 Task: Search one way flight ticket for 5 adults, 2 children, 1 infant in seat and 1 infant on lap in economy from Monterey: Monterey Regional Airport (was Monterey Peninsula Airport) to Laramie: Laramie Regional Airport on 5-3-2023. Choice of flights is Sun country airlines. Number of bags: 10 checked bags. Price is upto 83000. Outbound departure time preference is 21:45.
Action: Mouse moved to (407, 351)
Screenshot: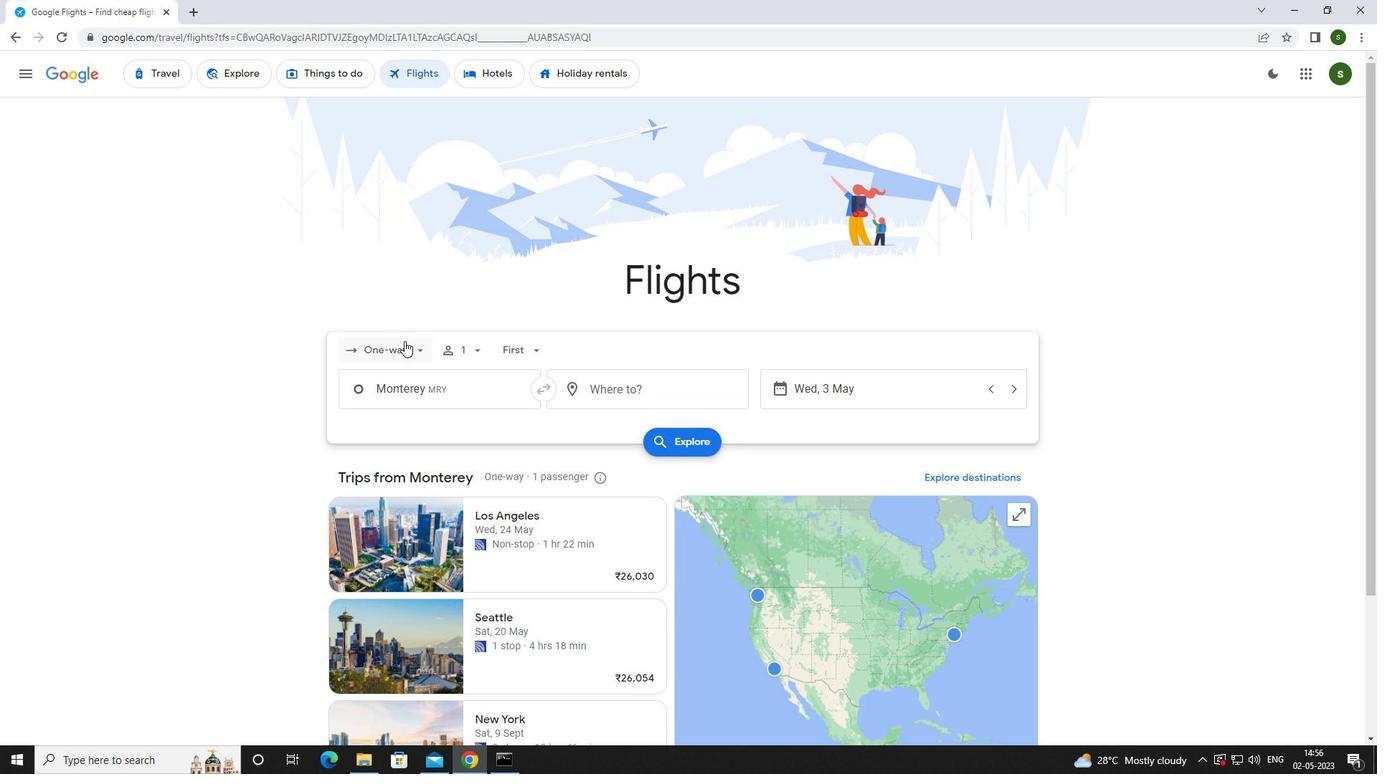 
Action: Mouse pressed left at (407, 351)
Screenshot: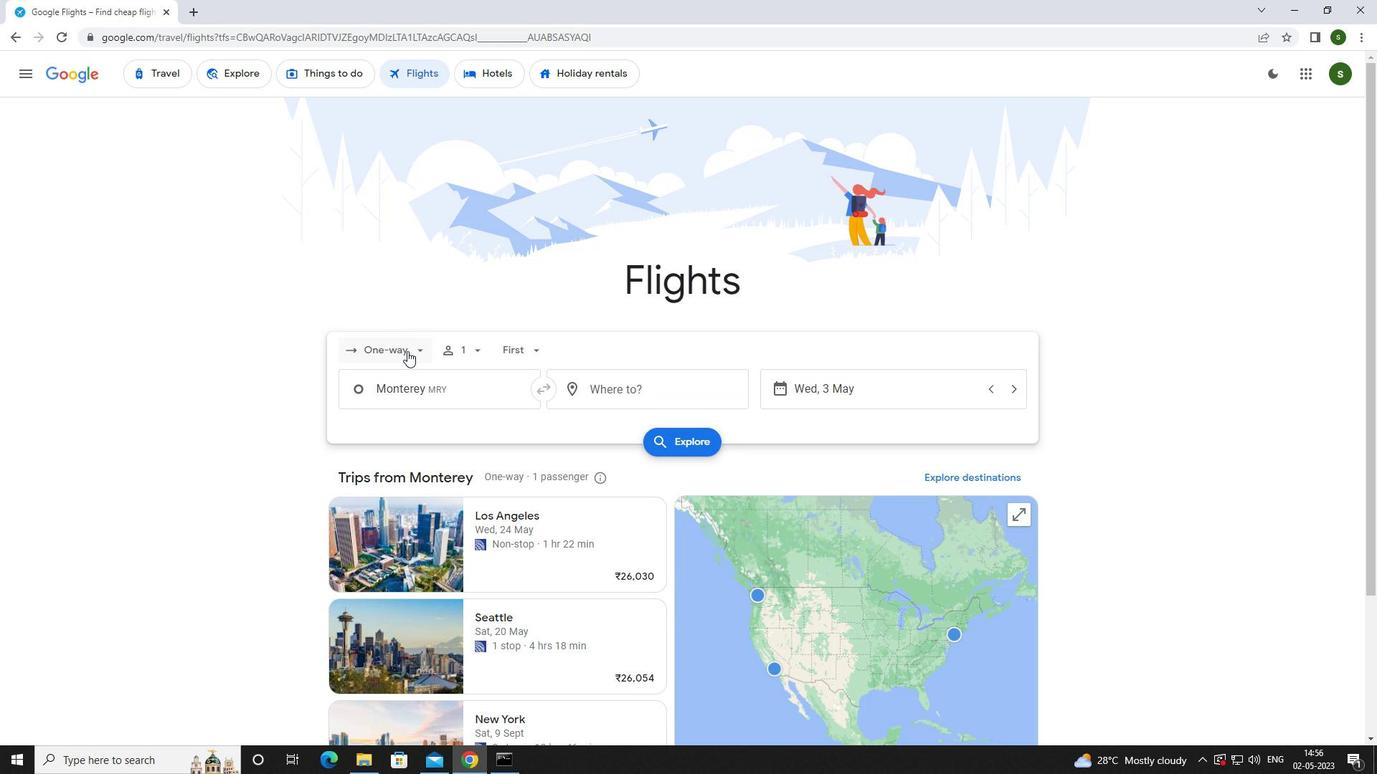 
Action: Mouse moved to (407, 411)
Screenshot: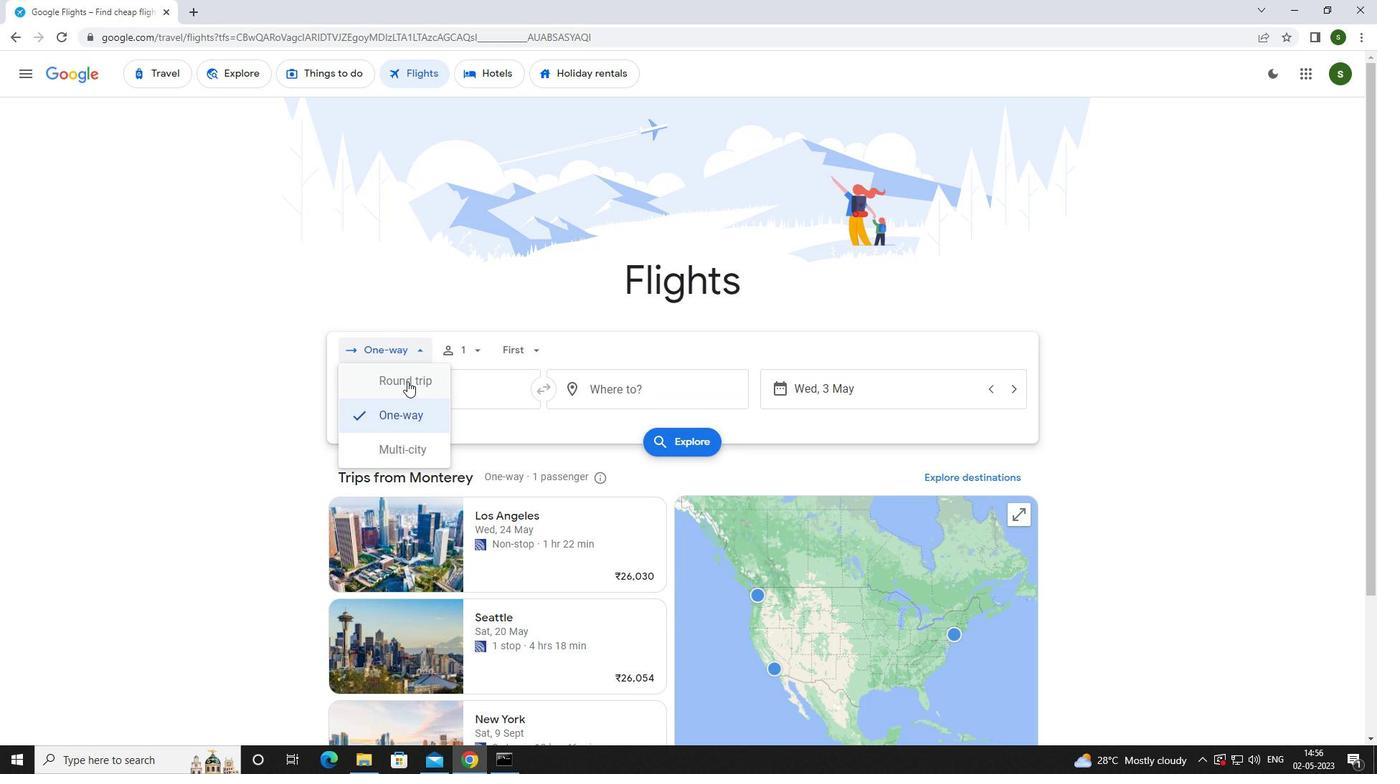 
Action: Mouse pressed left at (407, 411)
Screenshot: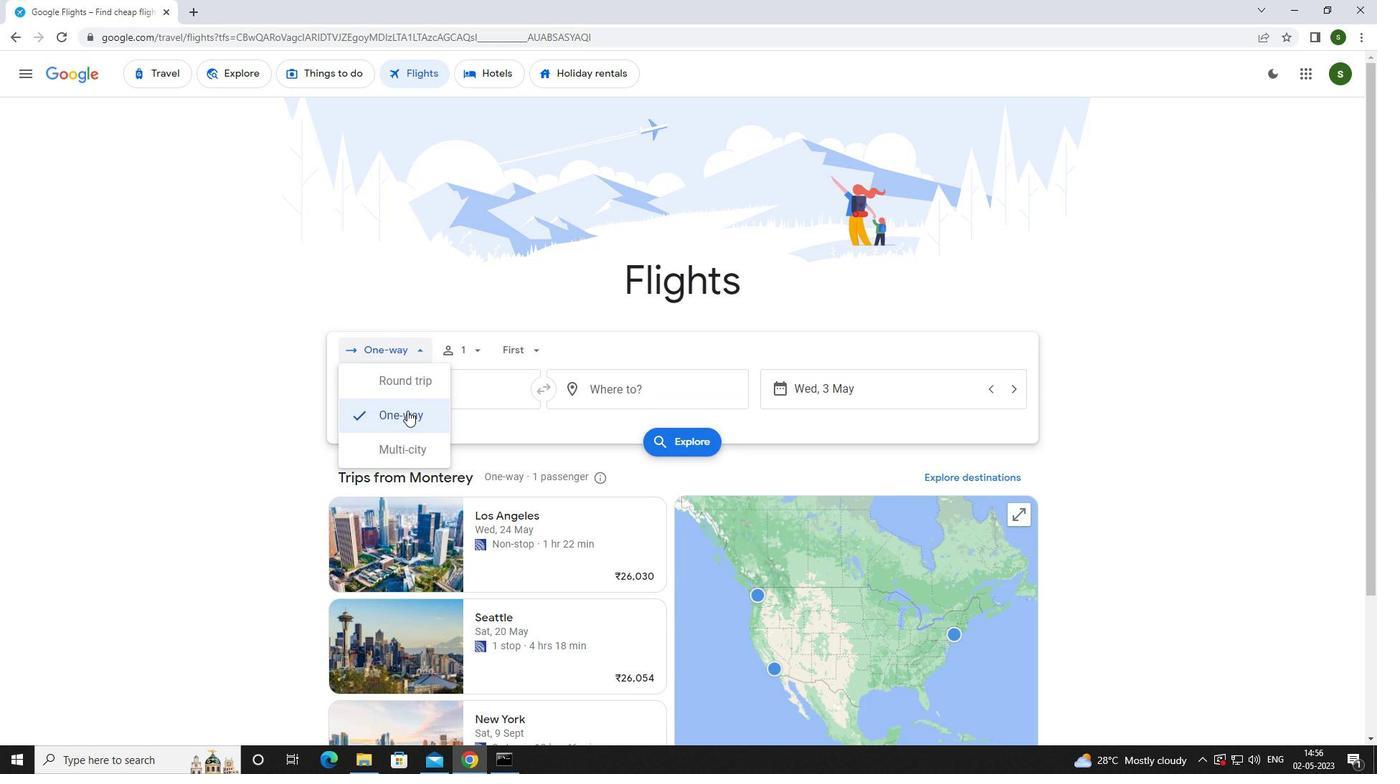 
Action: Mouse moved to (462, 351)
Screenshot: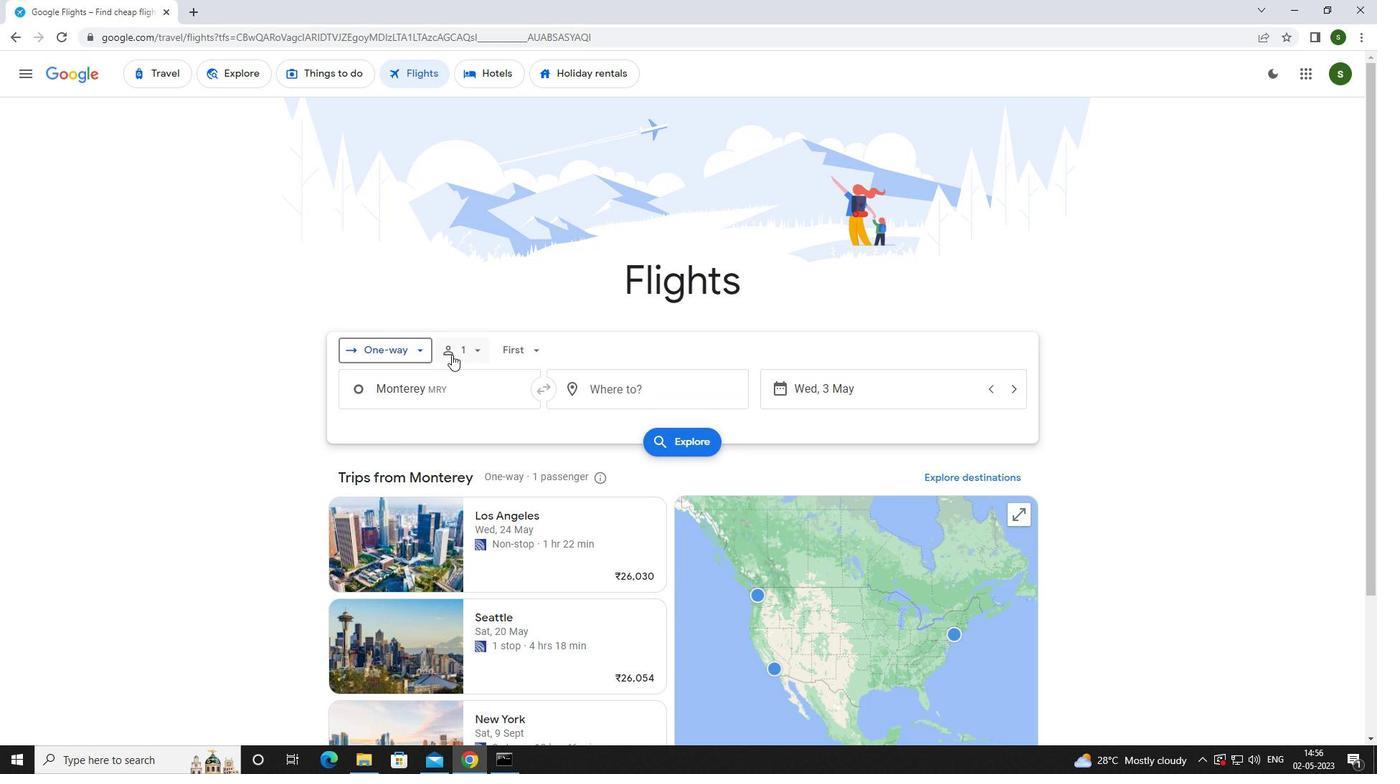 
Action: Mouse pressed left at (462, 351)
Screenshot: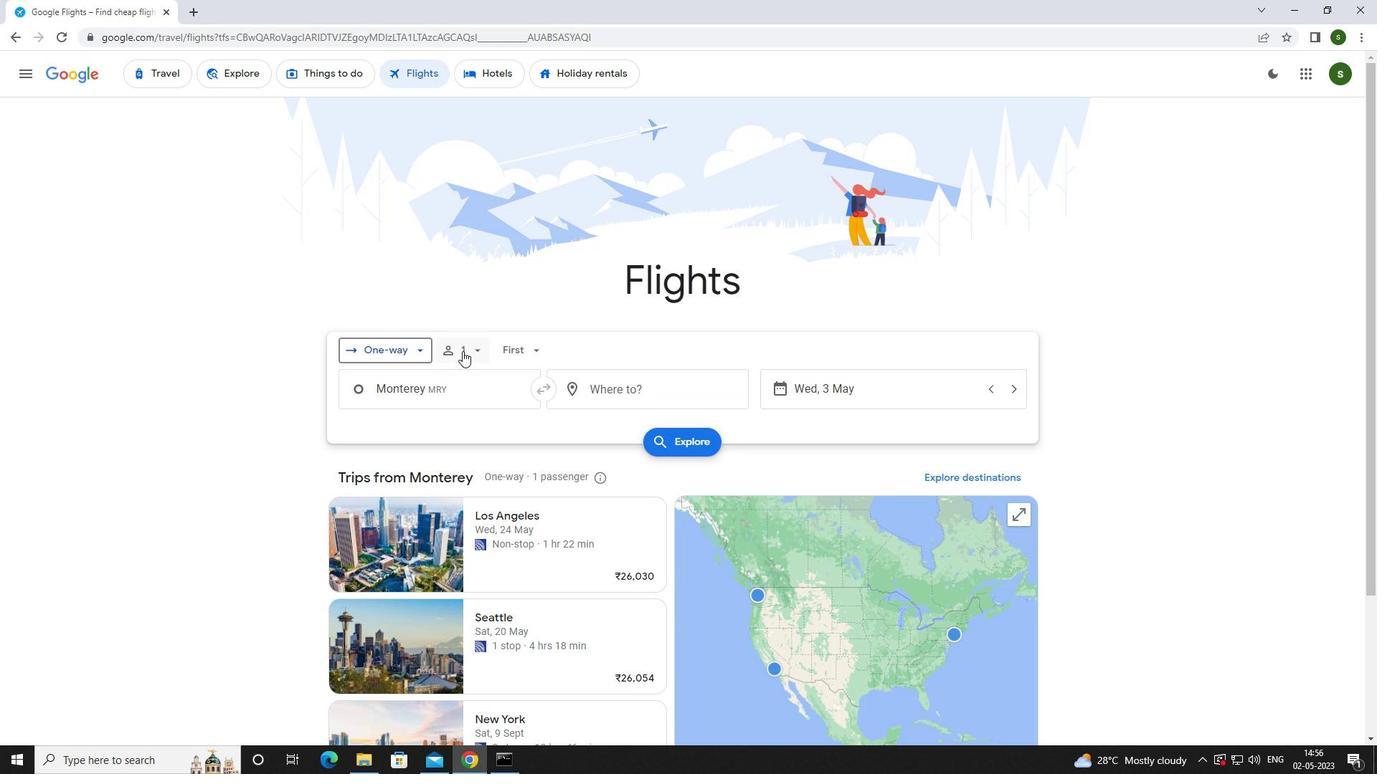 
Action: Mouse moved to (583, 390)
Screenshot: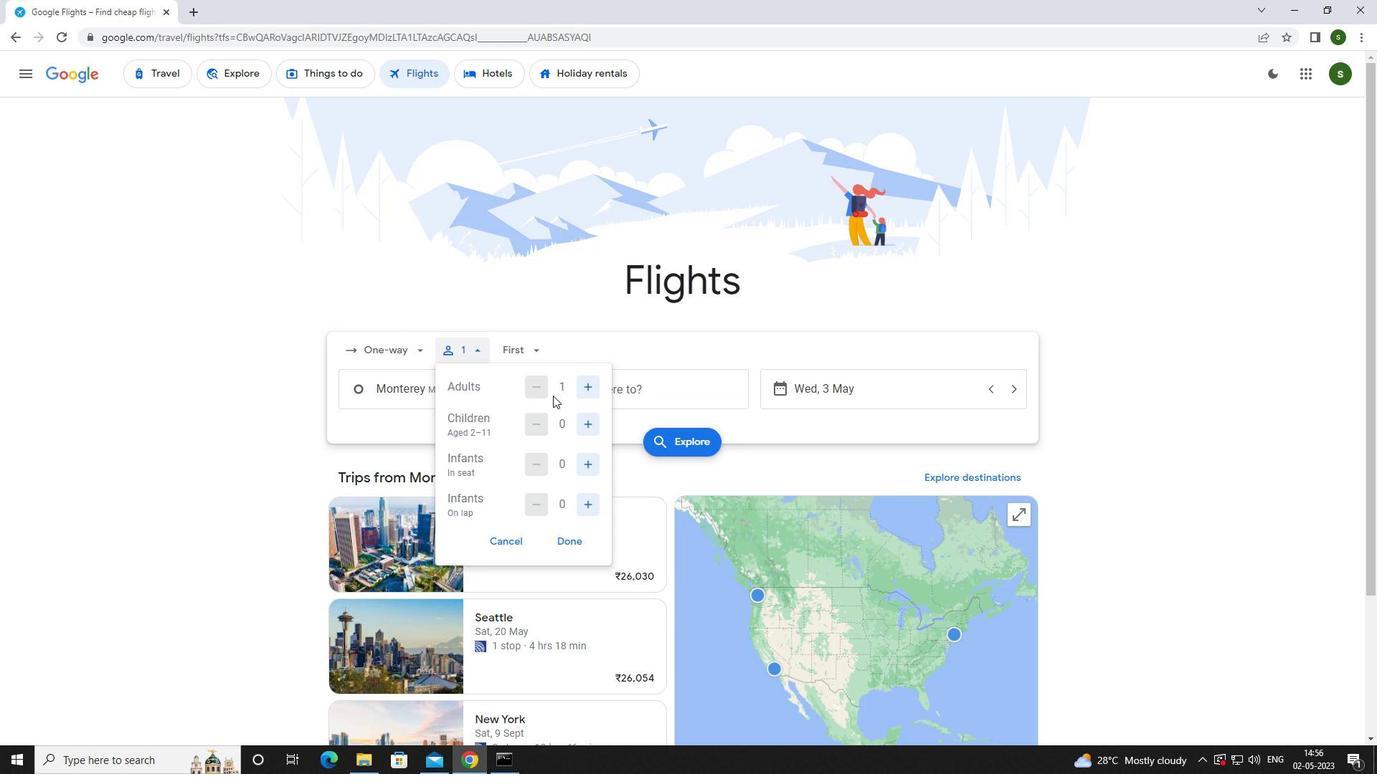 
Action: Mouse pressed left at (583, 390)
Screenshot: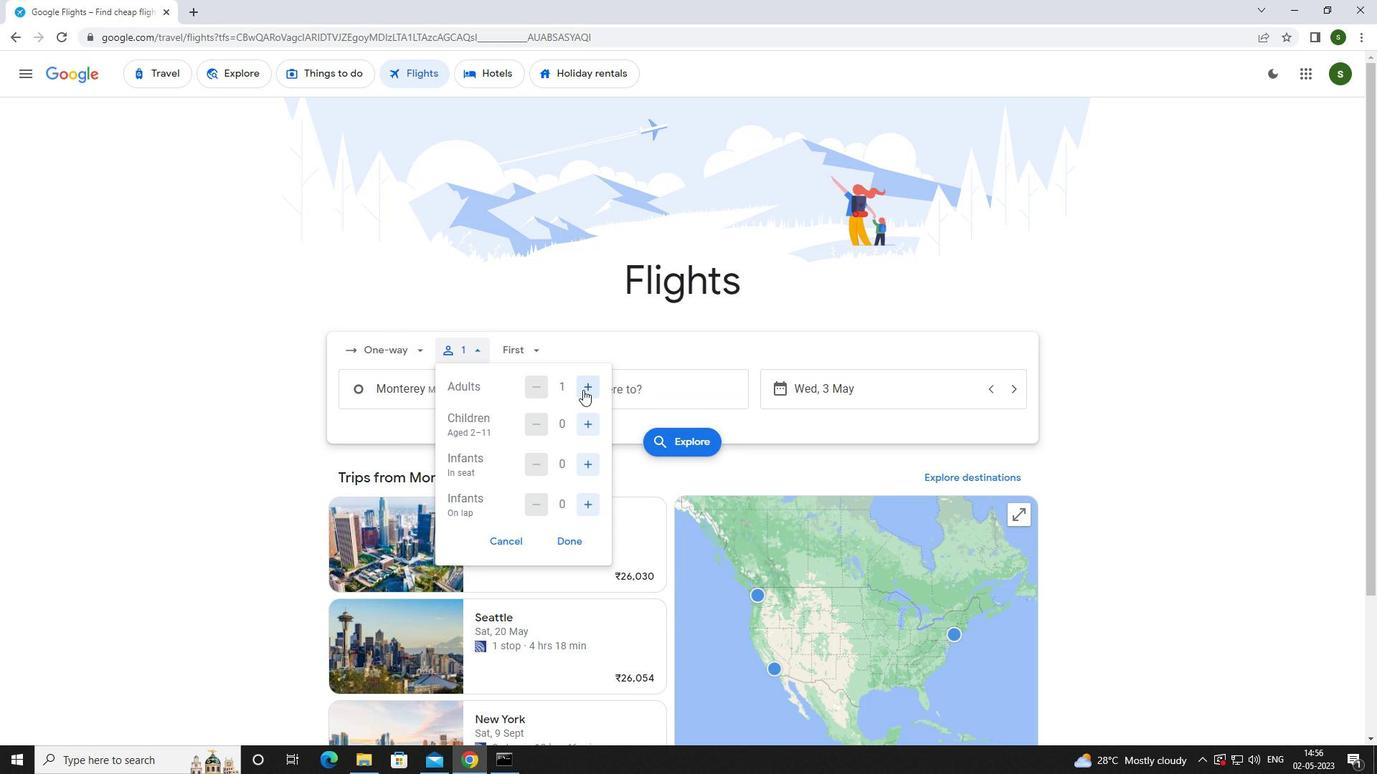 
Action: Mouse pressed left at (583, 390)
Screenshot: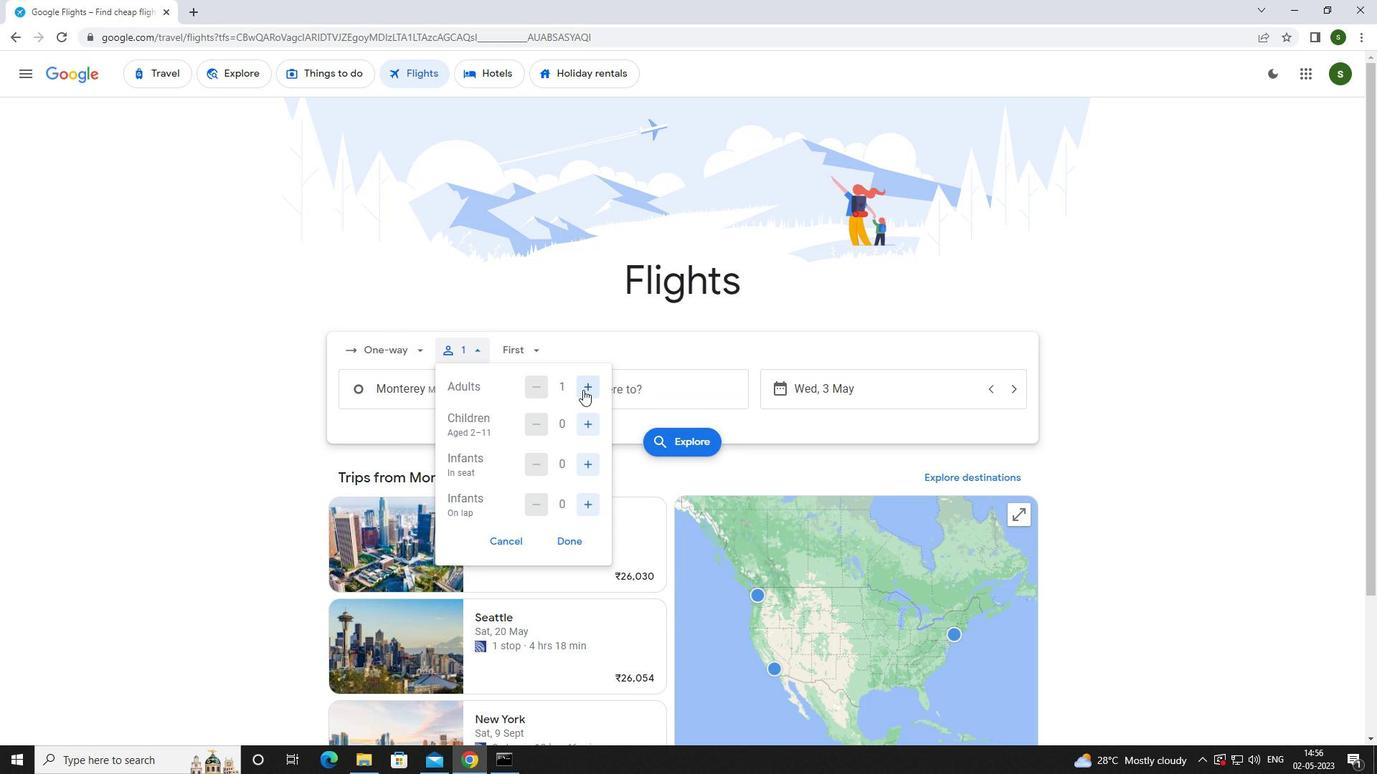 
Action: Mouse moved to (590, 388)
Screenshot: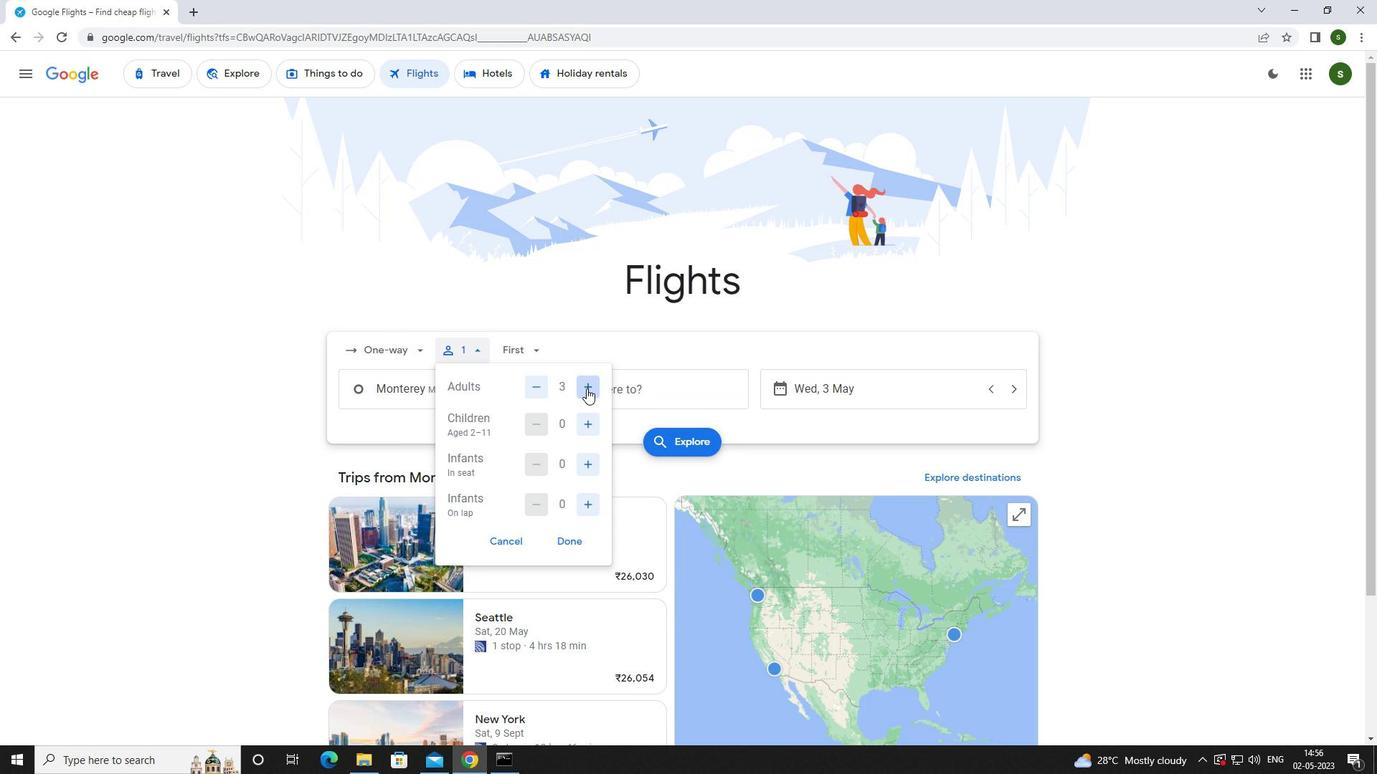 
Action: Mouse pressed left at (590, 388)
Screenshot: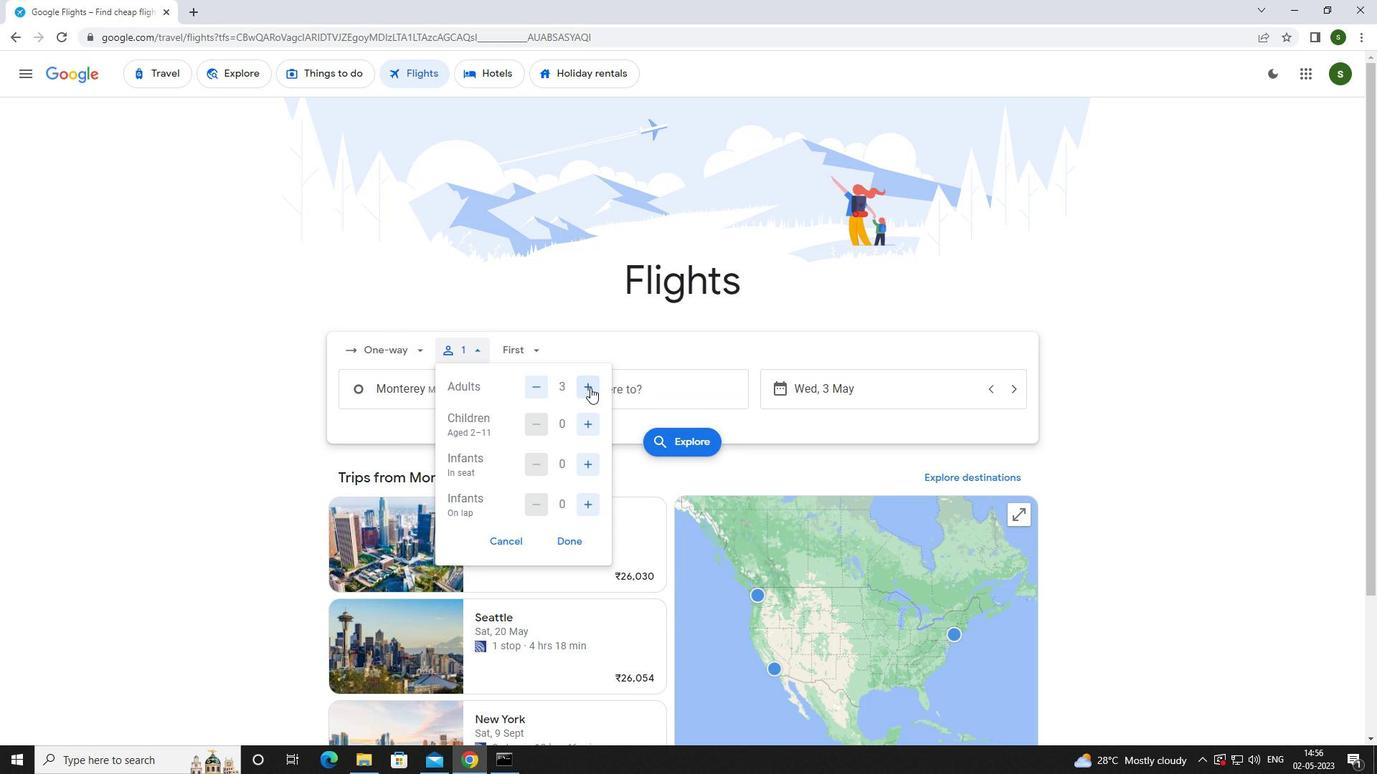 
Action: Mouse pressed left at (590, 388)
Screenshot: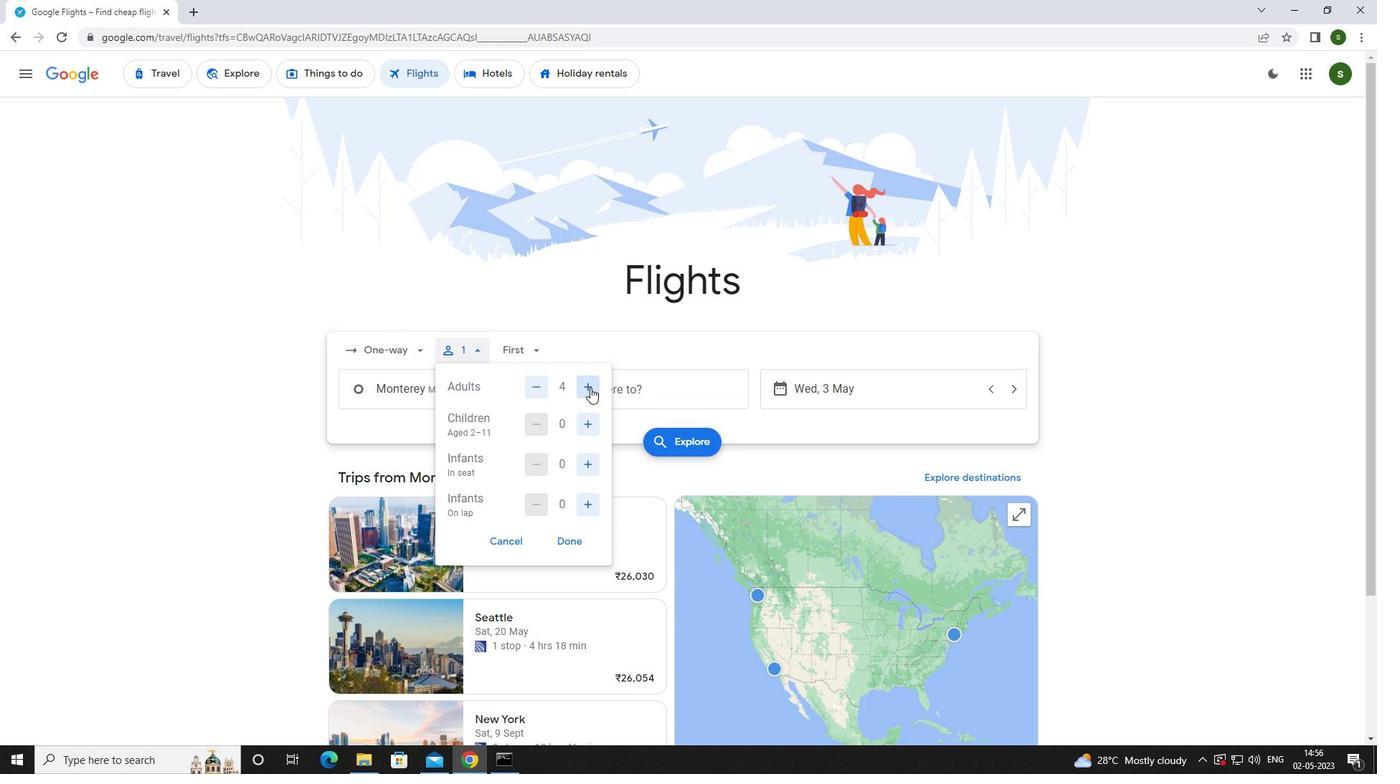 
Action: Mouse moved to (586, 426)
Screenshot: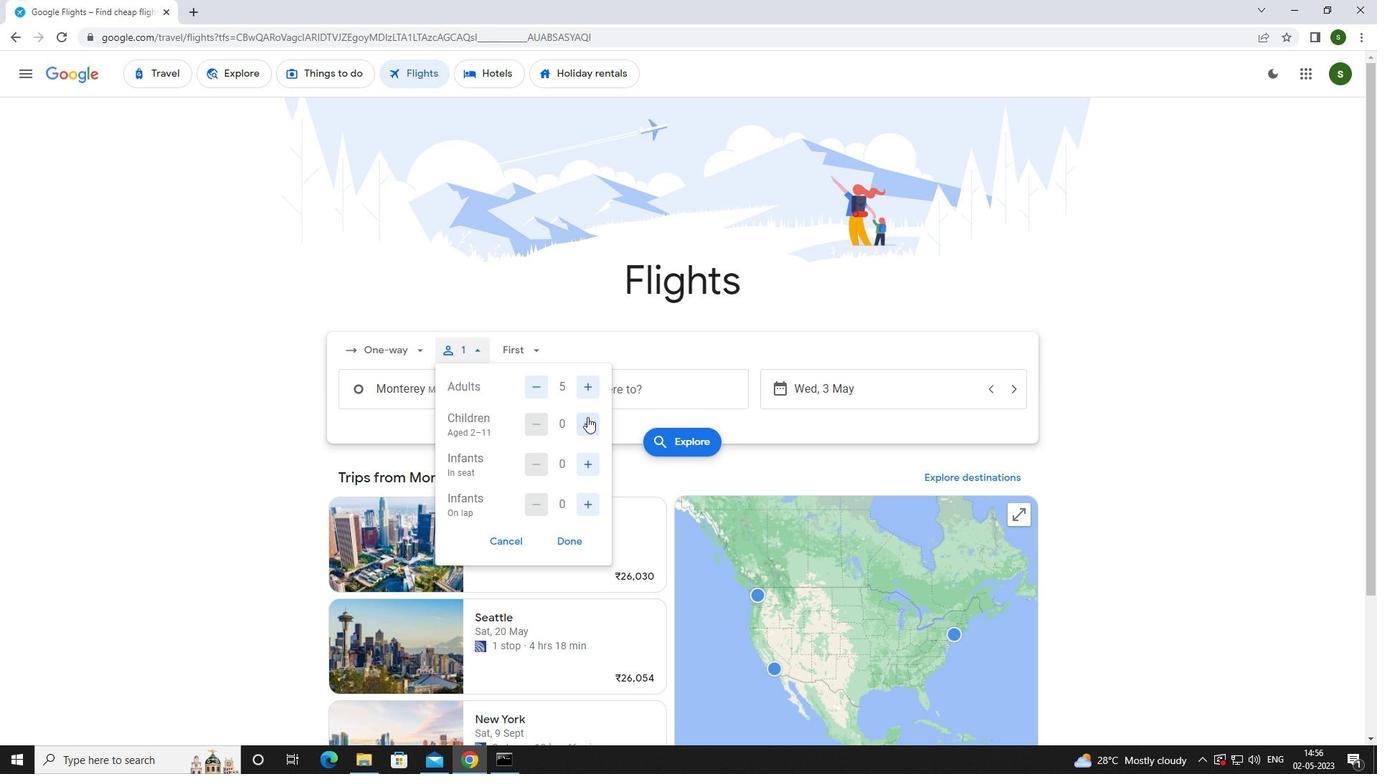 
Action: Mouse pressed left at (586, 426)
Screenshot: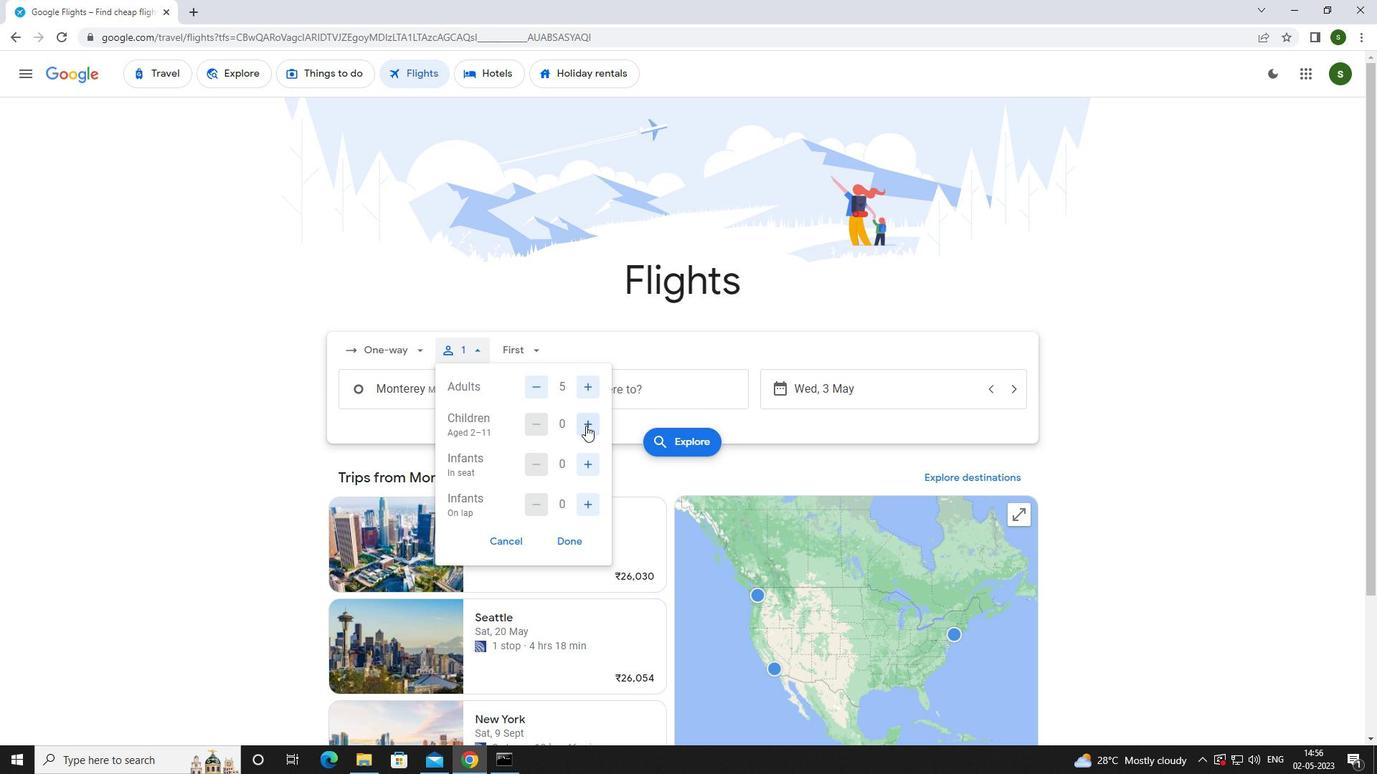 
Action: Mouse pressed left at (586, 426)
Screenshot: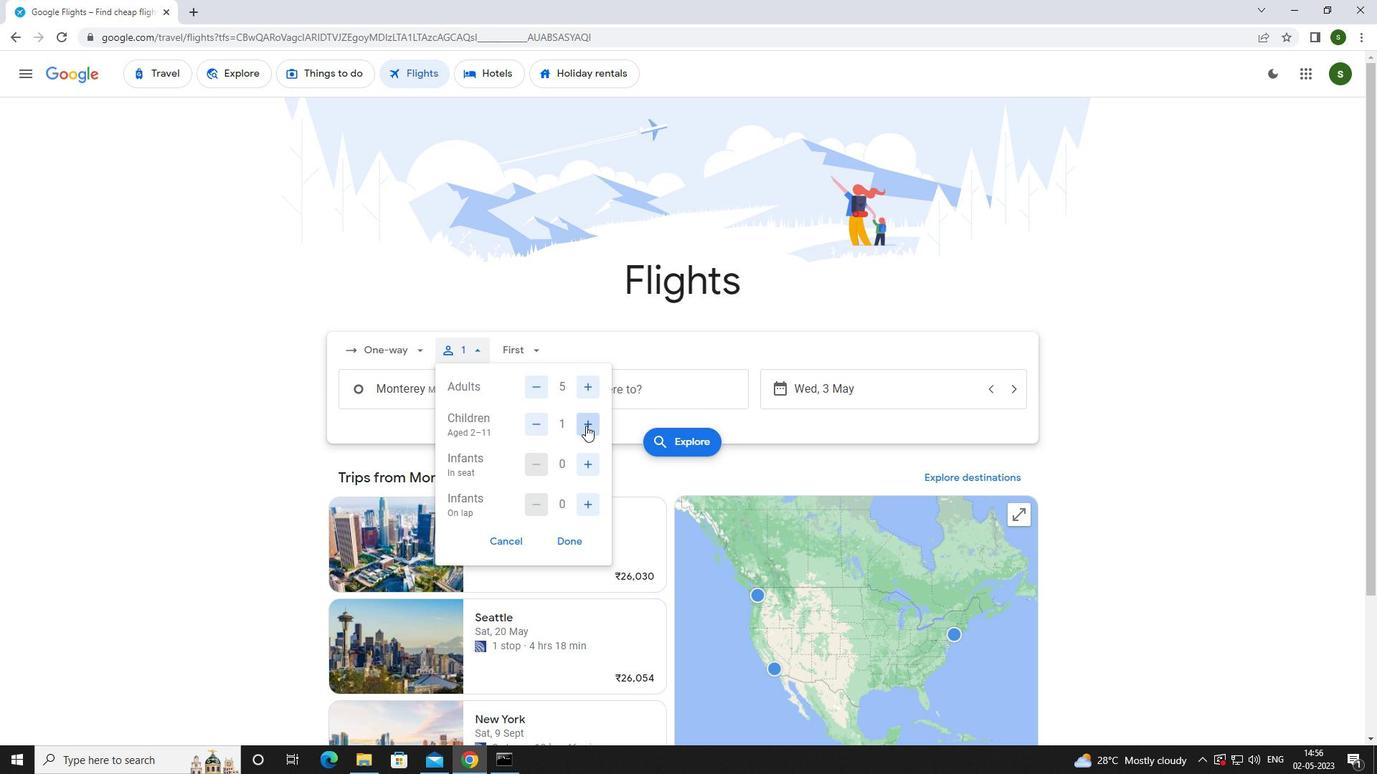 
Action: Mouse moved to (585, 460)
Screenshot: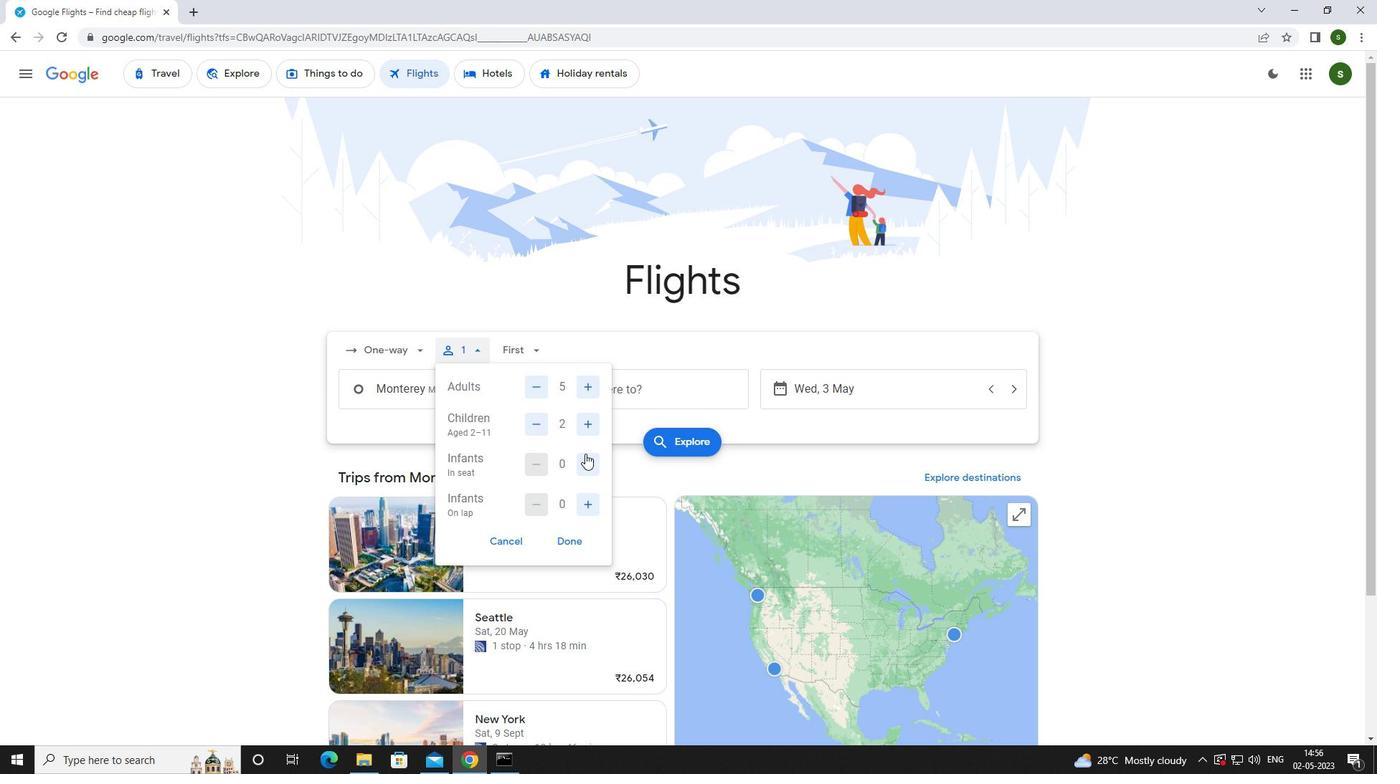 
Action: Mouse pressed left at (585, 460)
Screenshot: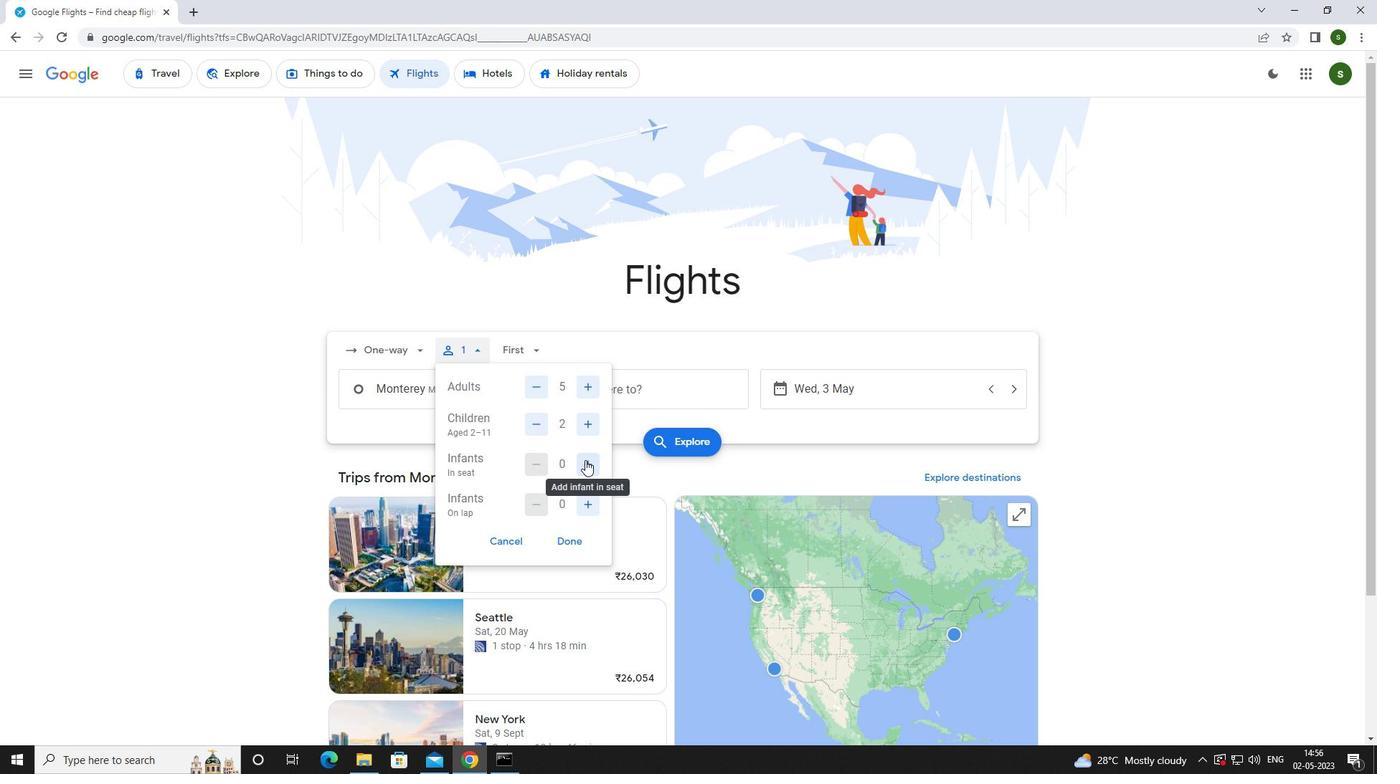 
Action: Mouse moved to (596, 498)
Screenshot: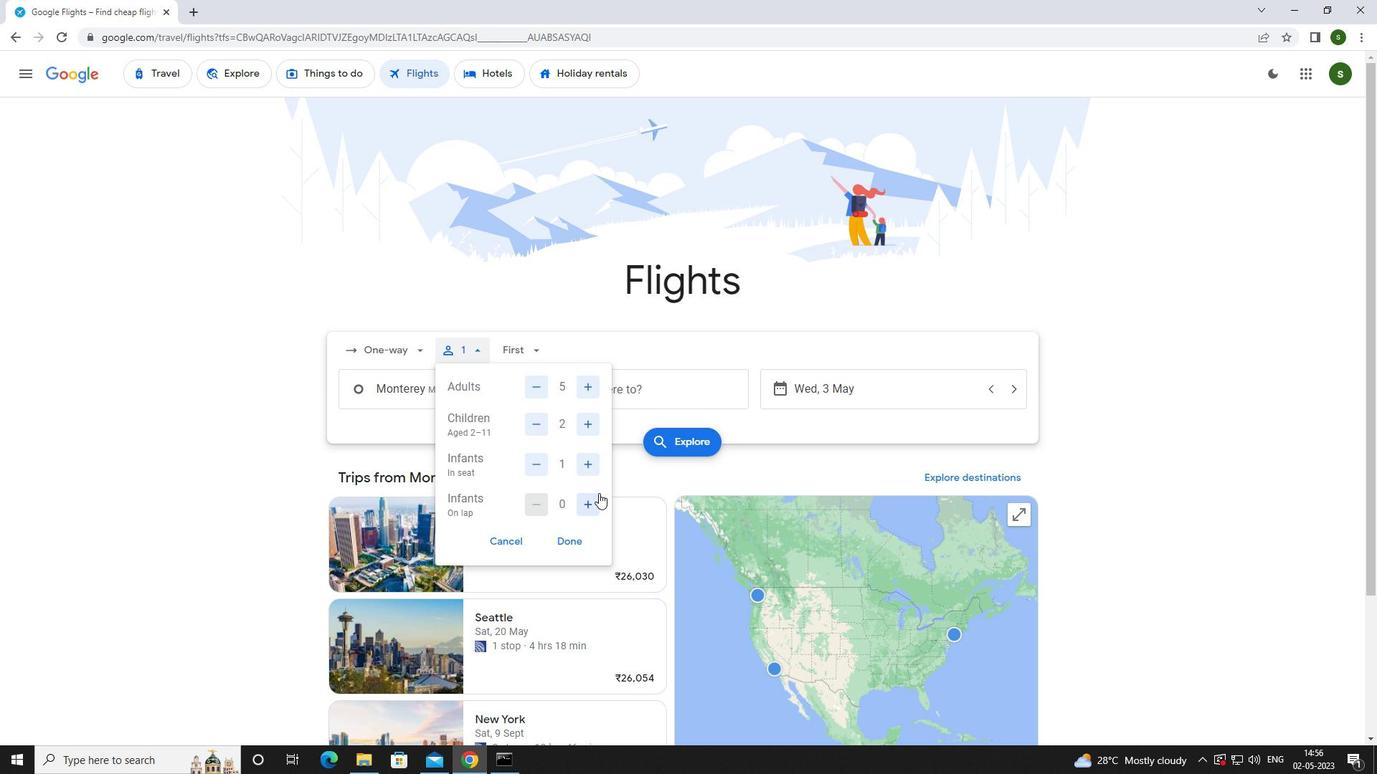 
Action: Mouse pressed left at (596, 498)
Screenshot: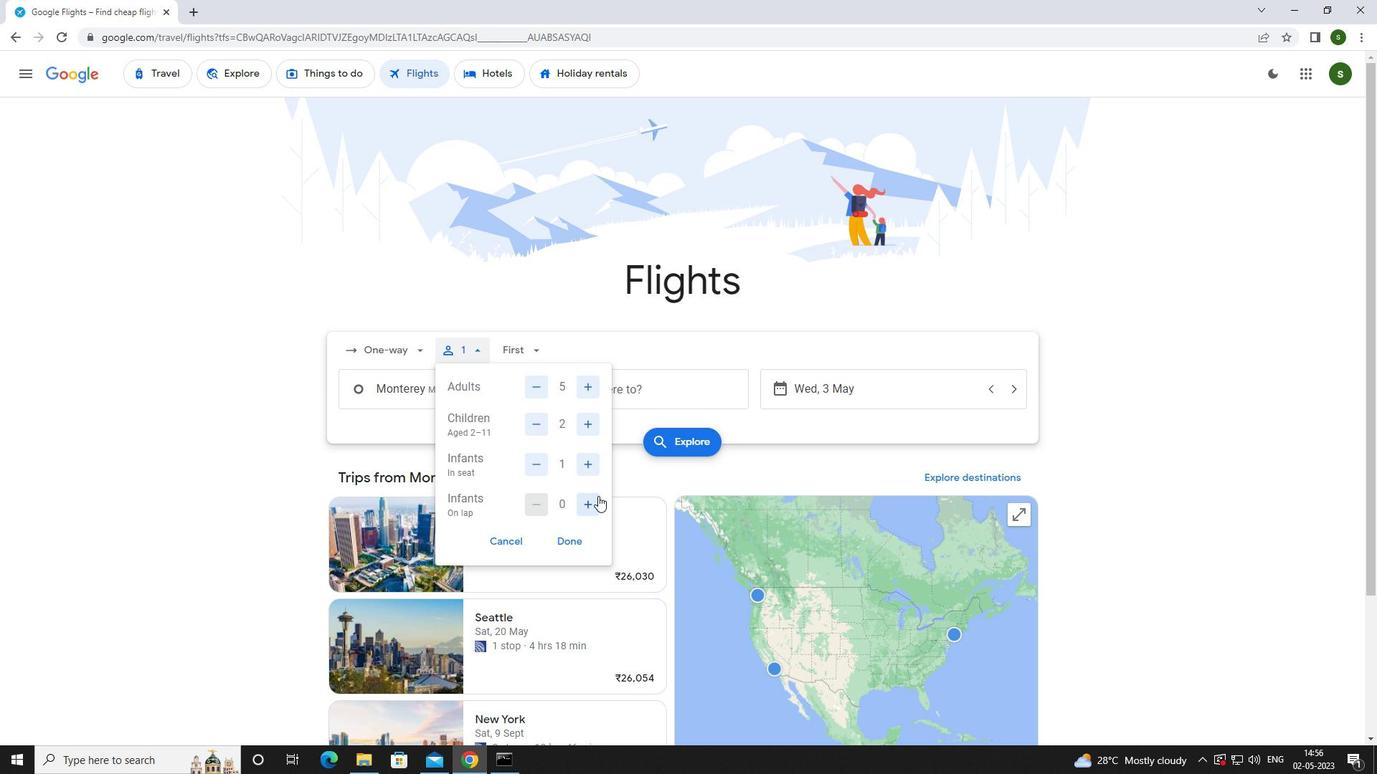 
Action: Mouse moved to (527, 345)
Screenshot: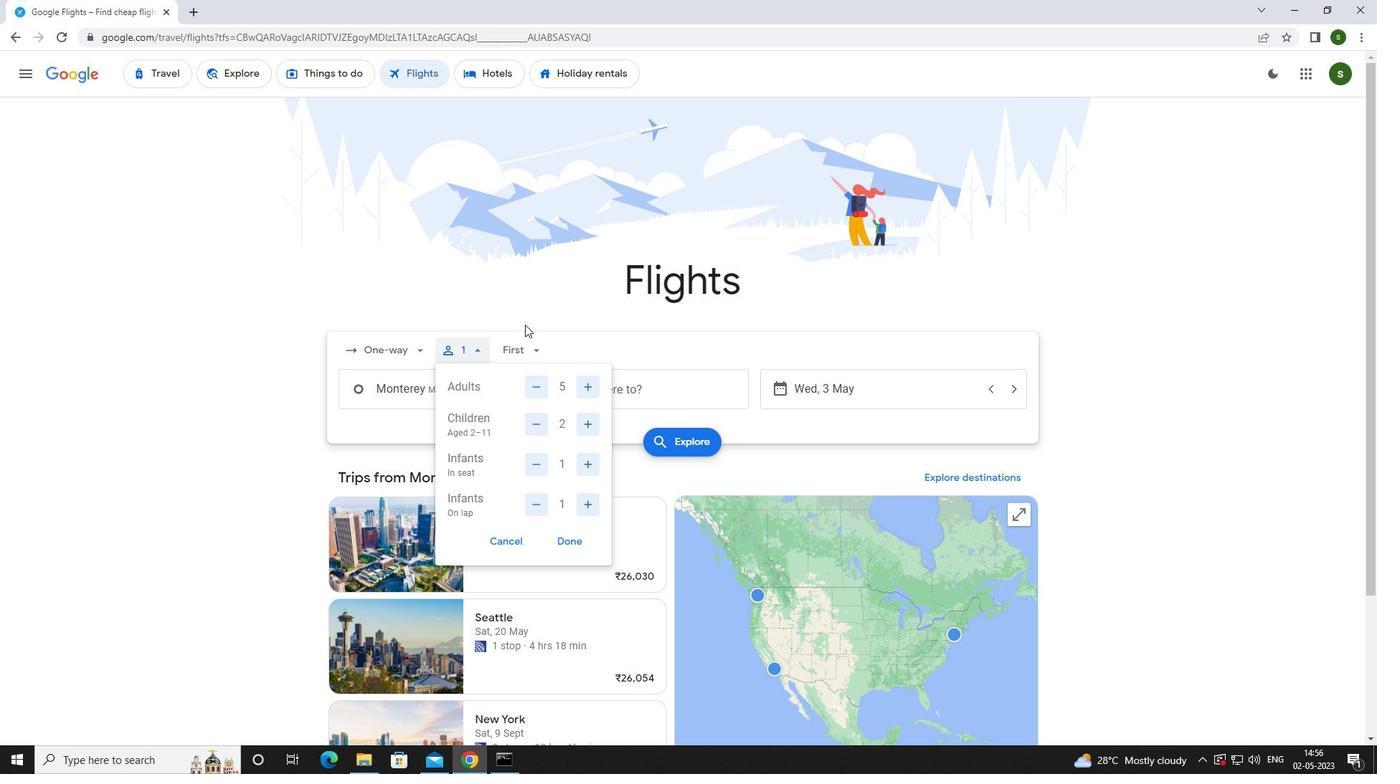 
Action: Mouse pressed left at (527, 345)
Screenshot: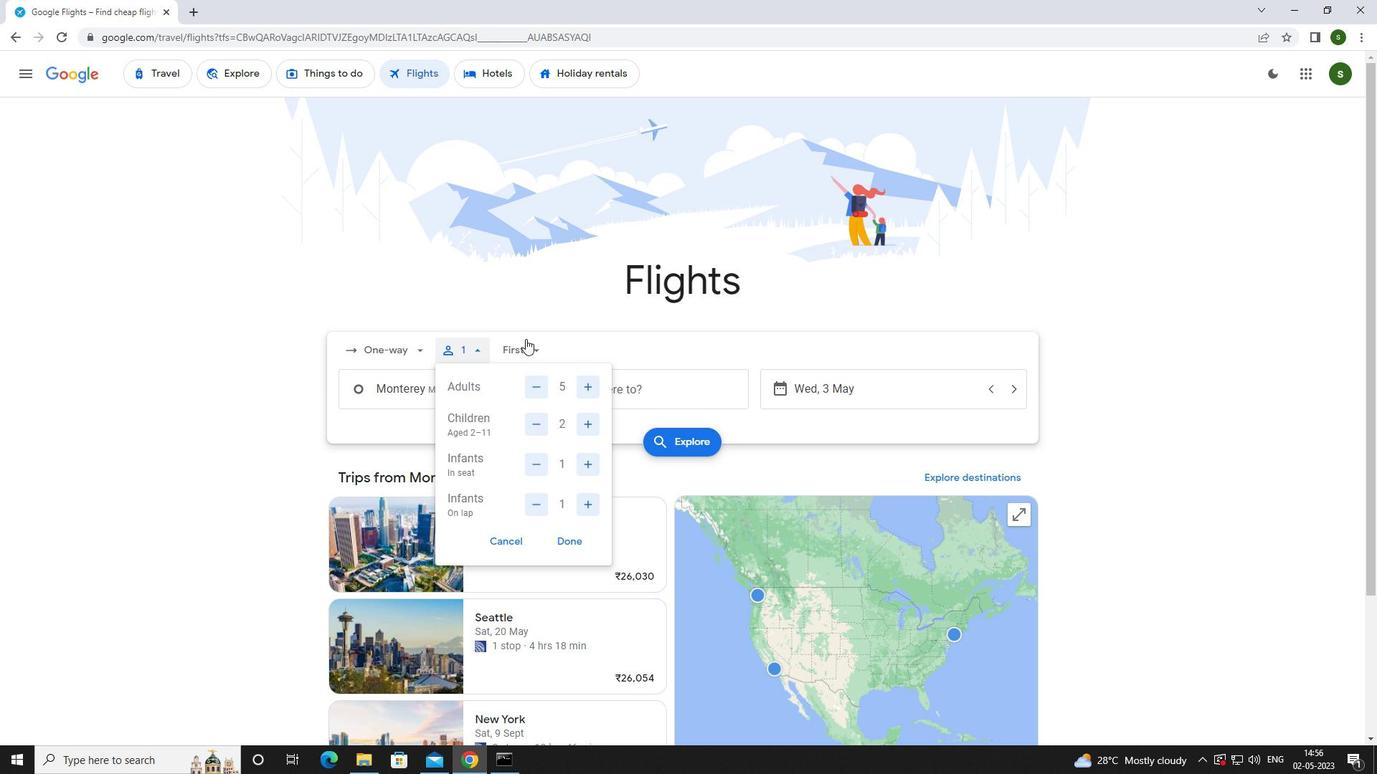 
Action: Mouse moved to (561, 375)
Screenshot: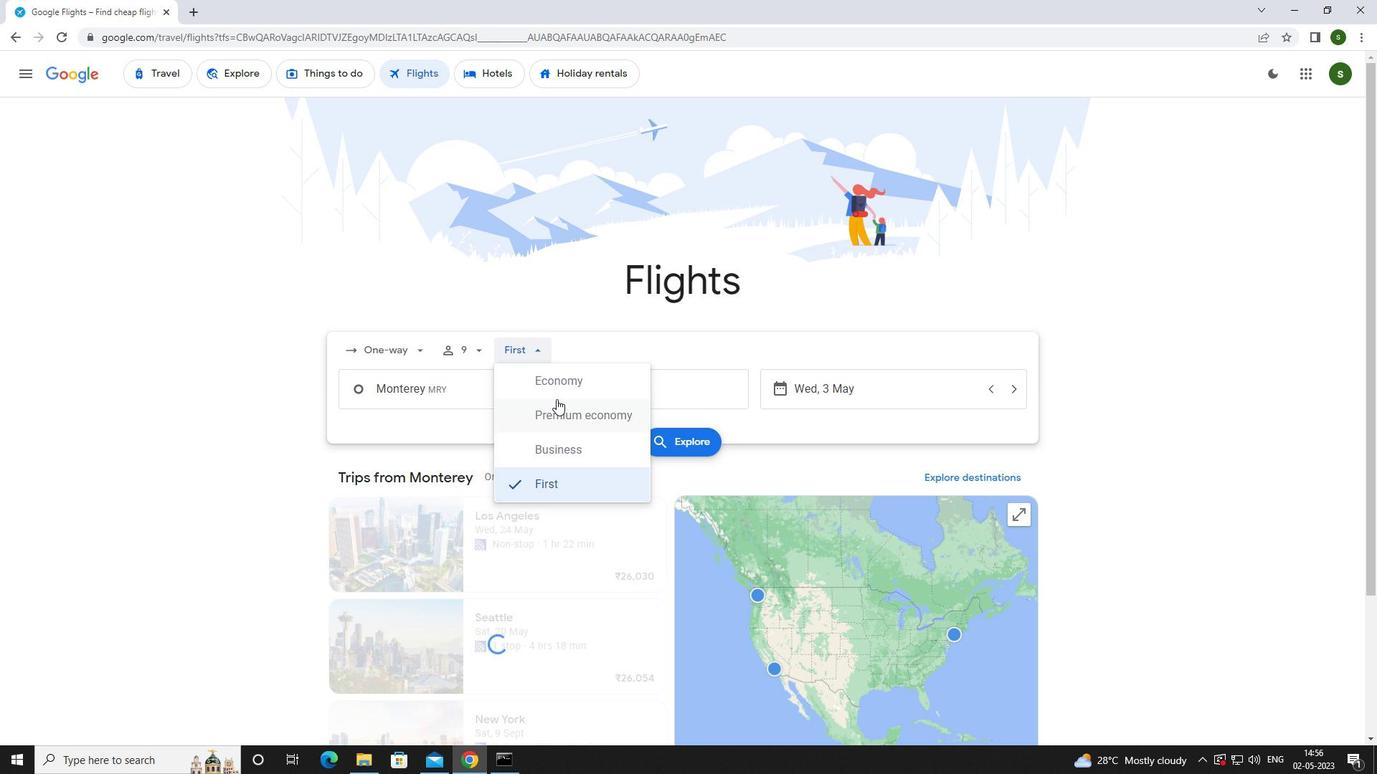 
Action: Mouse pressed left at (561, 375)
Screenshot: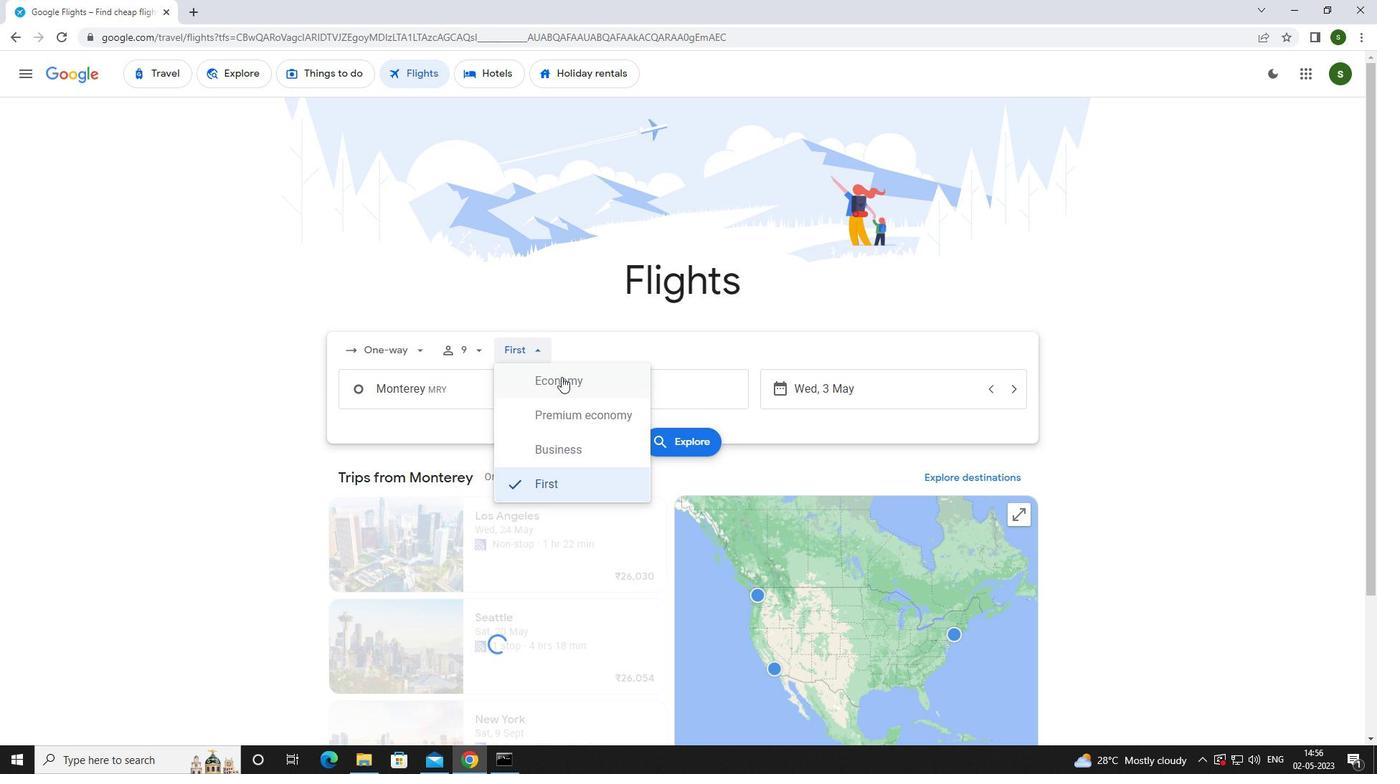 
Action: Mouse moved to (505, 390)
Screenshot: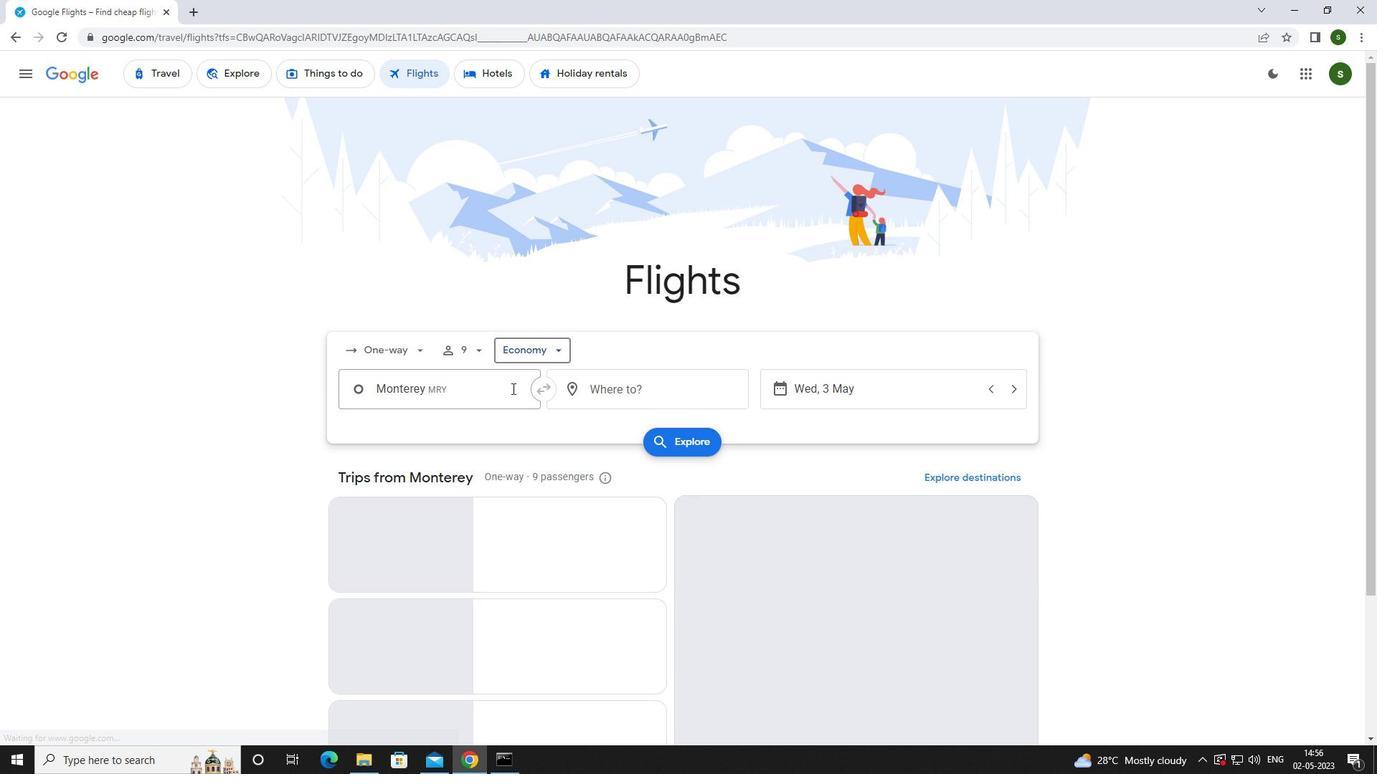 
Action: Mouse pressed left at (505, 390)
Screenshot: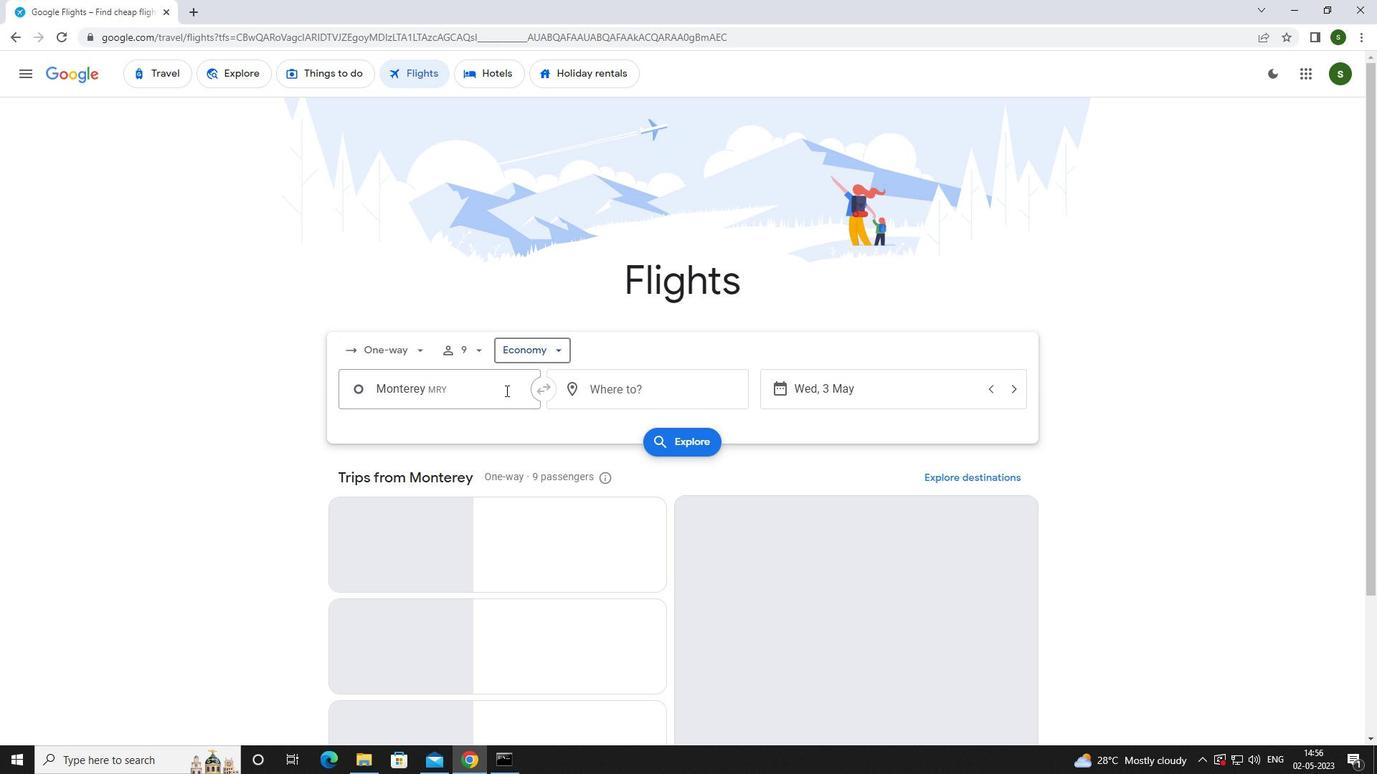 
Action: Mouse moved to (483, 388)
Screenshot: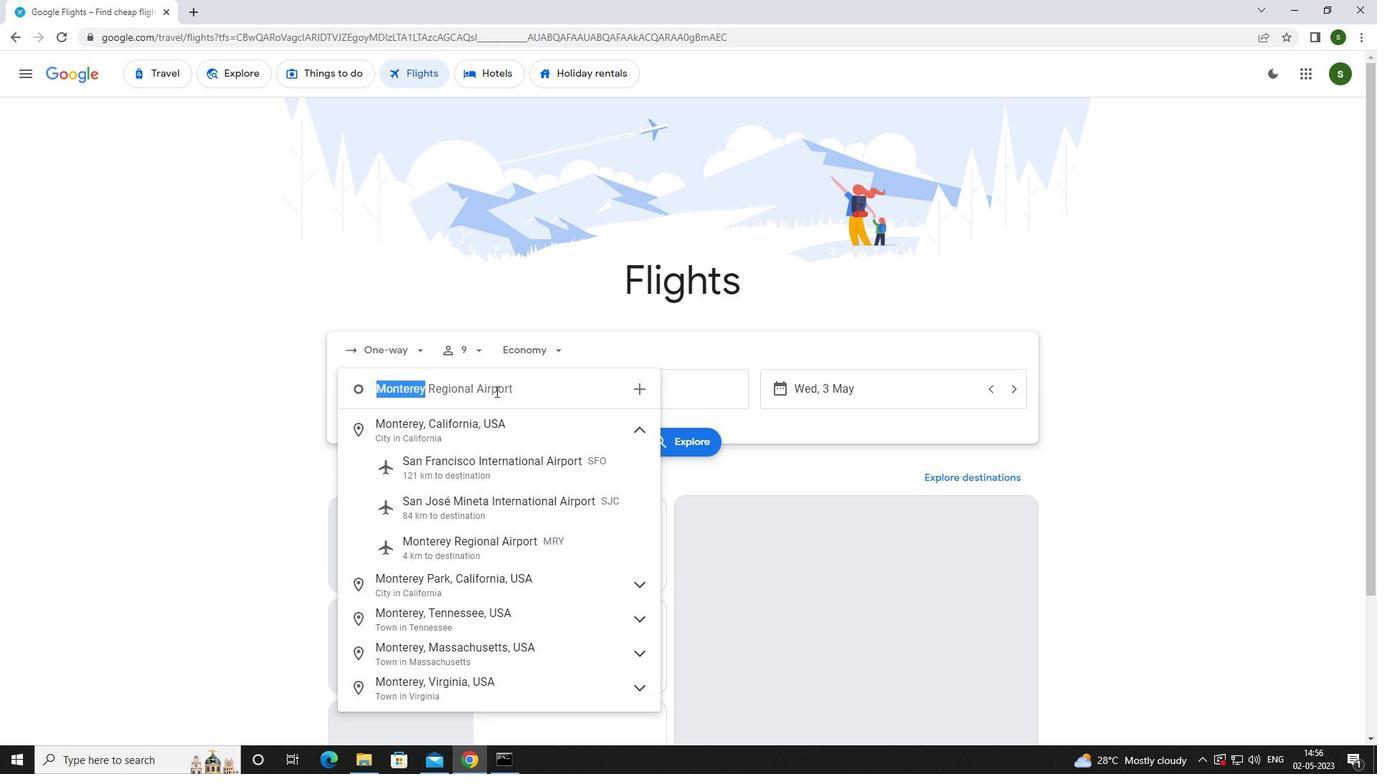 
Action: Key pressed <Key.caps_lock>m<Key.caps_lock>onterey
Screenshot: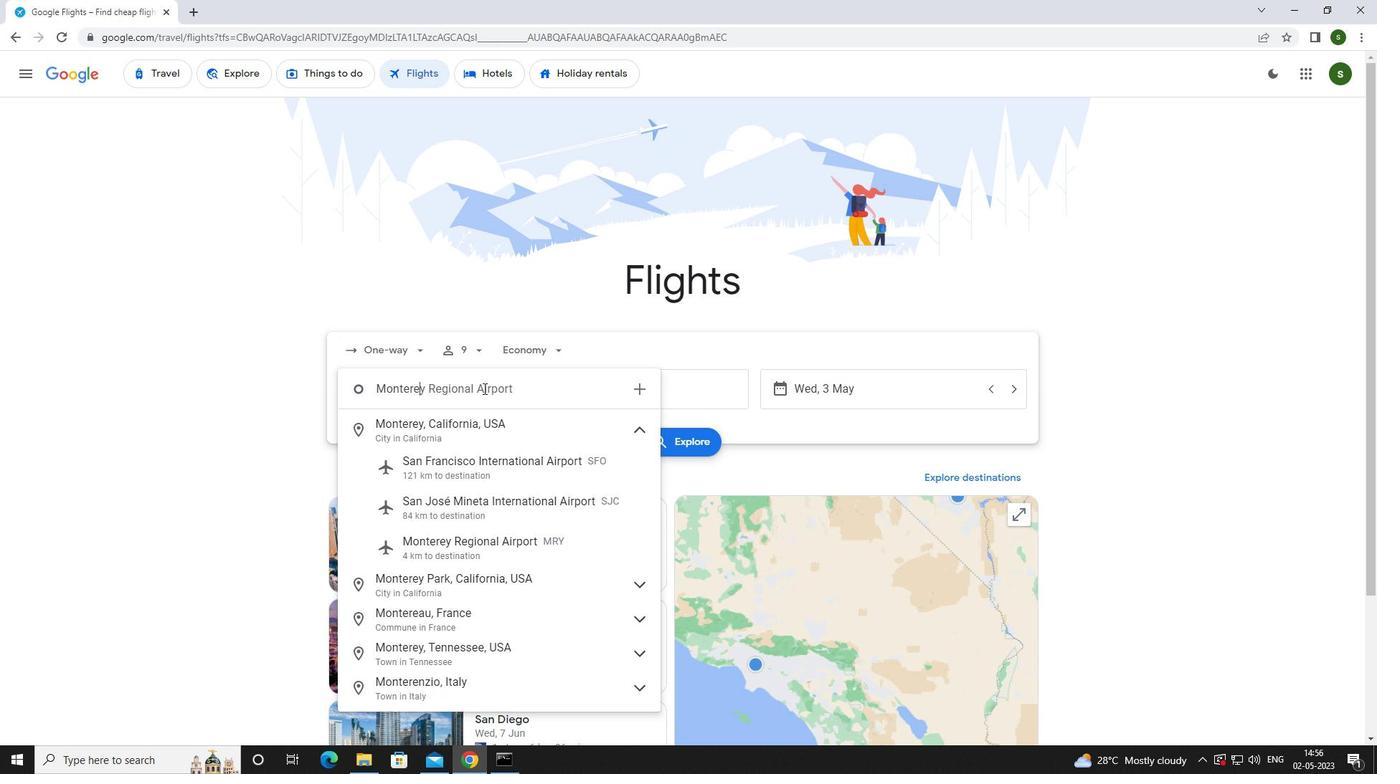 
Action: Mouse moved to (492, 548)
Screenshot: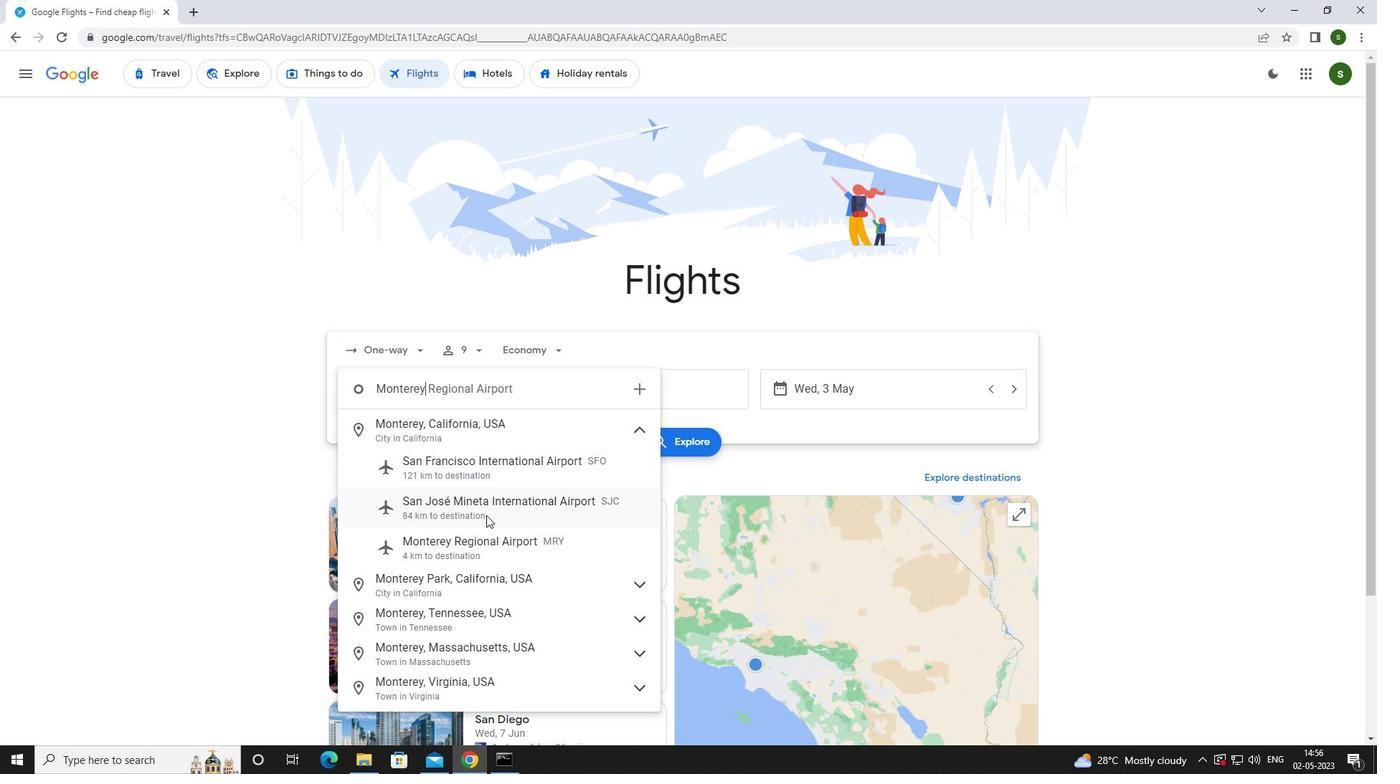 
Action: Mouse pressed left at (492, 548)
Screenshot: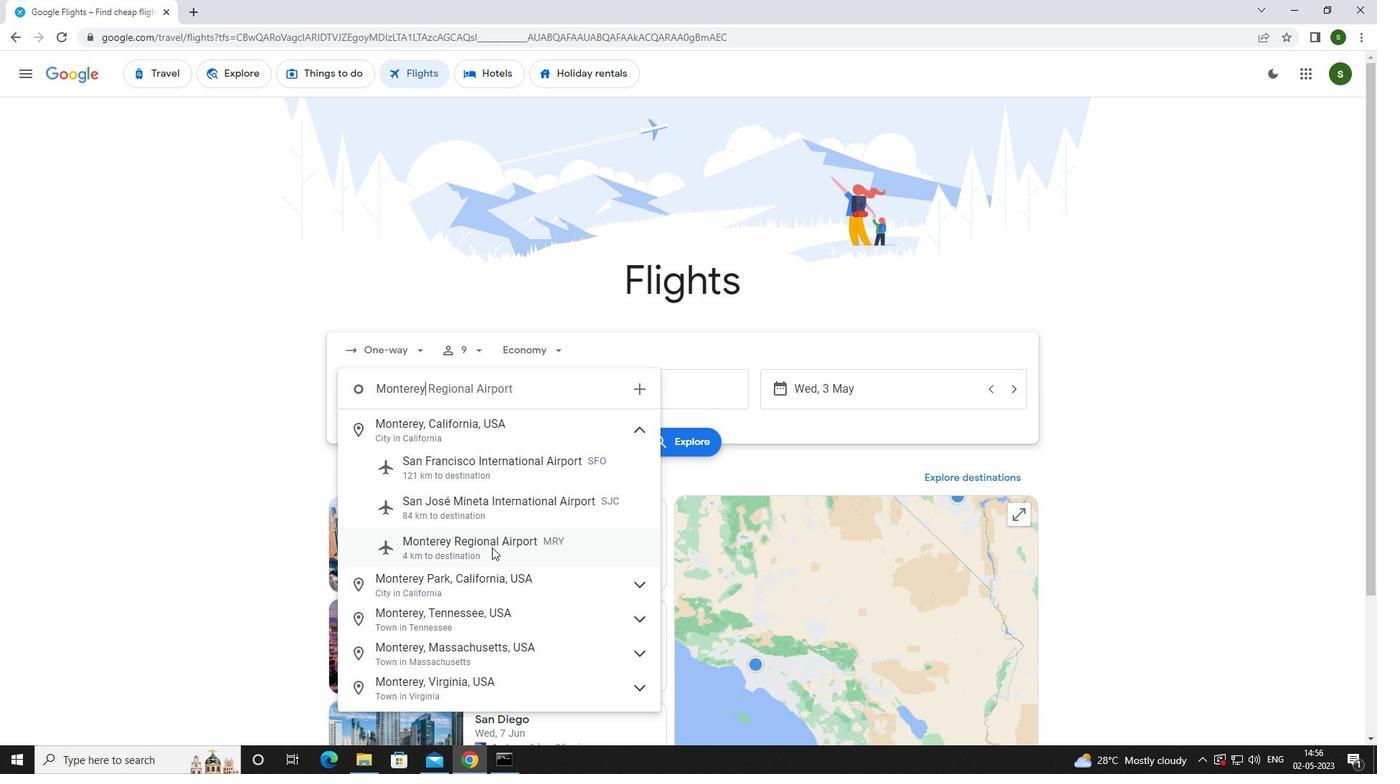 
Action: Mouse moved to (617, 393)
Screenshot: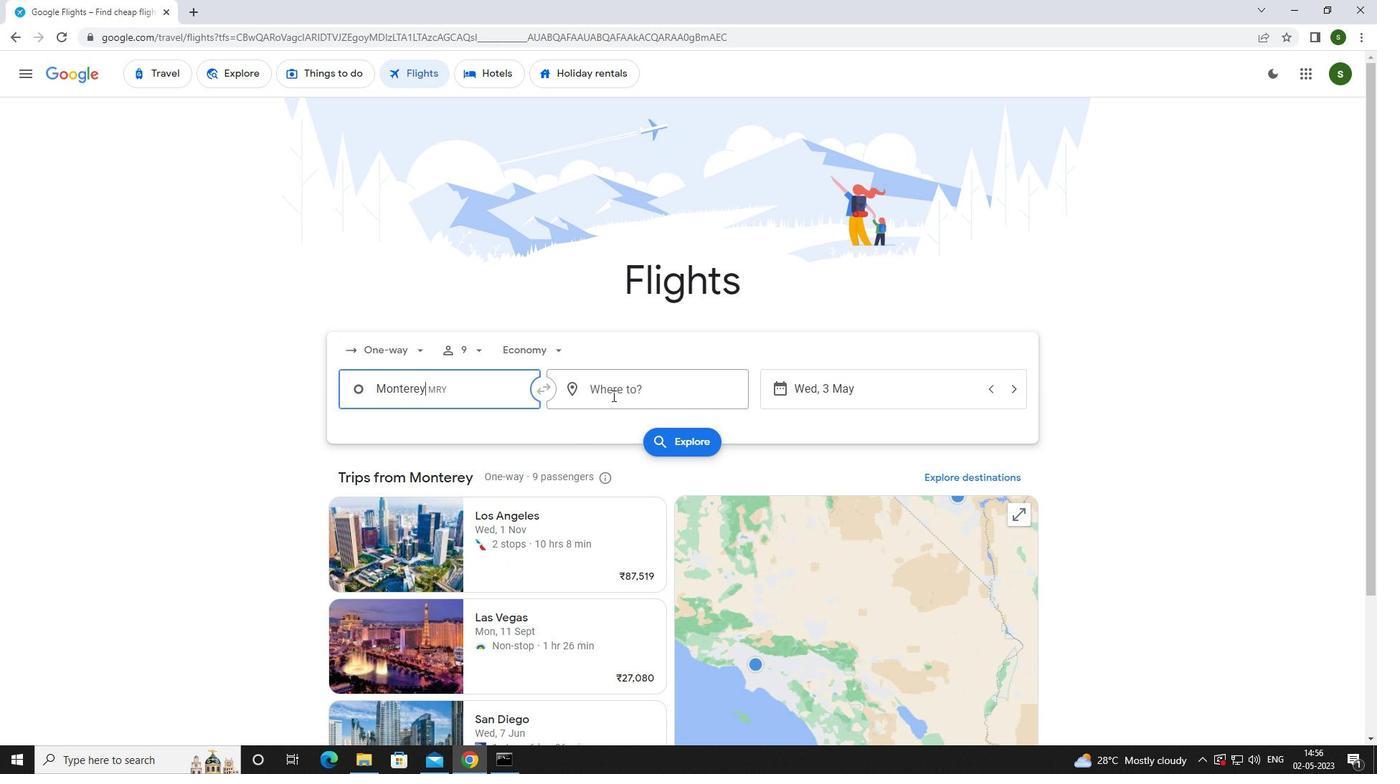 
Action: Mouse pressed left at (617, 393)
Screenshot: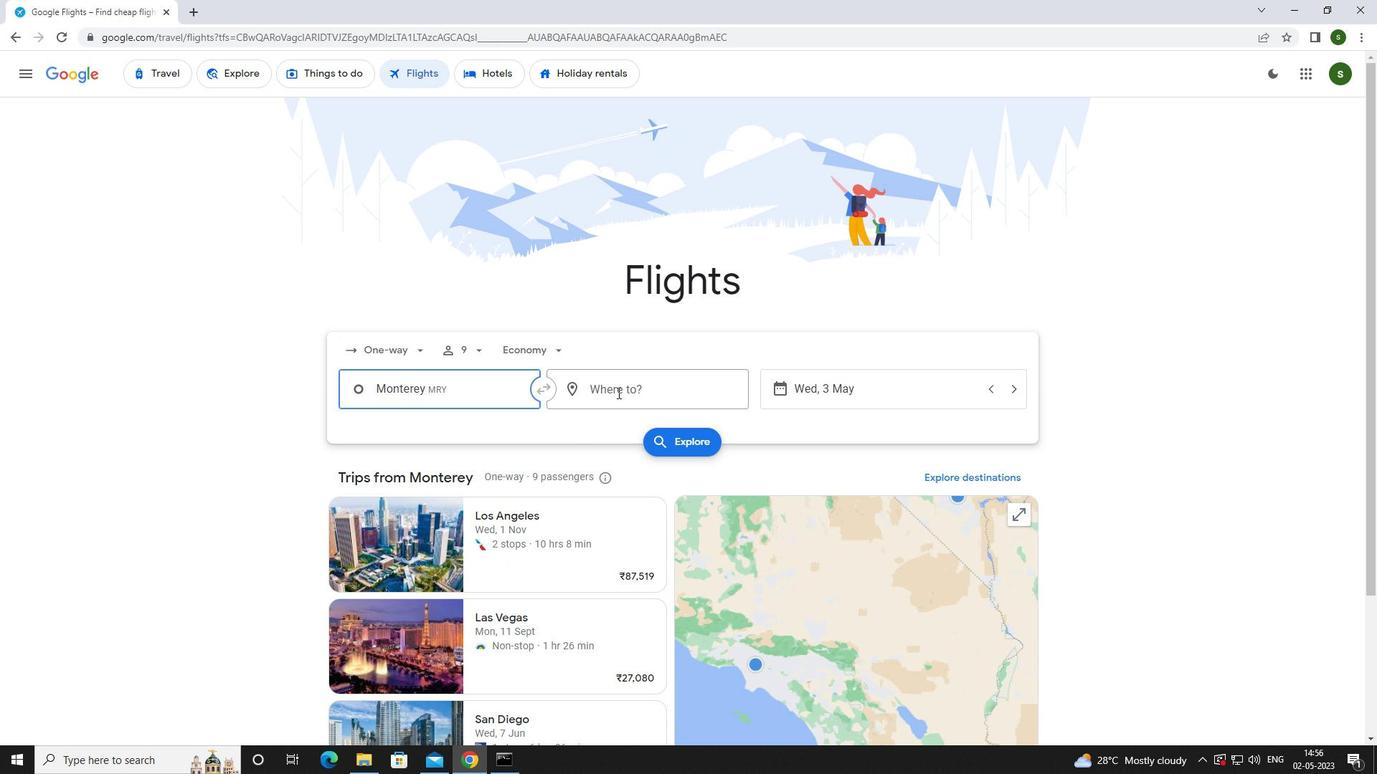 
Action: Mouse moved to (561, 411)
Screenshot: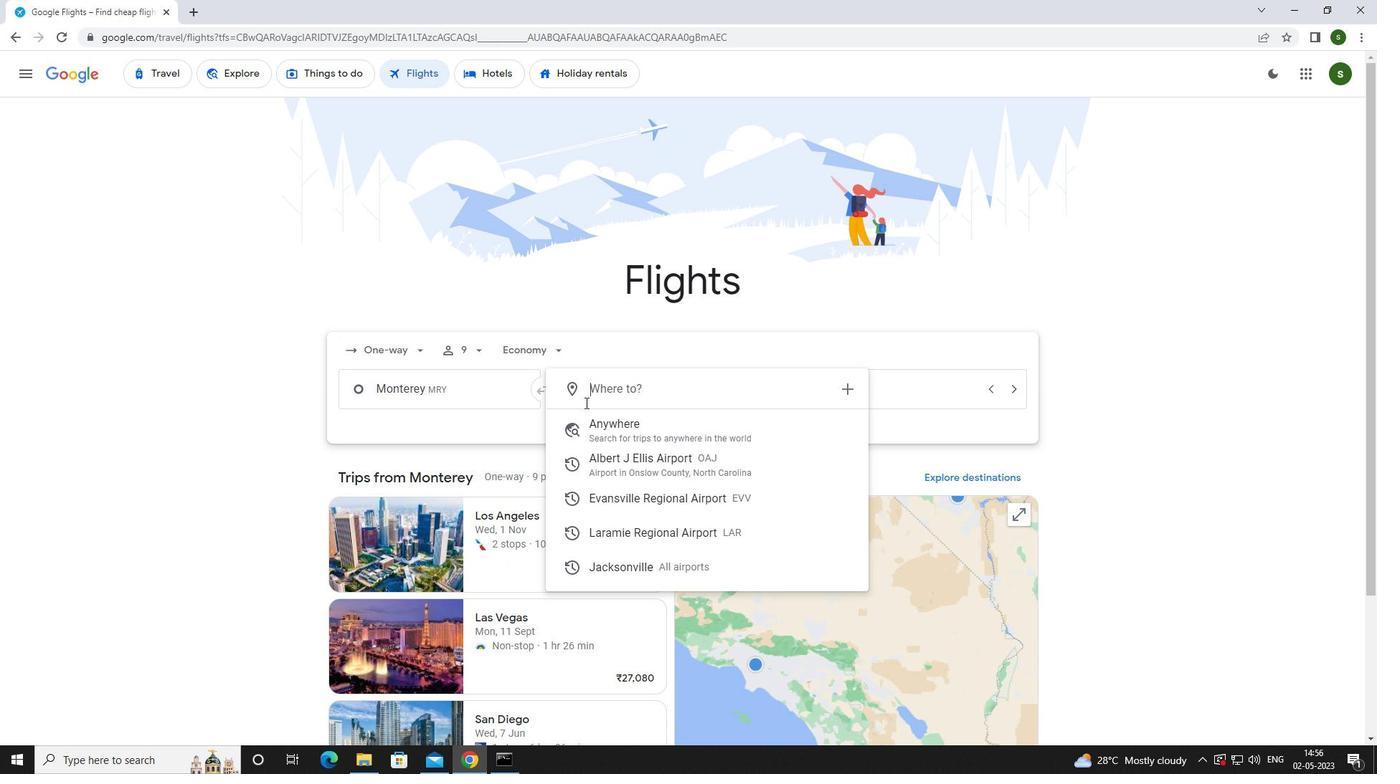 
Action: Key pressed <Key.caps_lock>l<Key.caps_lock>arami
Screenshot: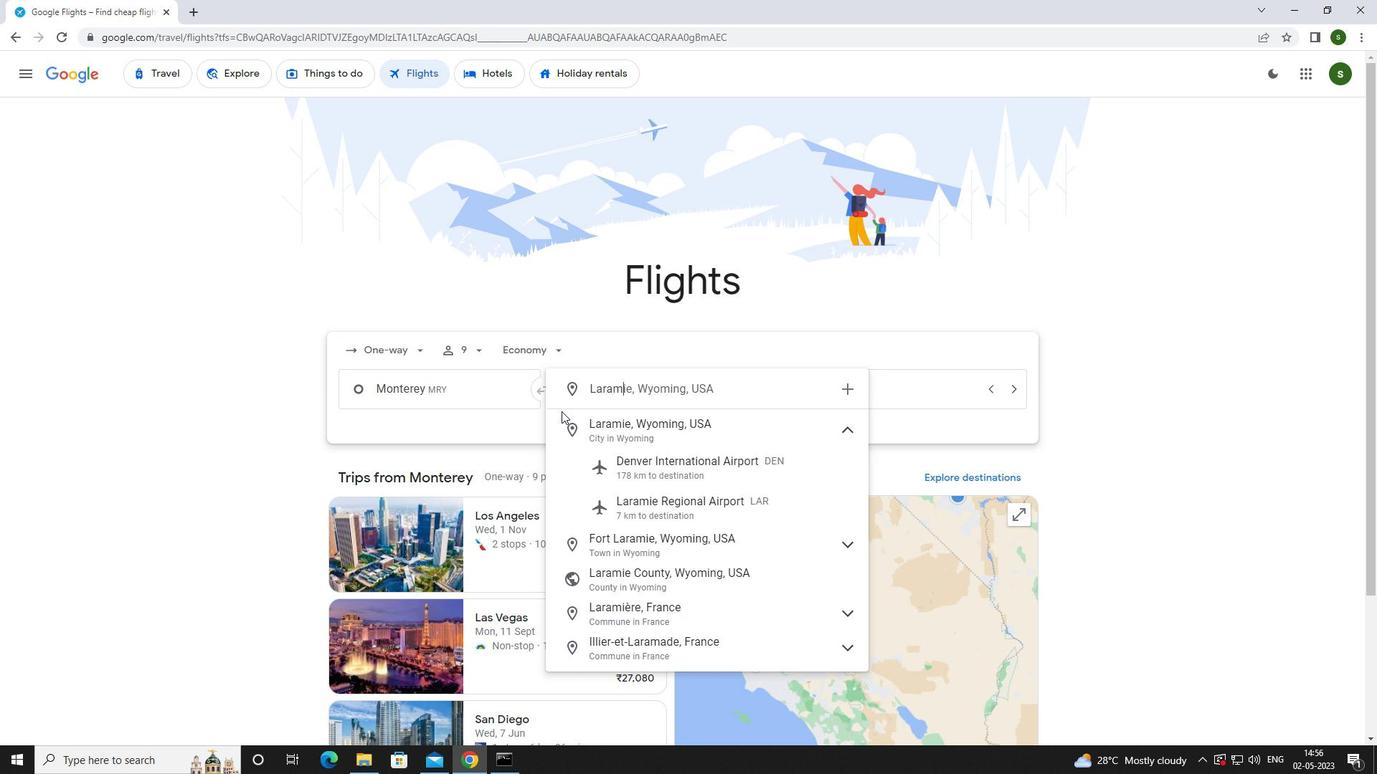 
Action: Mouse moved to (634, 507)
Screenshot: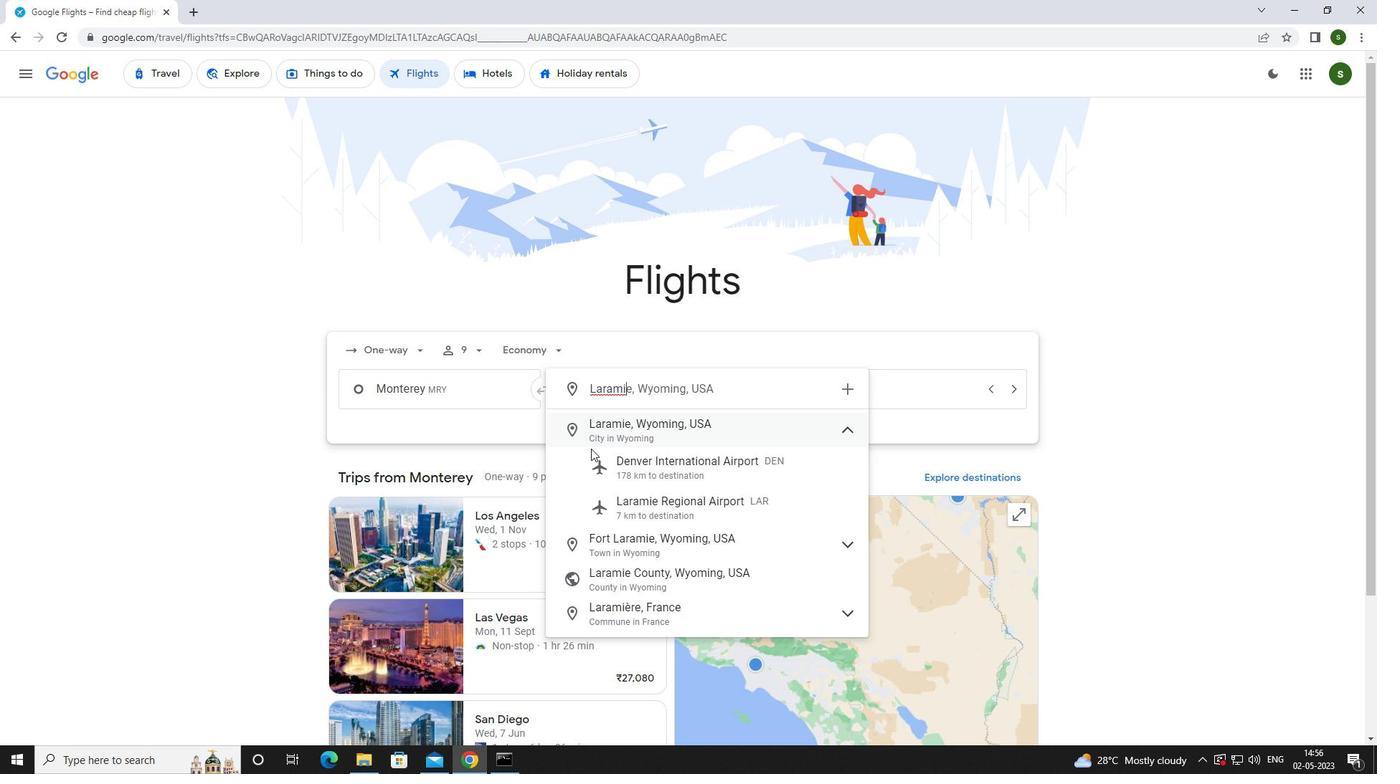 
Action: Mouse pressed left at (634, 507)
Screenshot: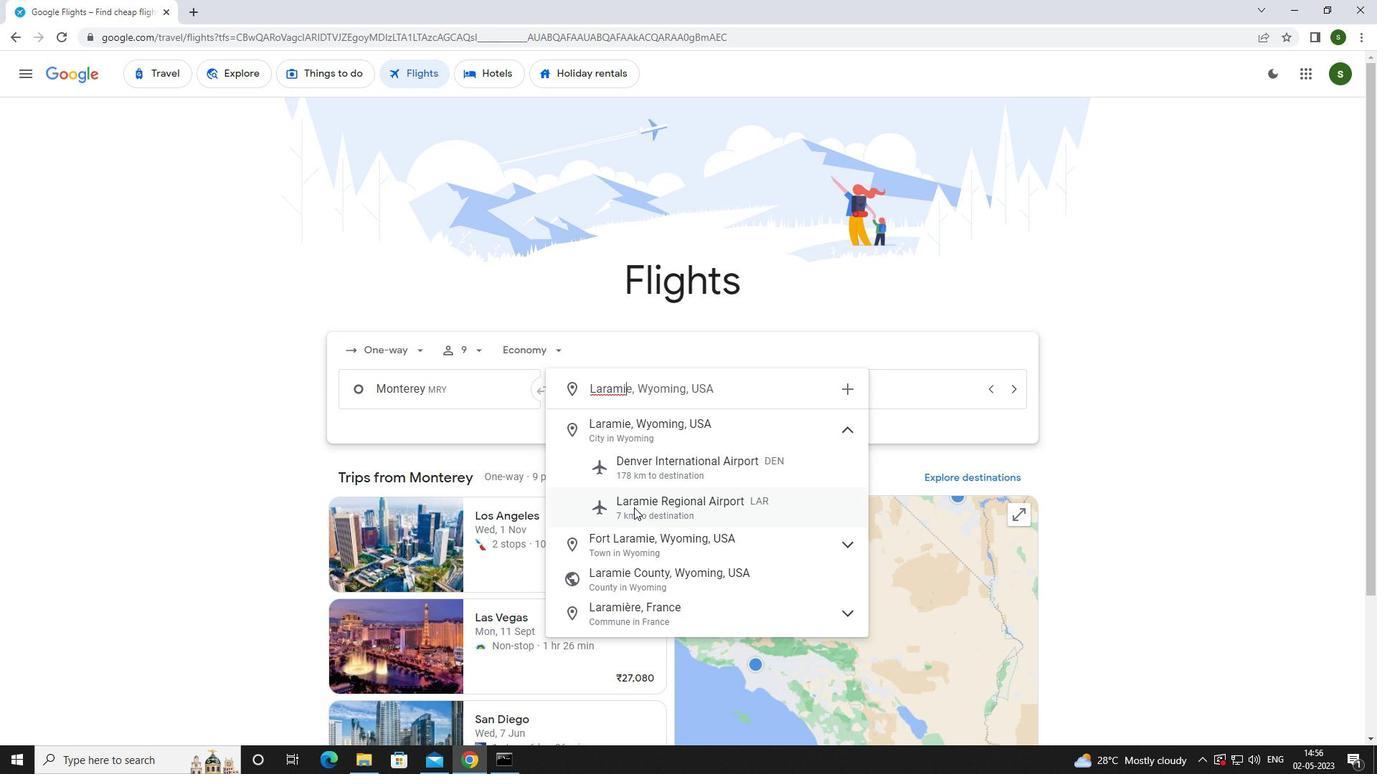
Action: Mouse moved to (888, 388)
Screenshot: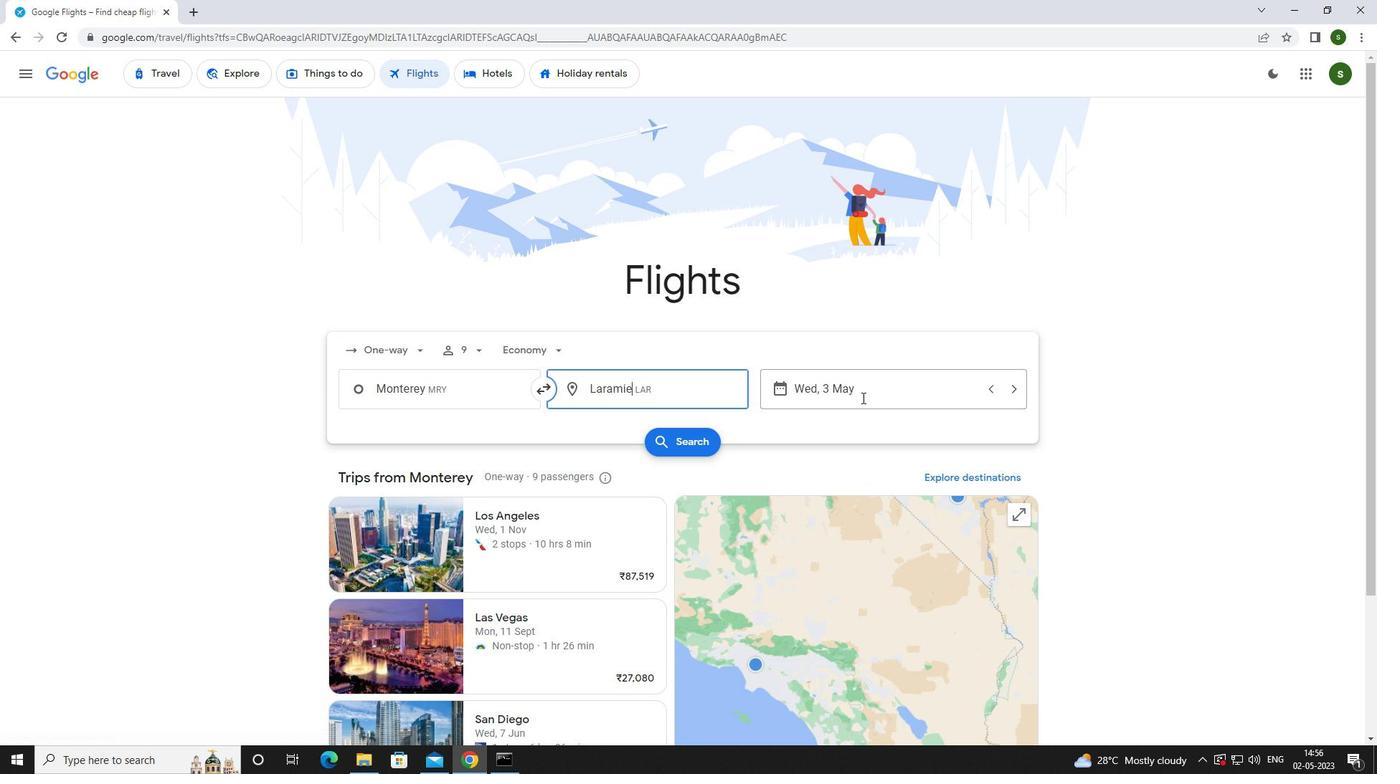 
Action: Mouse pressed left at (888, 388)
Screenshot: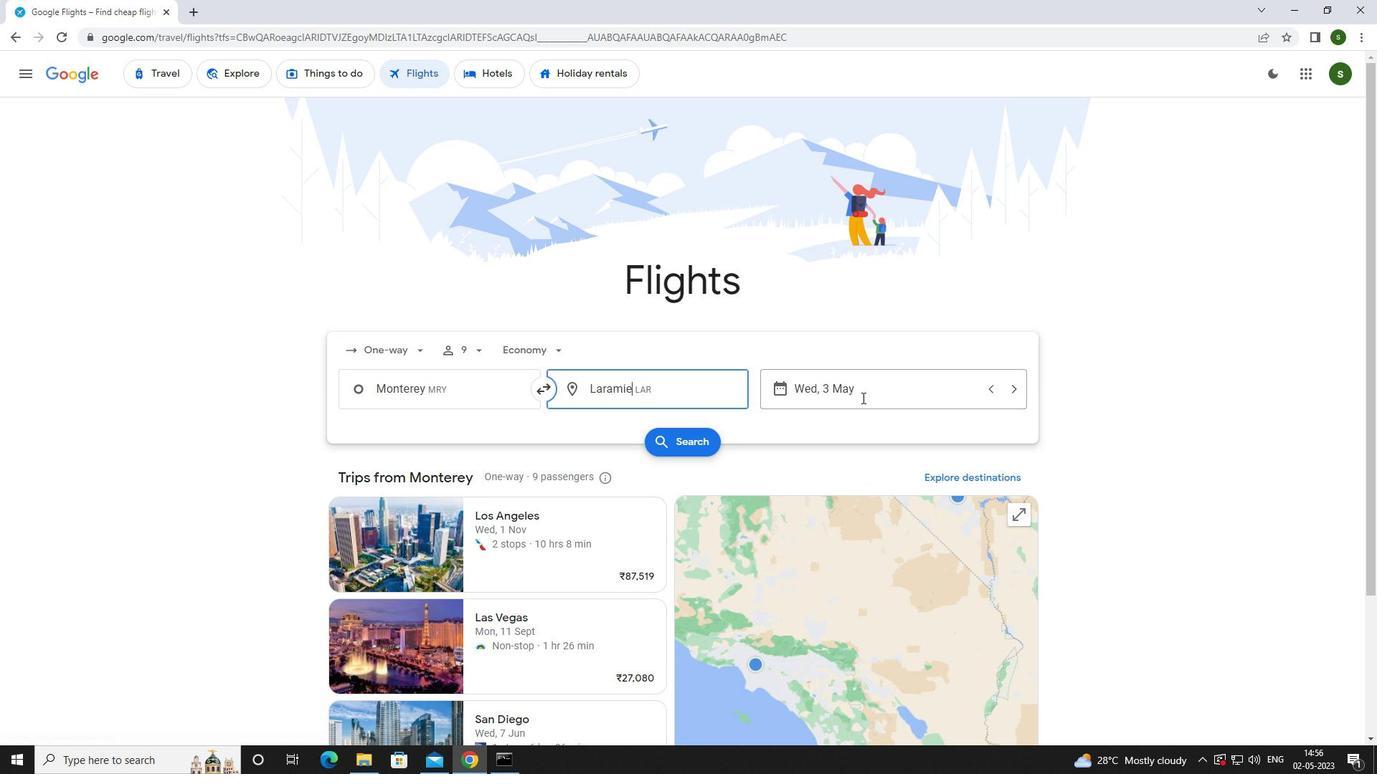 
Action: Mouse moved to (637, 485)
Screenshot: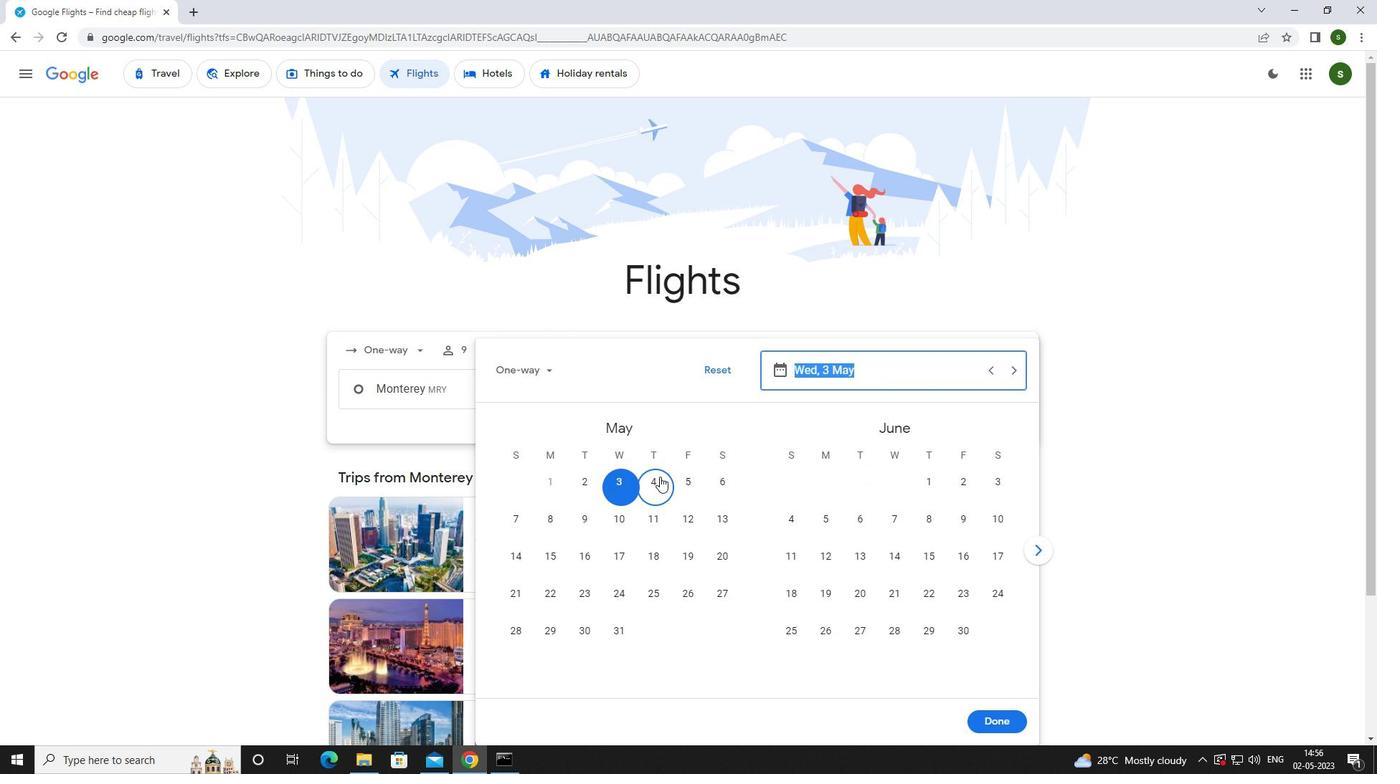
Action: Mouse pressed left at (637, 485)
Screenshot: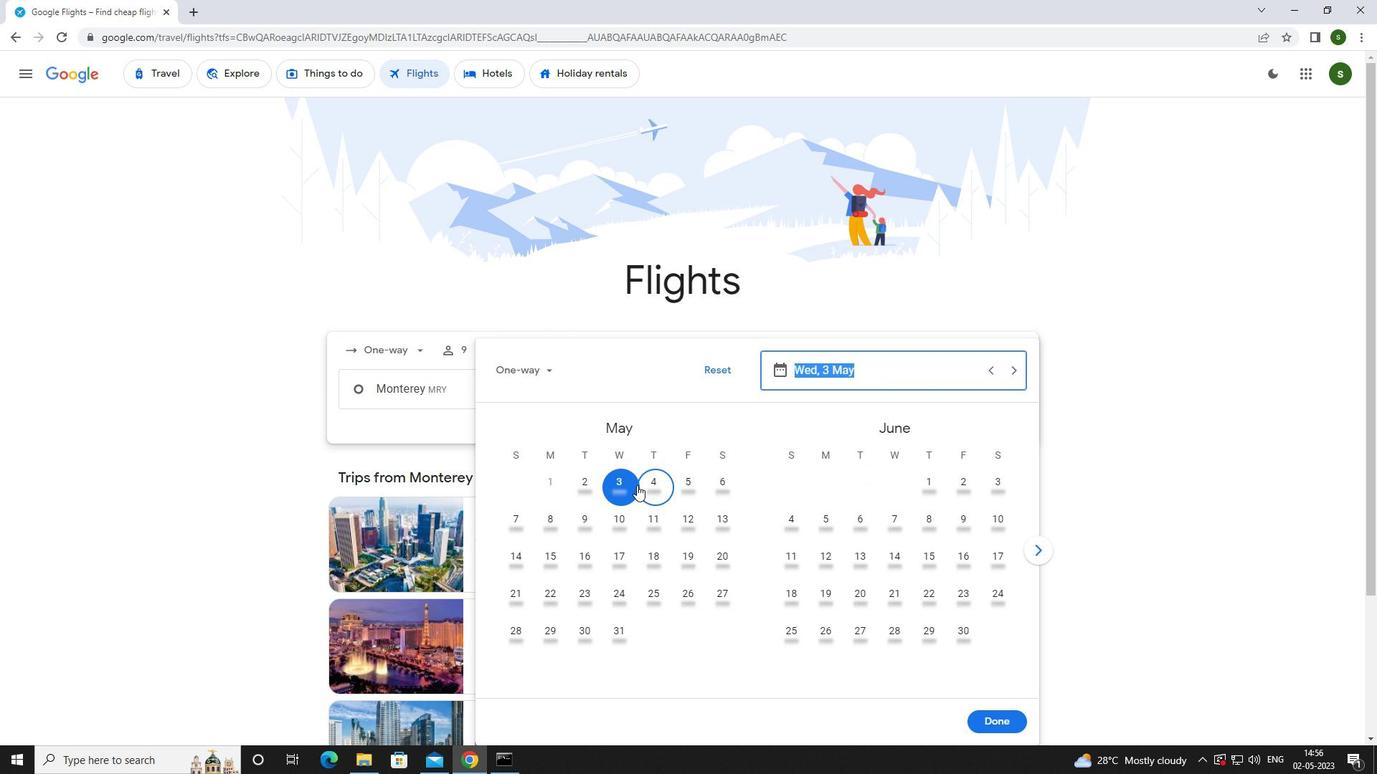 
Action: Mouse moved to (620, 488)
Screenshot: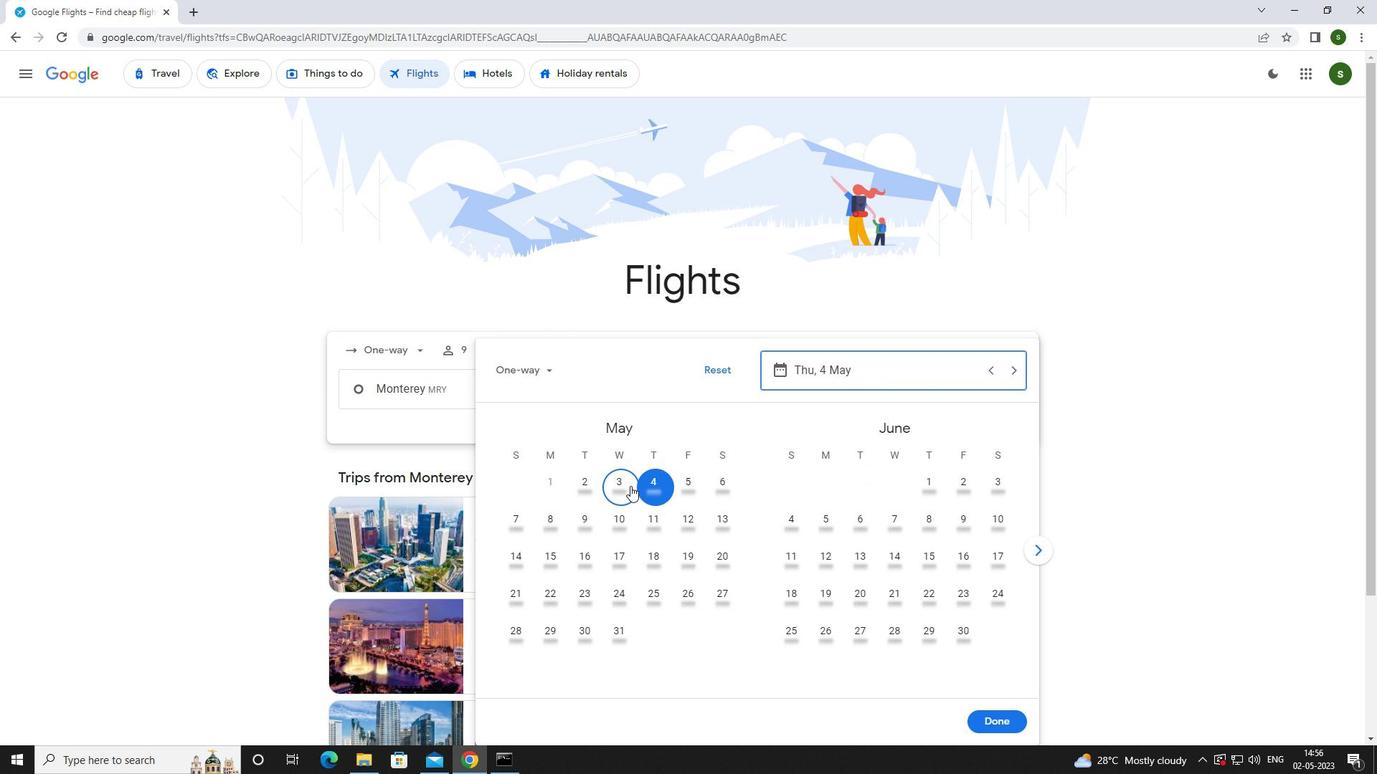 
Action: Mouse pressed left at (620, 488)
Screenshot: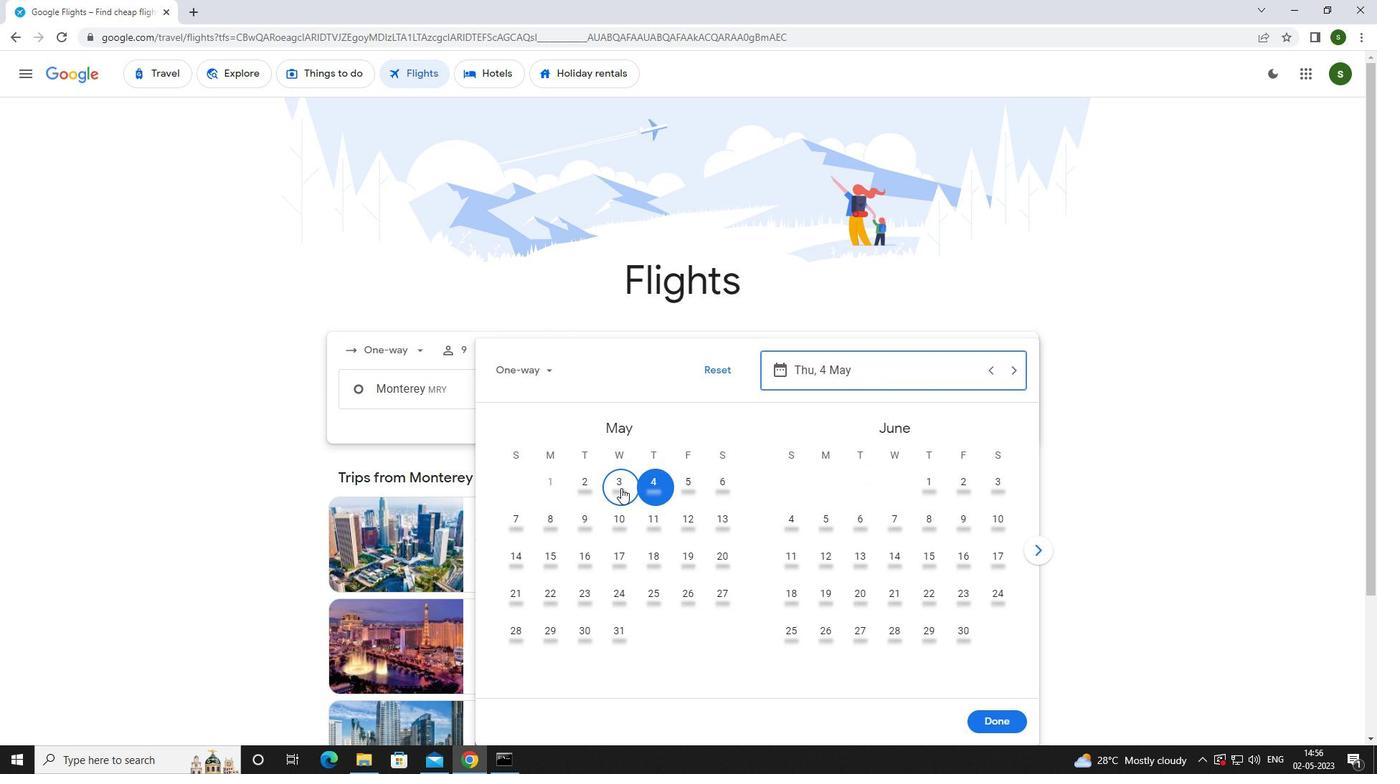 
Action: Mouse moved to (985, 715)
Screenshot: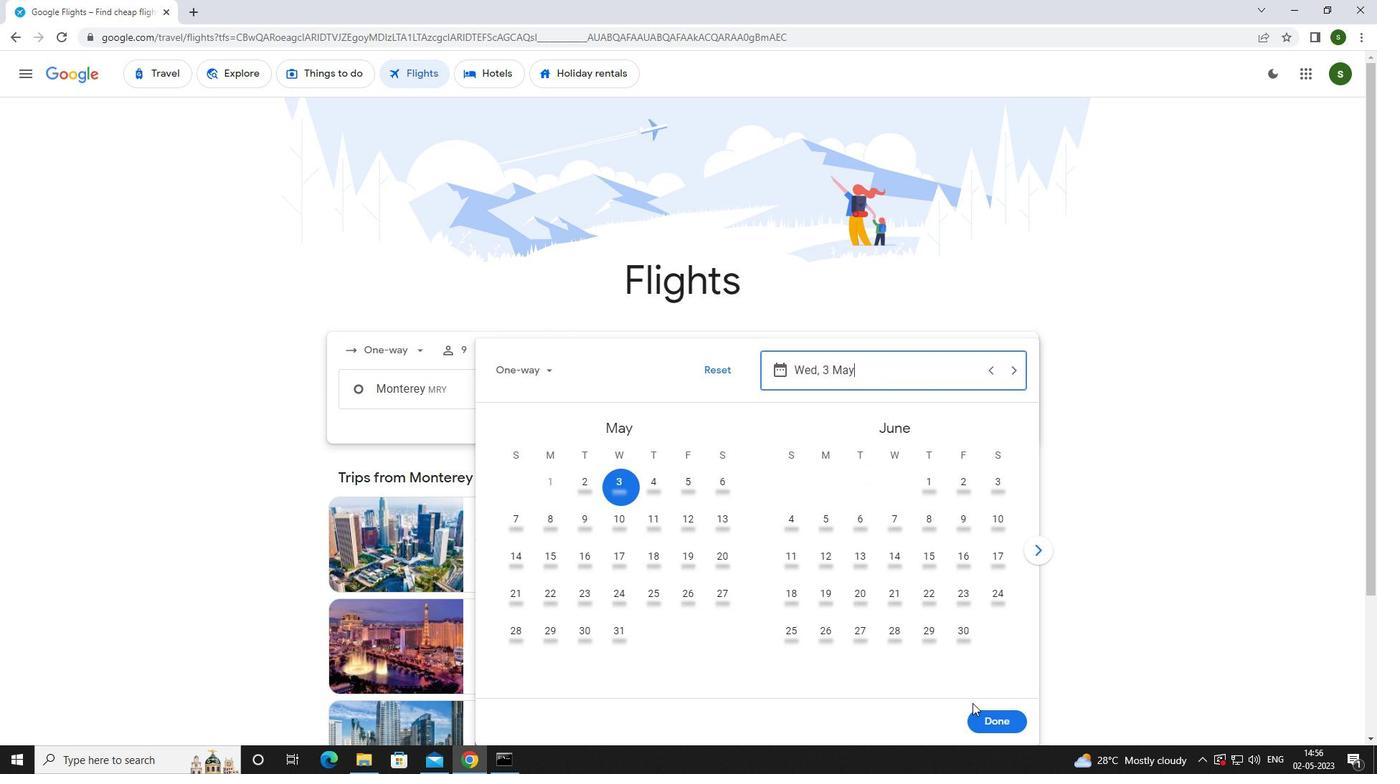 
Action: Mouse pressed left at (985, 715)
Screenshot: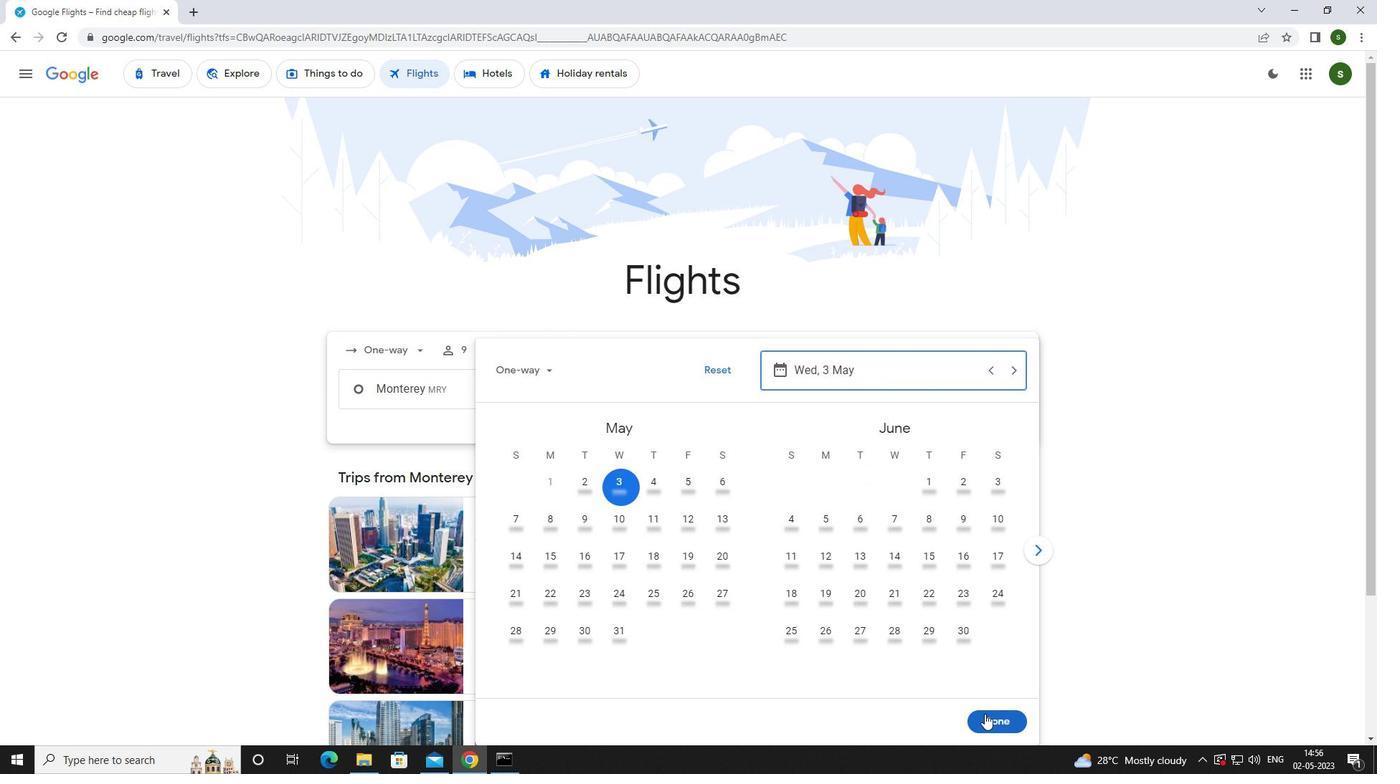 
Action: Mouse moved to (672, 439)
Screenshot: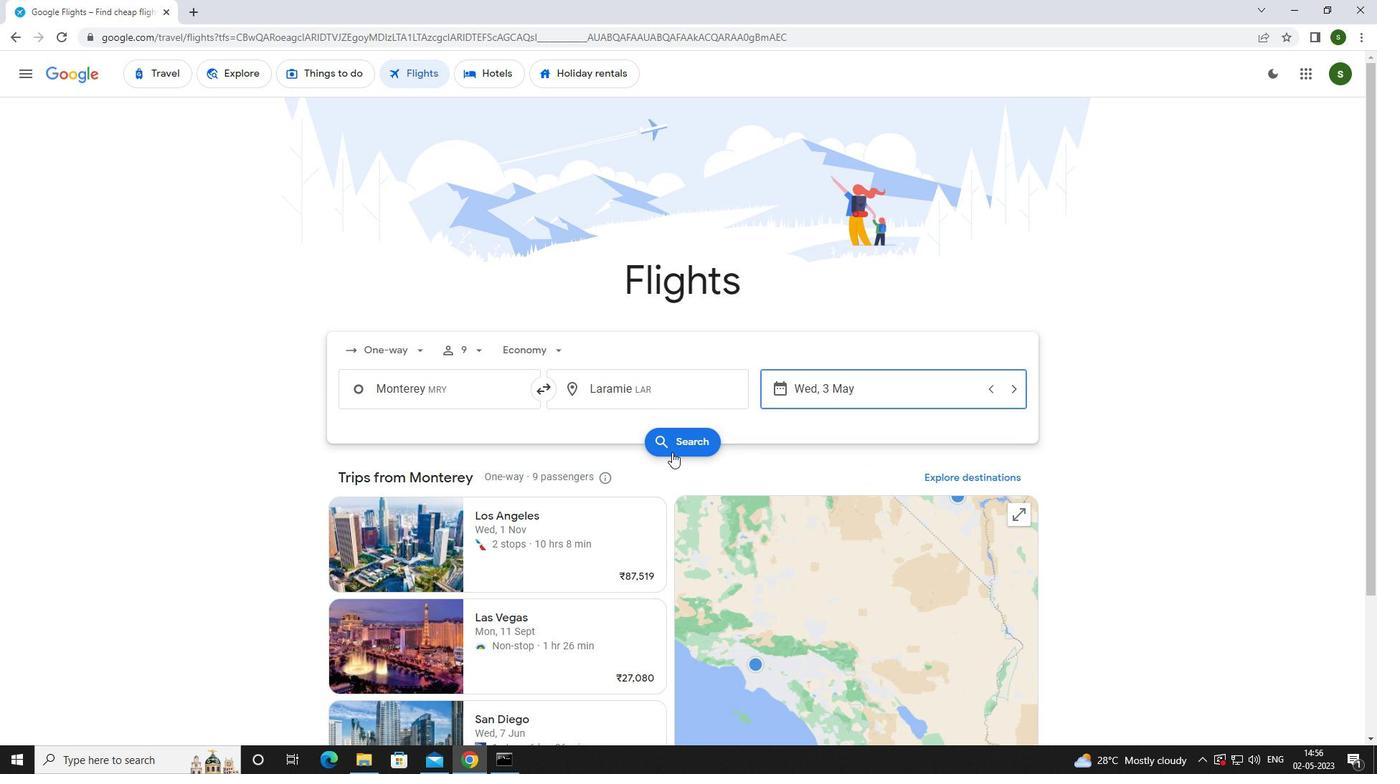 
Action: Mouse pressed left at (672, 439)
Screenshot: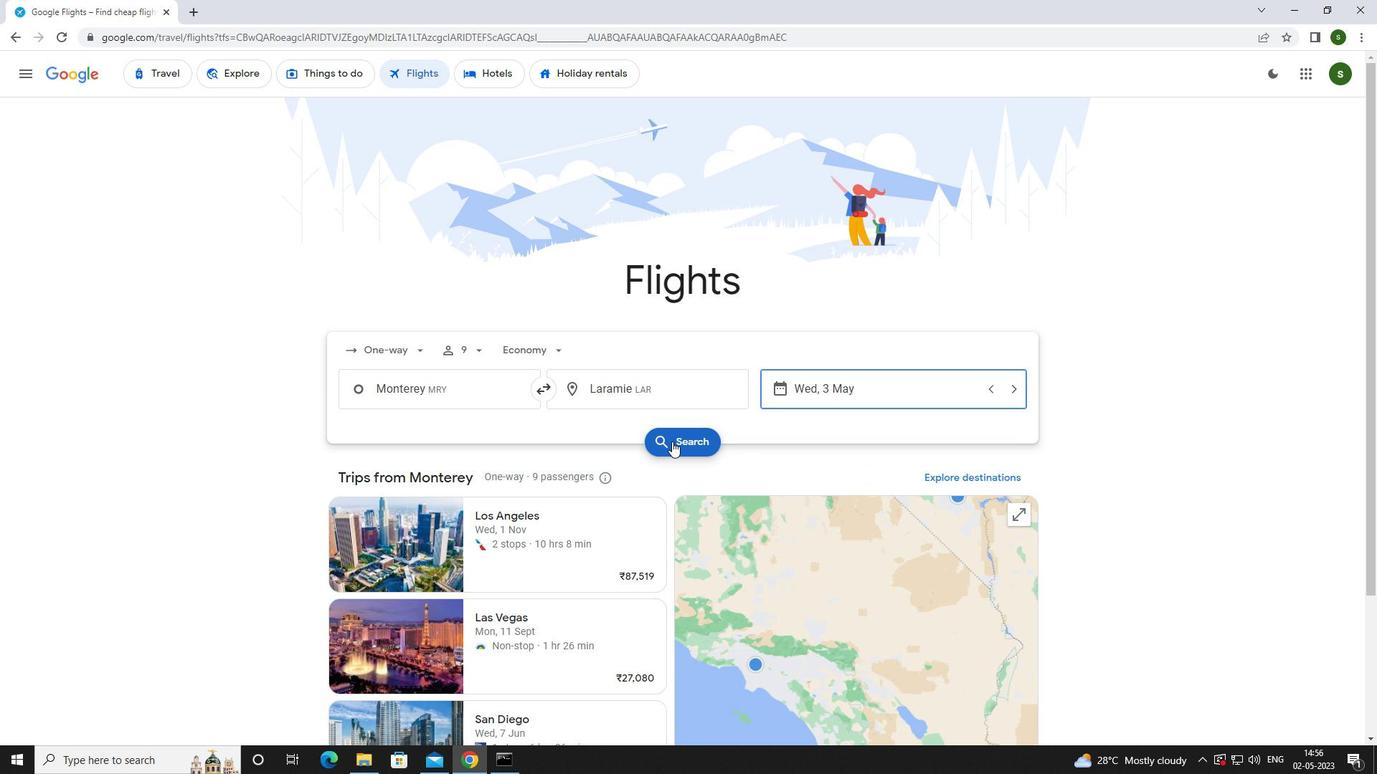
Action: Mouse moved to (334, 208)
Screenshot: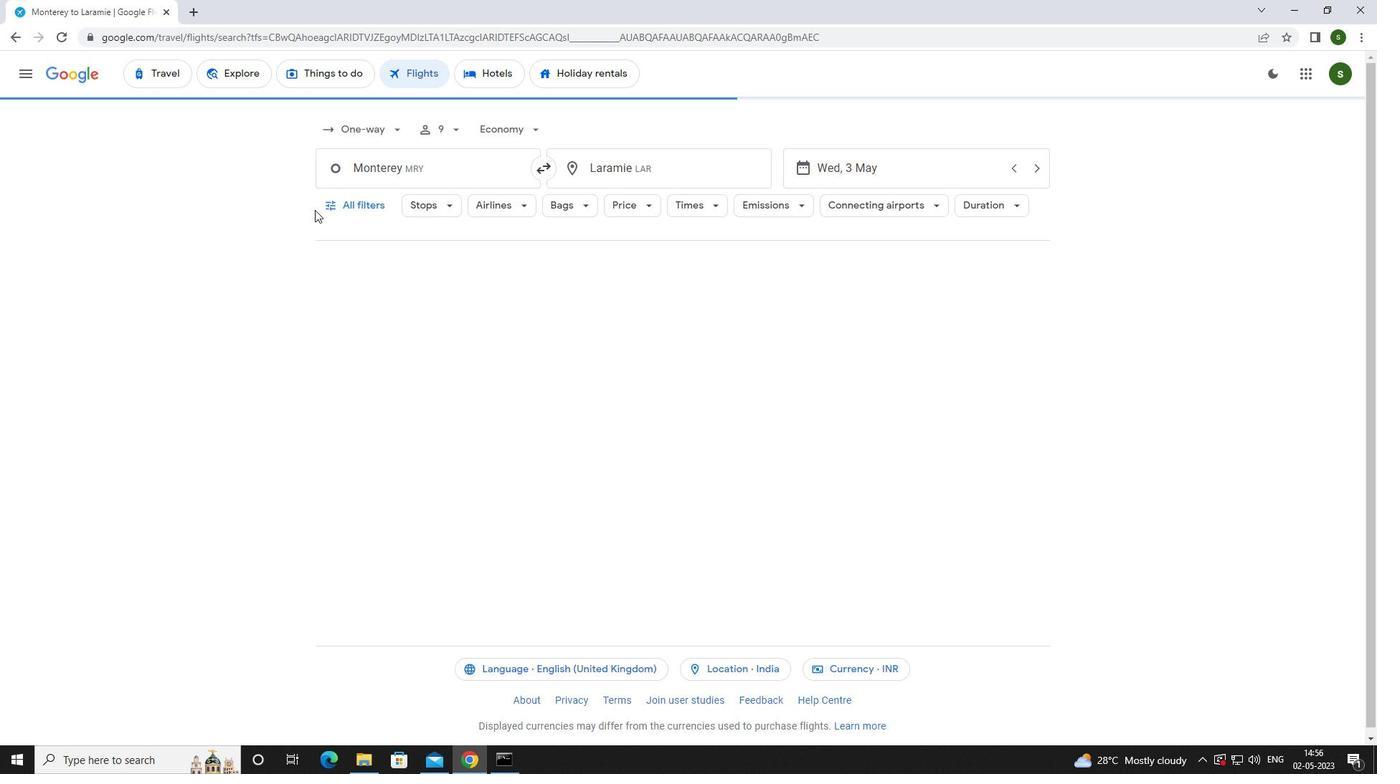 
Action: Mouse pressed left at (334, 208)
Screenshot: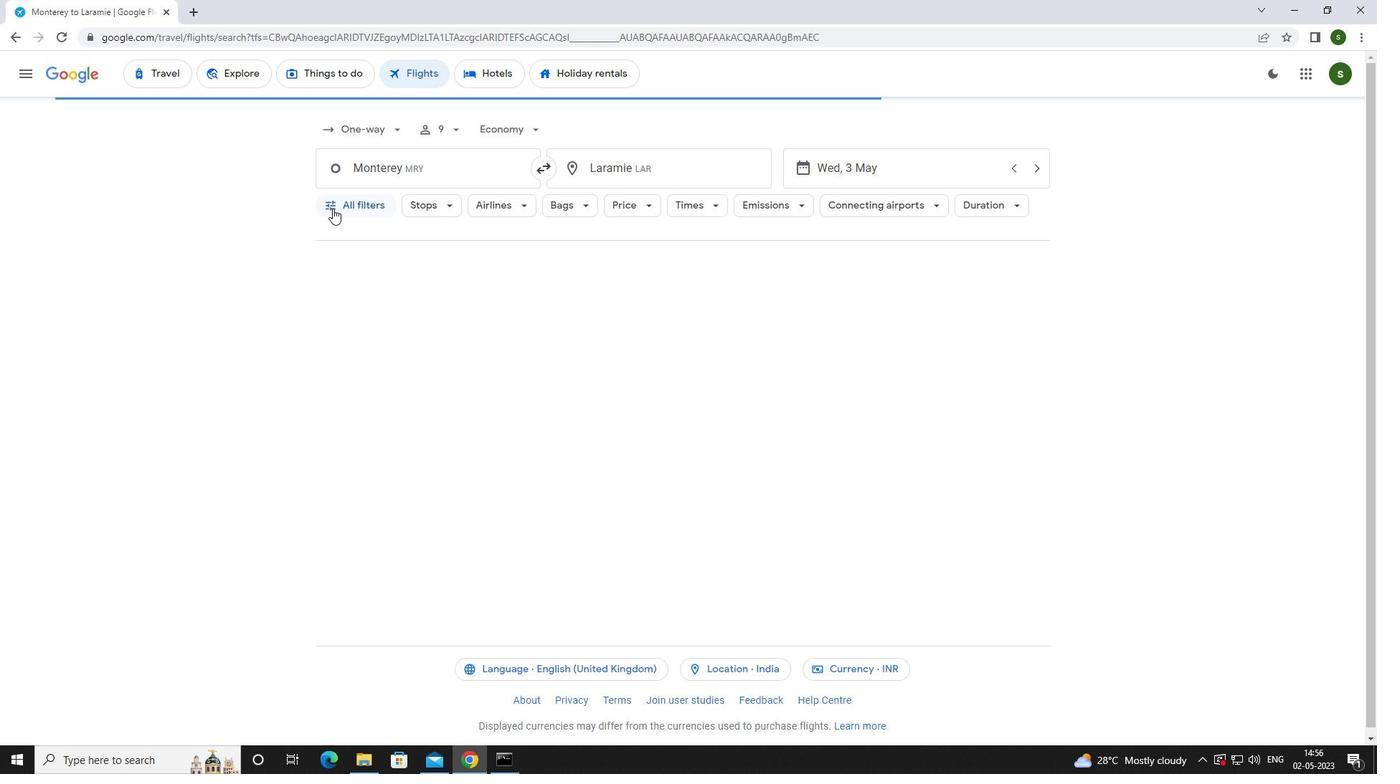 
Action: Mouse moved to (542, 510)
Screenshot: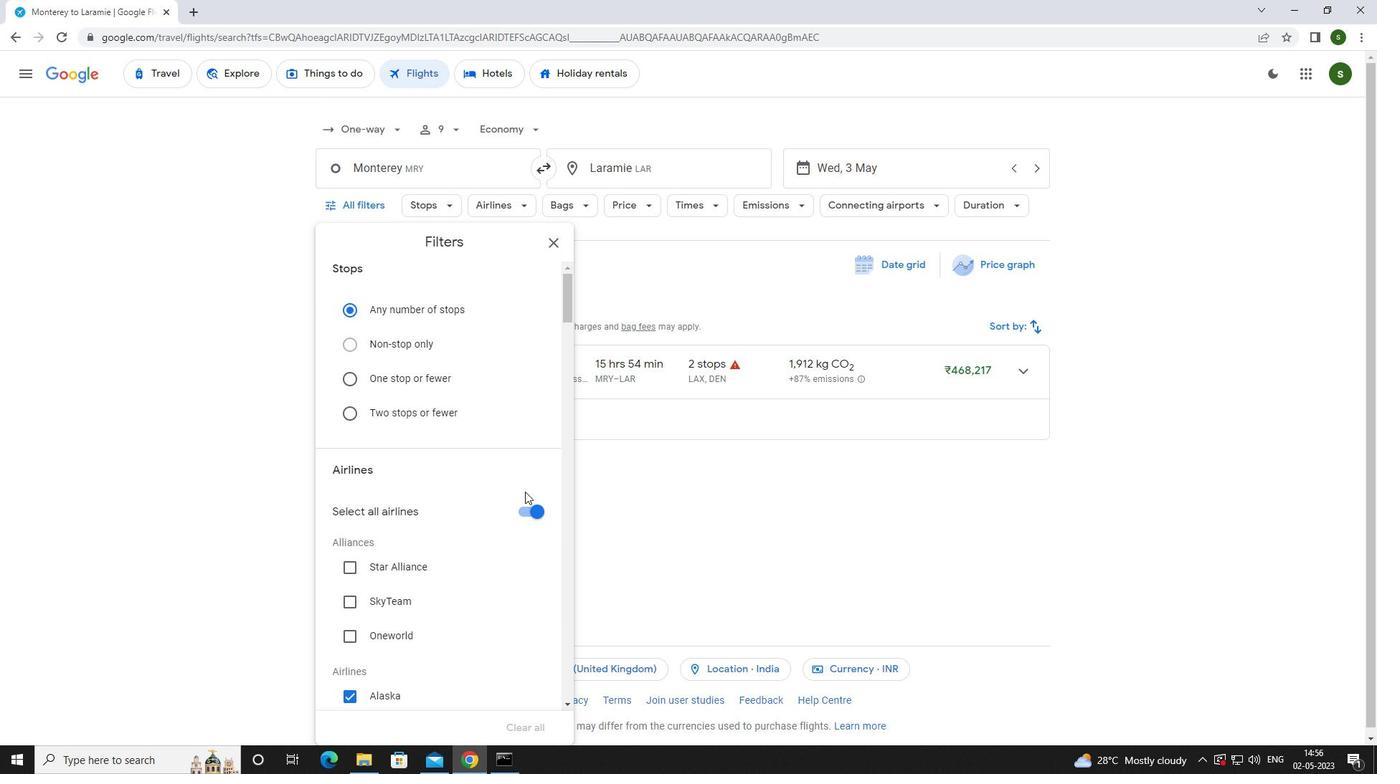 
Action: Mouse pressed left at (542, 510)
Screenshot: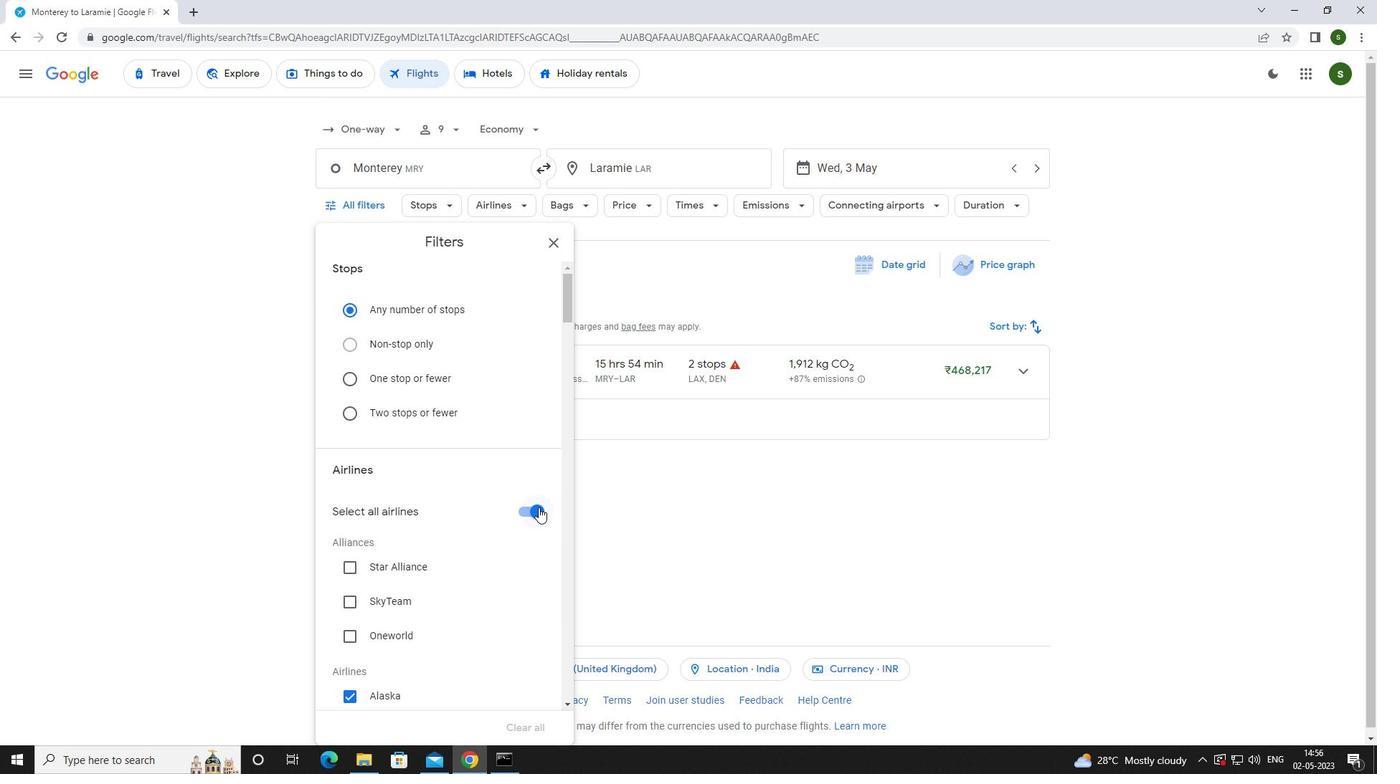 
Action: Mouse moved to (494, 436)
Screenshot: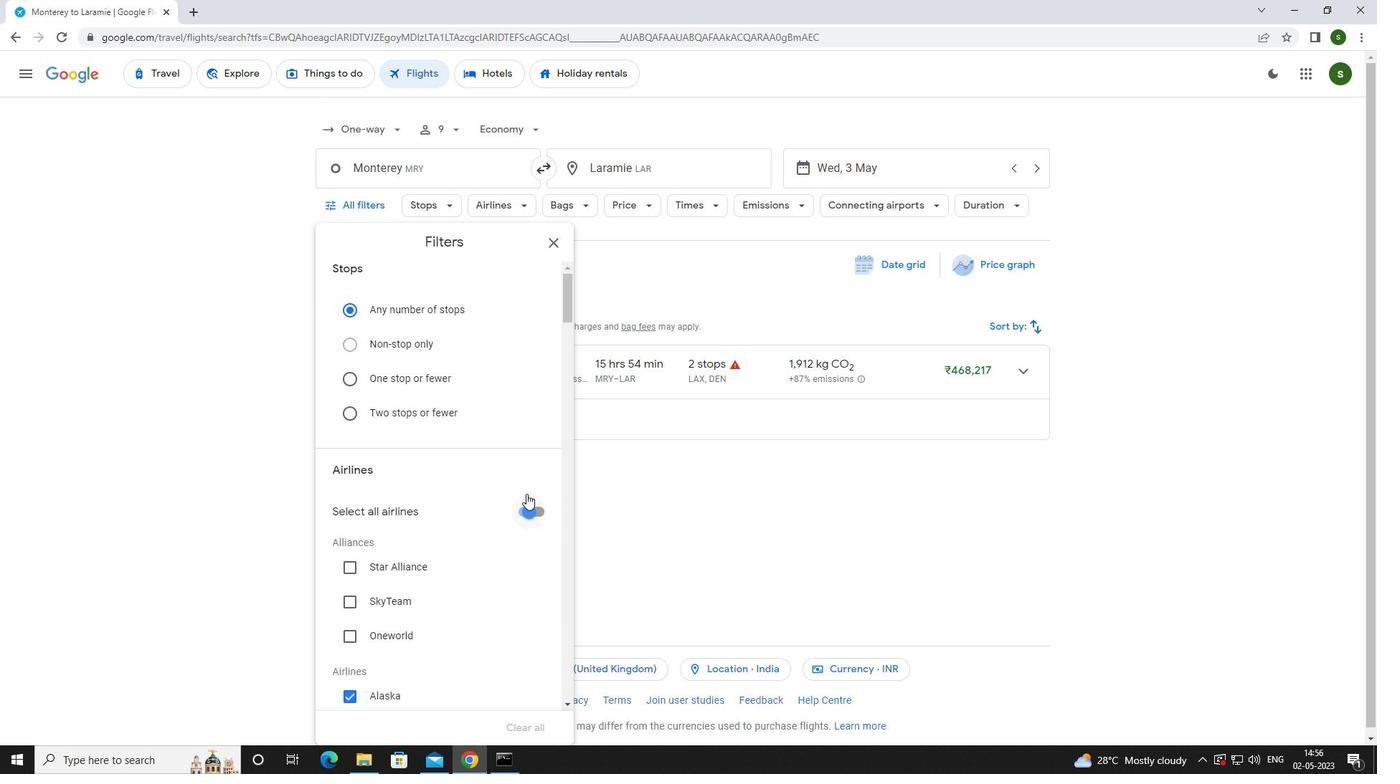 
Action: Mouse scrolled (494, 436) with delta (0, 0)
Screenshot: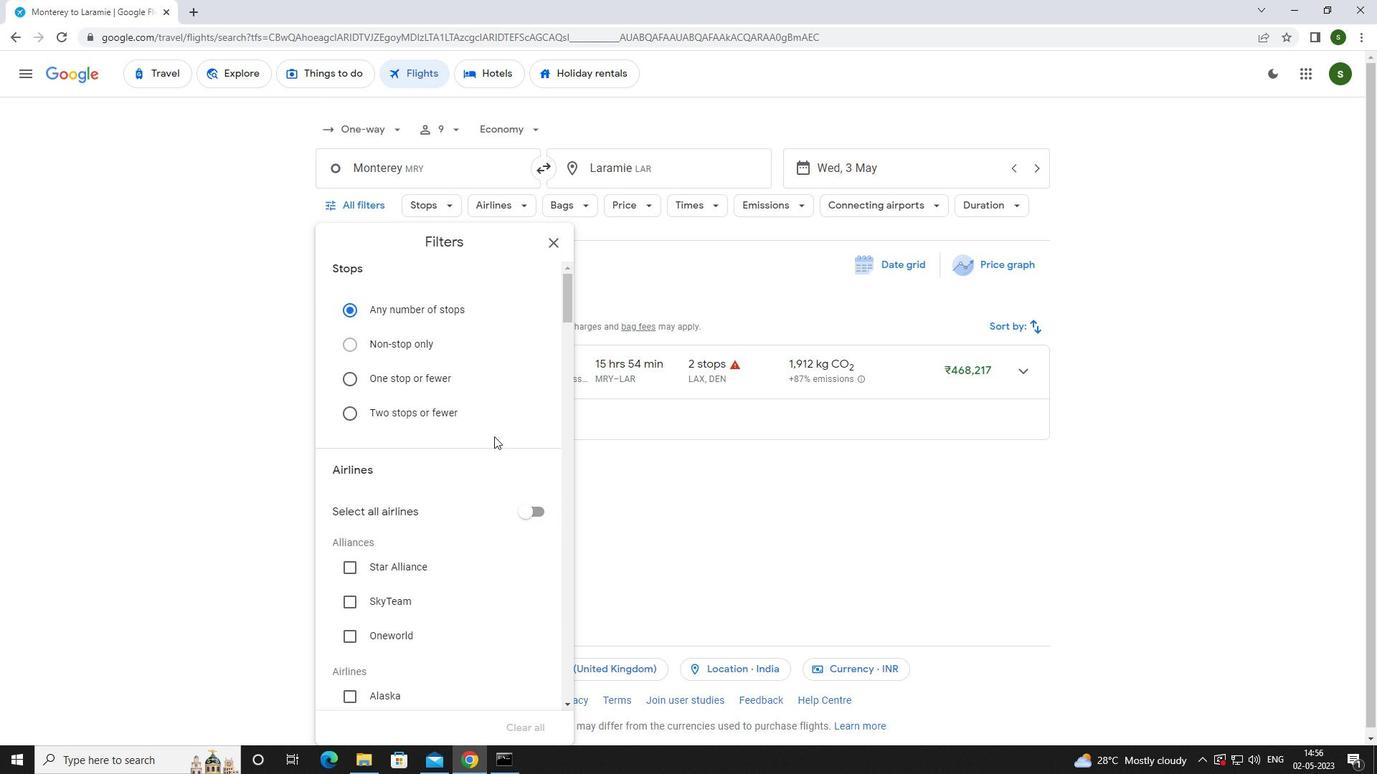 
Action: Mouse scrolled (494, 436) with delta (0, 0)
Screenshot: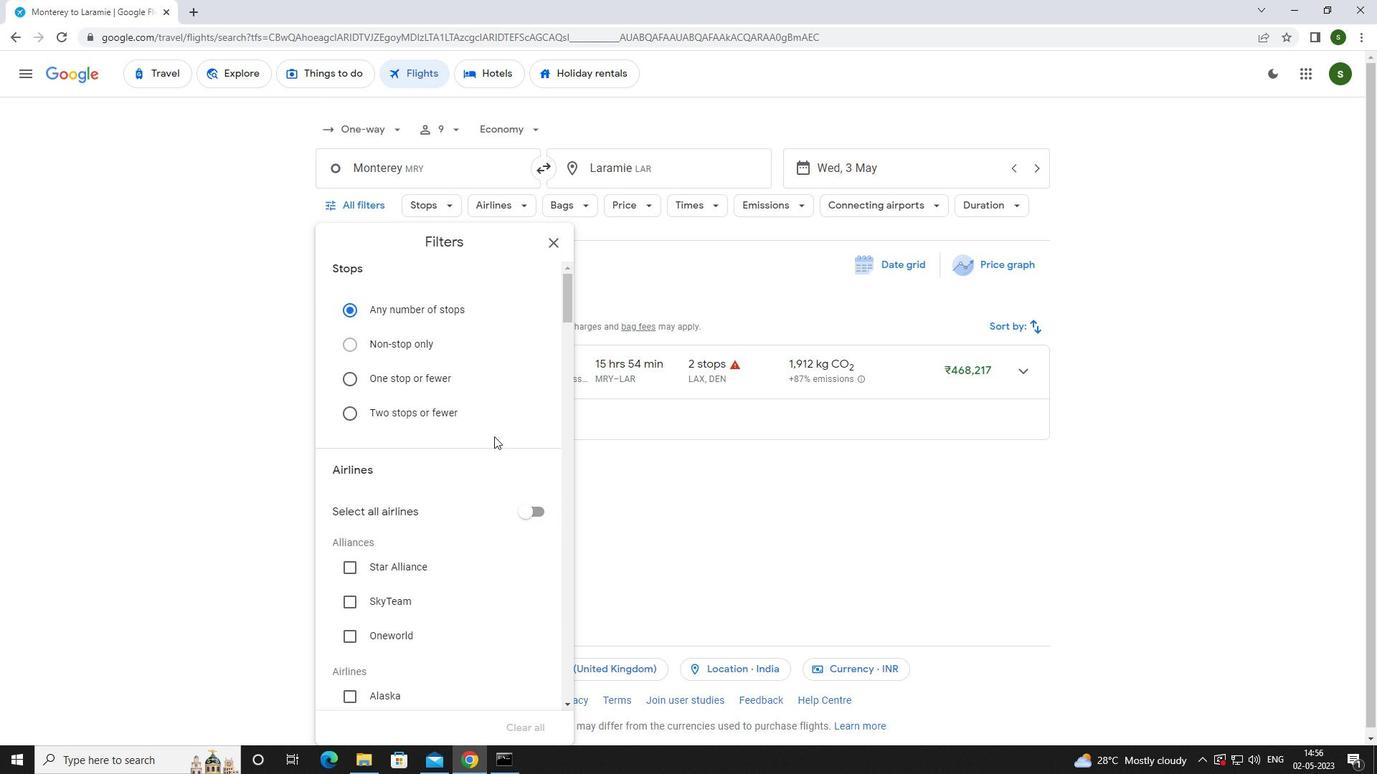 
Action: Mouse scrolled (494, 436) with delta (0, 0)
Screenshot: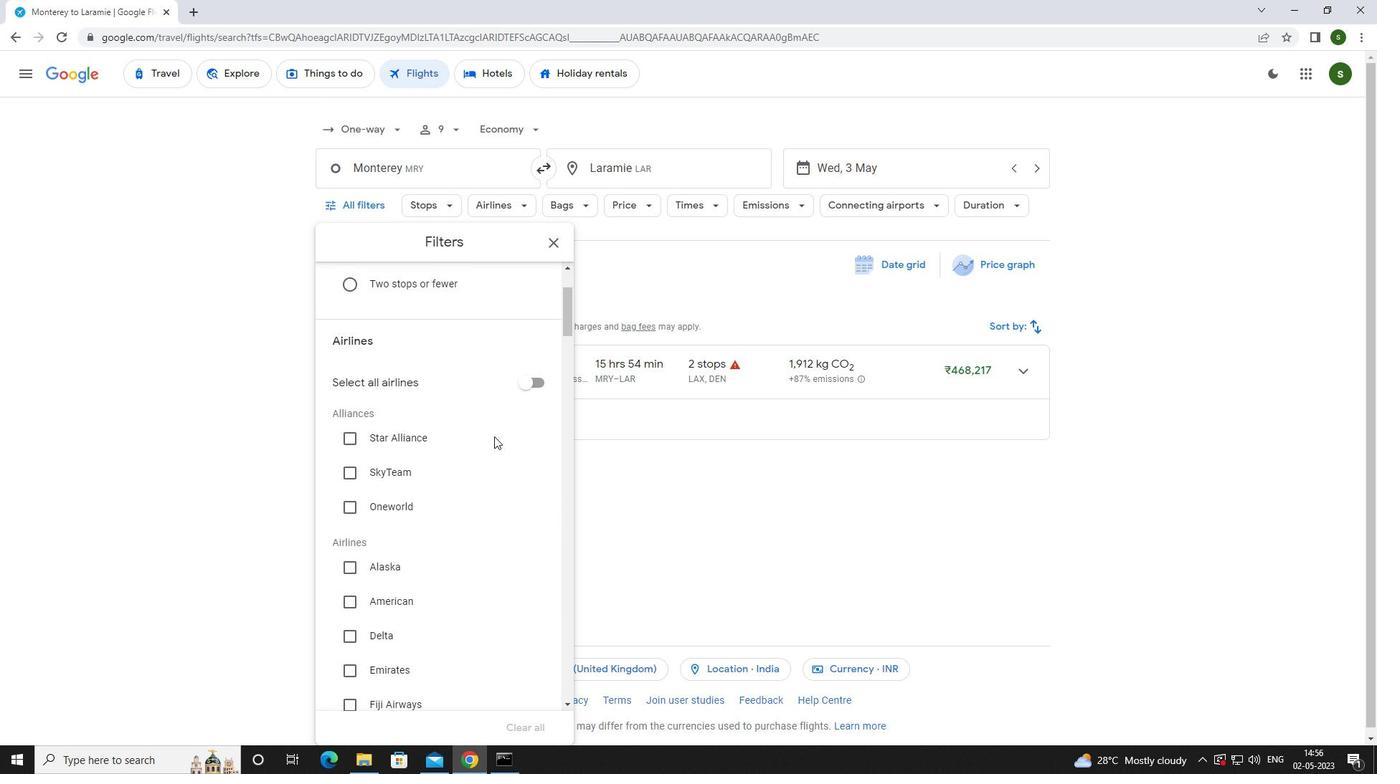 
Action: Mouse scrolled (494, 436) with delta (0, 0)
Screenshot: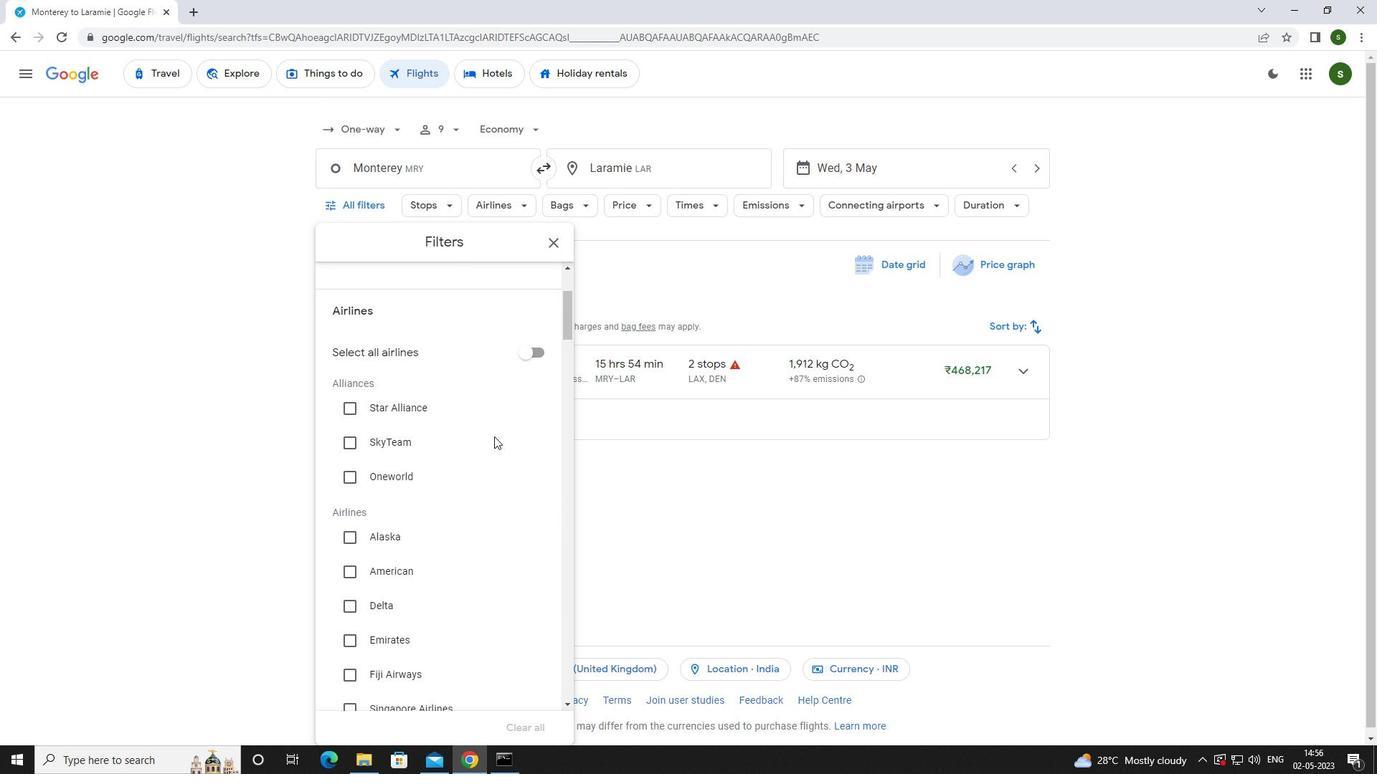 
Action: Mouse scrolled (494, 436) with delta (0, 0)
Screenshot: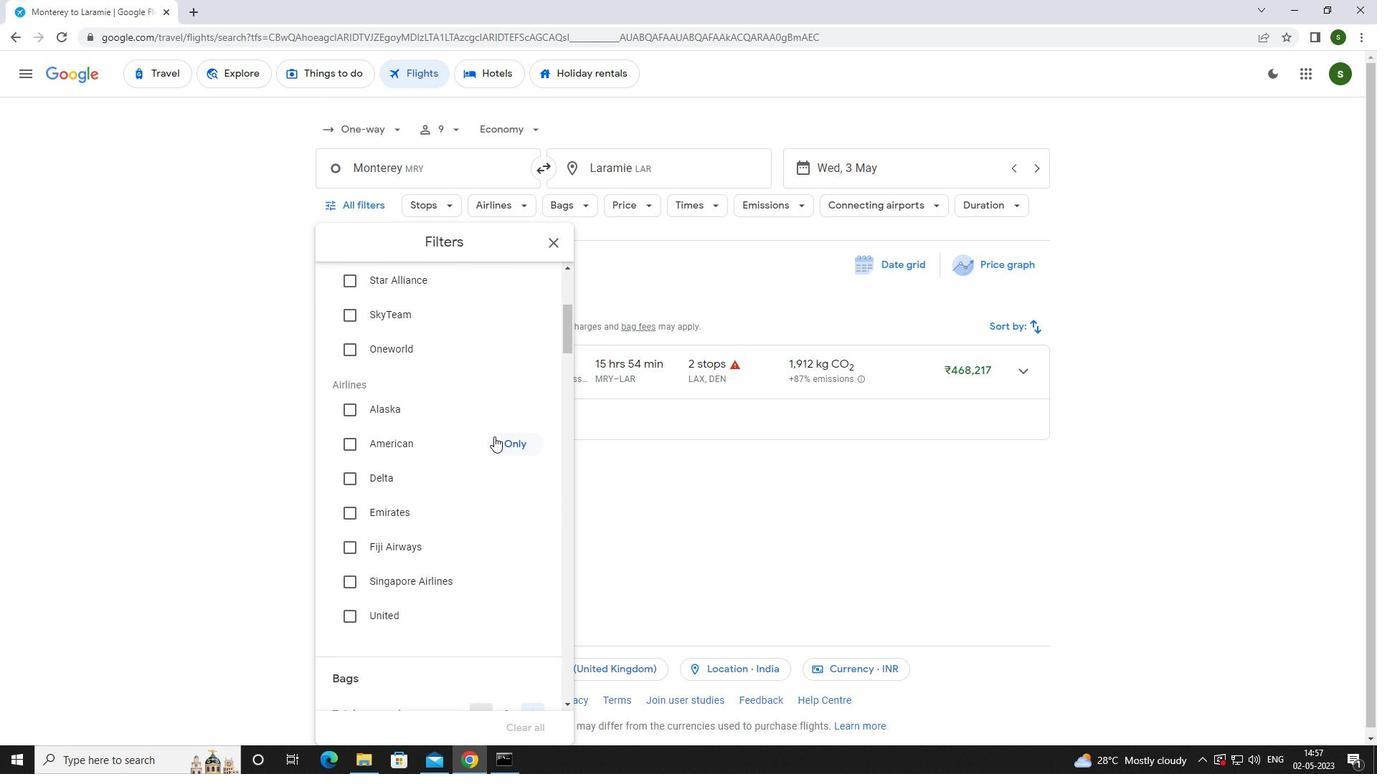 
Action: Mouse scrolled (494, 436) with delta (0, 0)
Screenshot: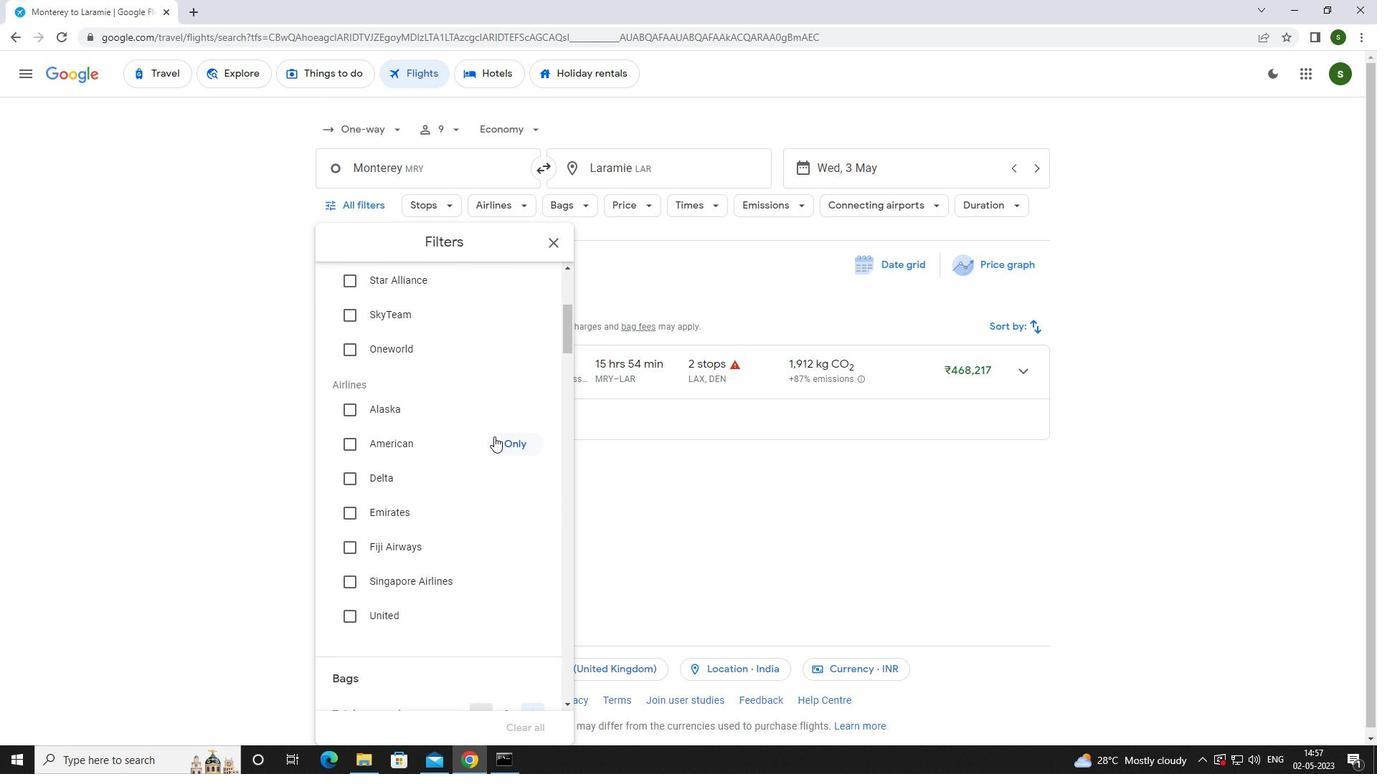 
Action: Mouse scrolled (494, 436) with delta (0, 0)
Screenshot: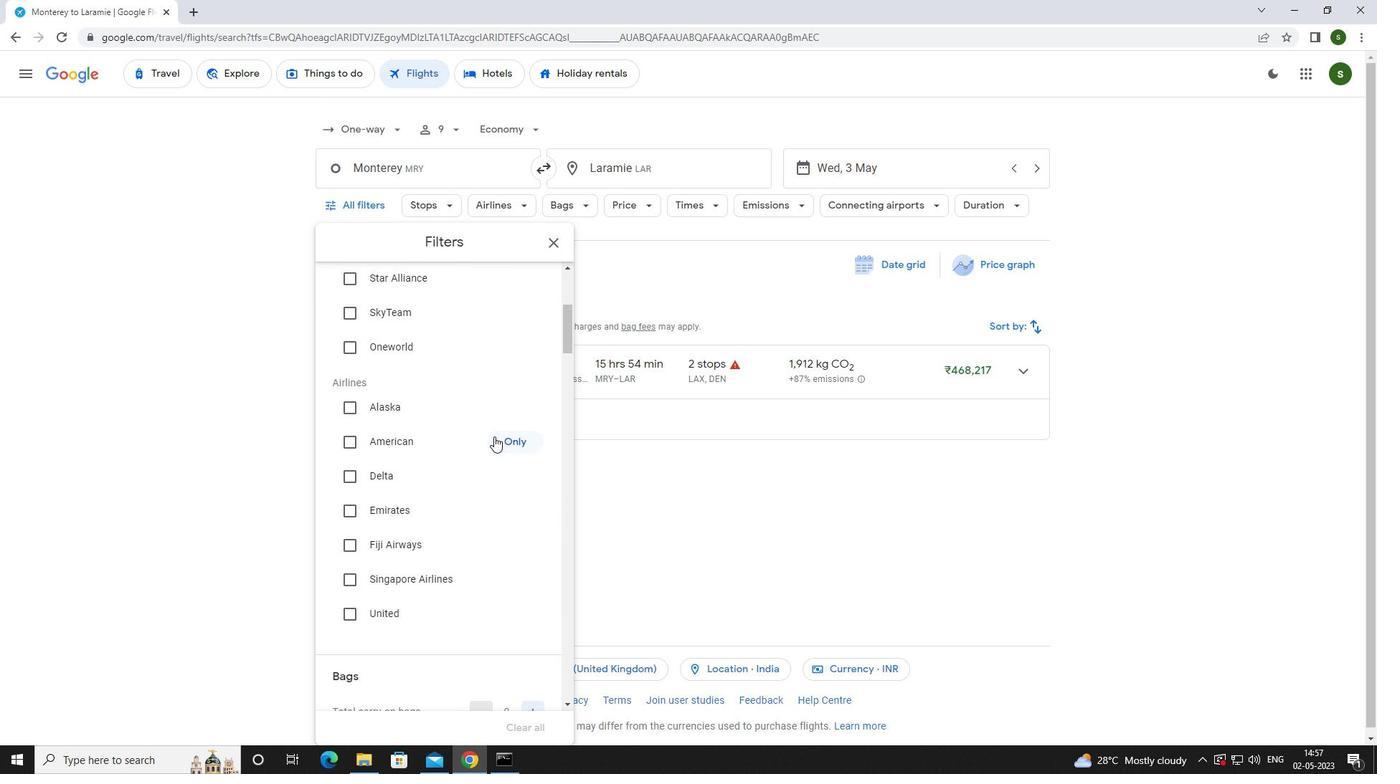 
Action: Mouse moved to (529, 540)
Screenshot: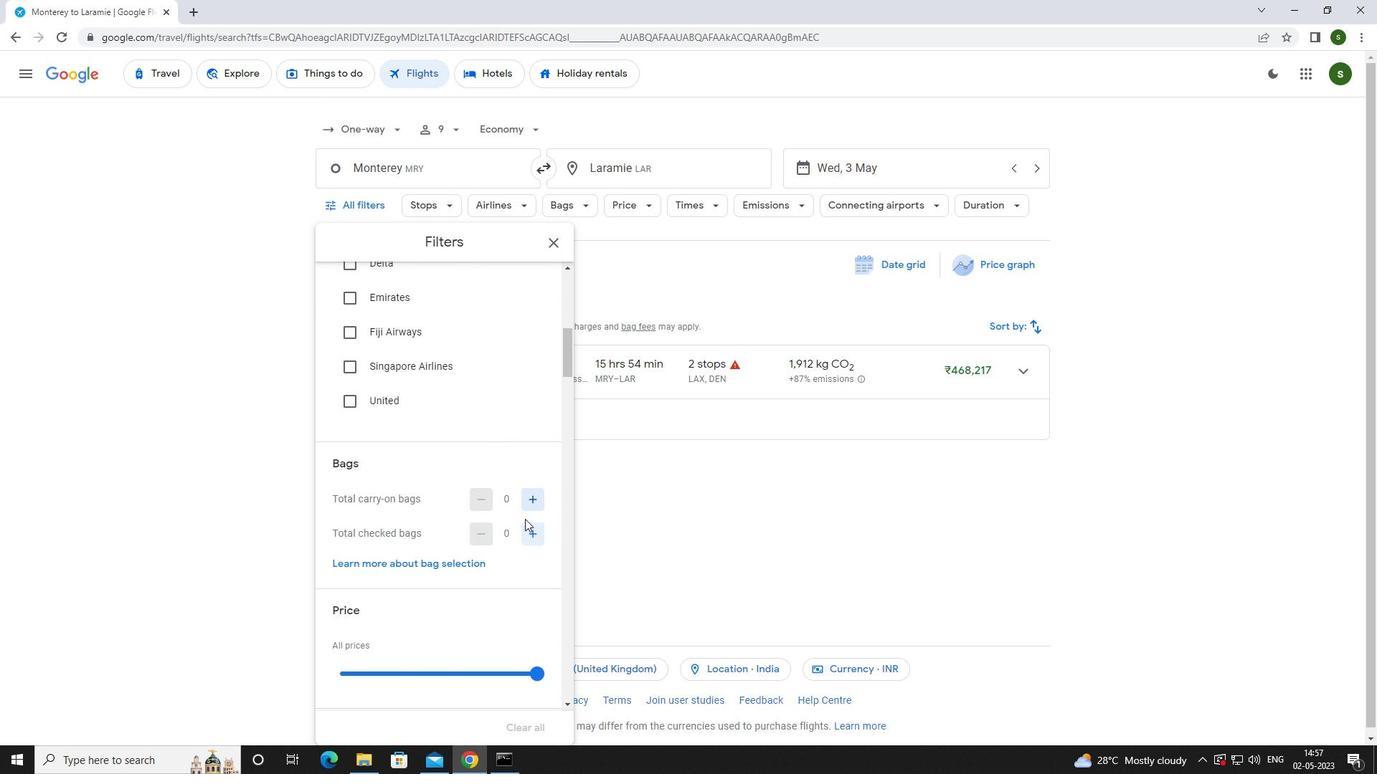 
Action: Mouse pressed left at (529, 540)
Screenshot: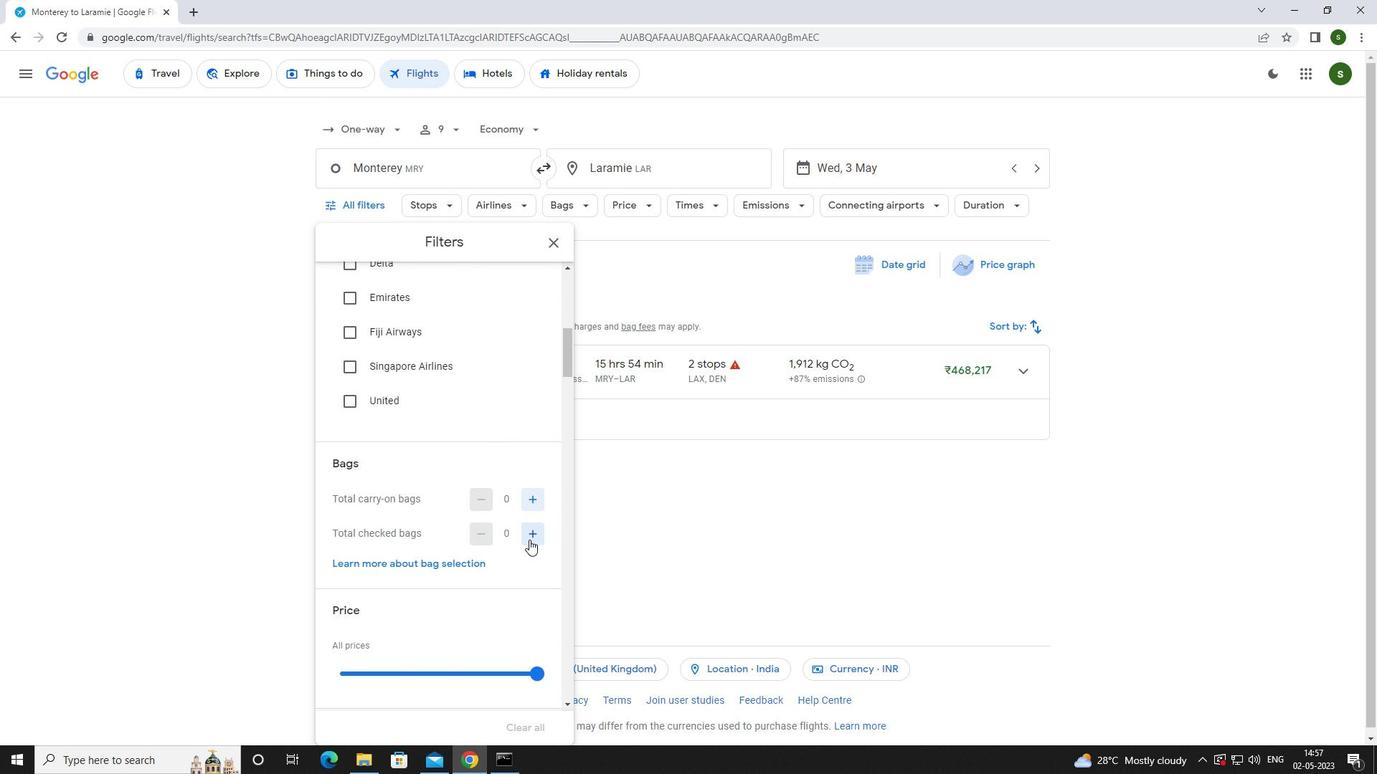 
Action: Mouse pressed left at (529, 540)
Screenshot: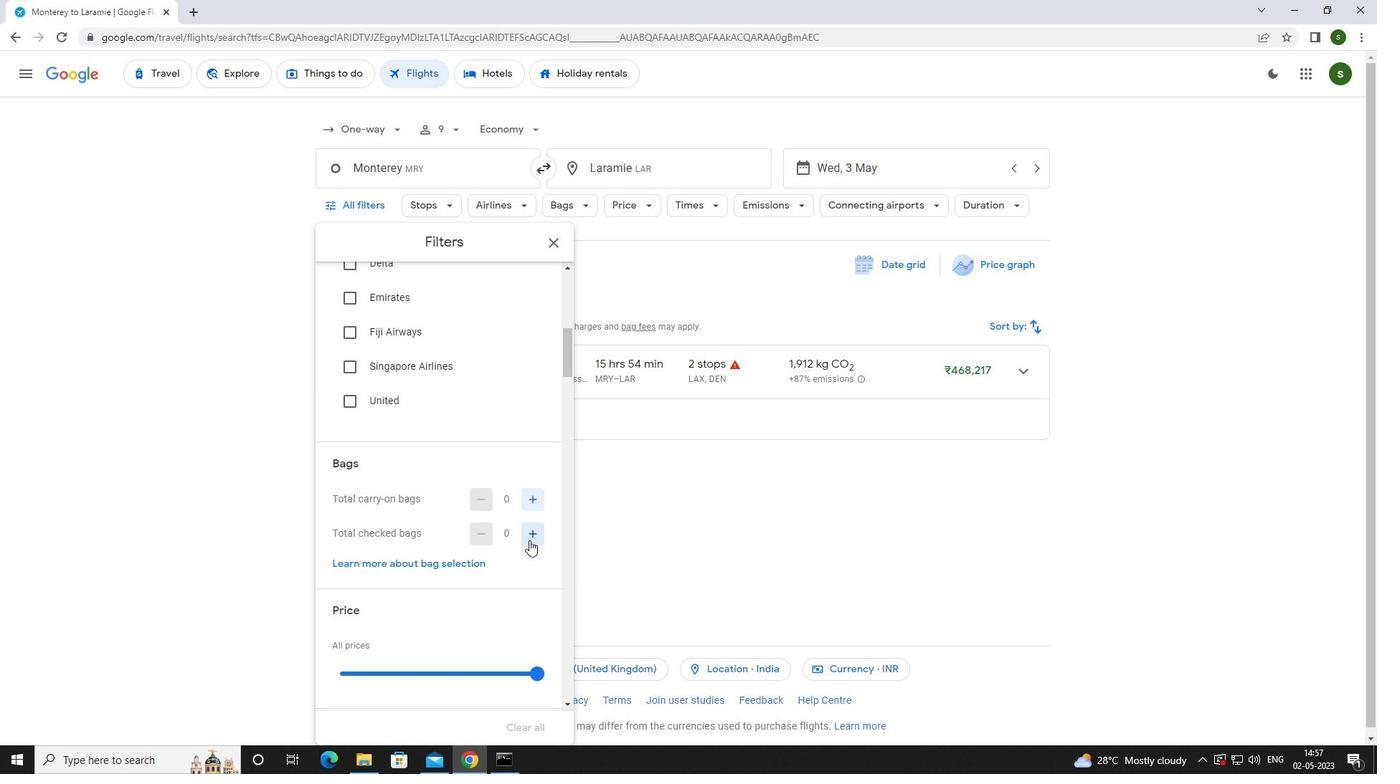 
Action: Mouse pressed left at (529, 540)
Screenshot: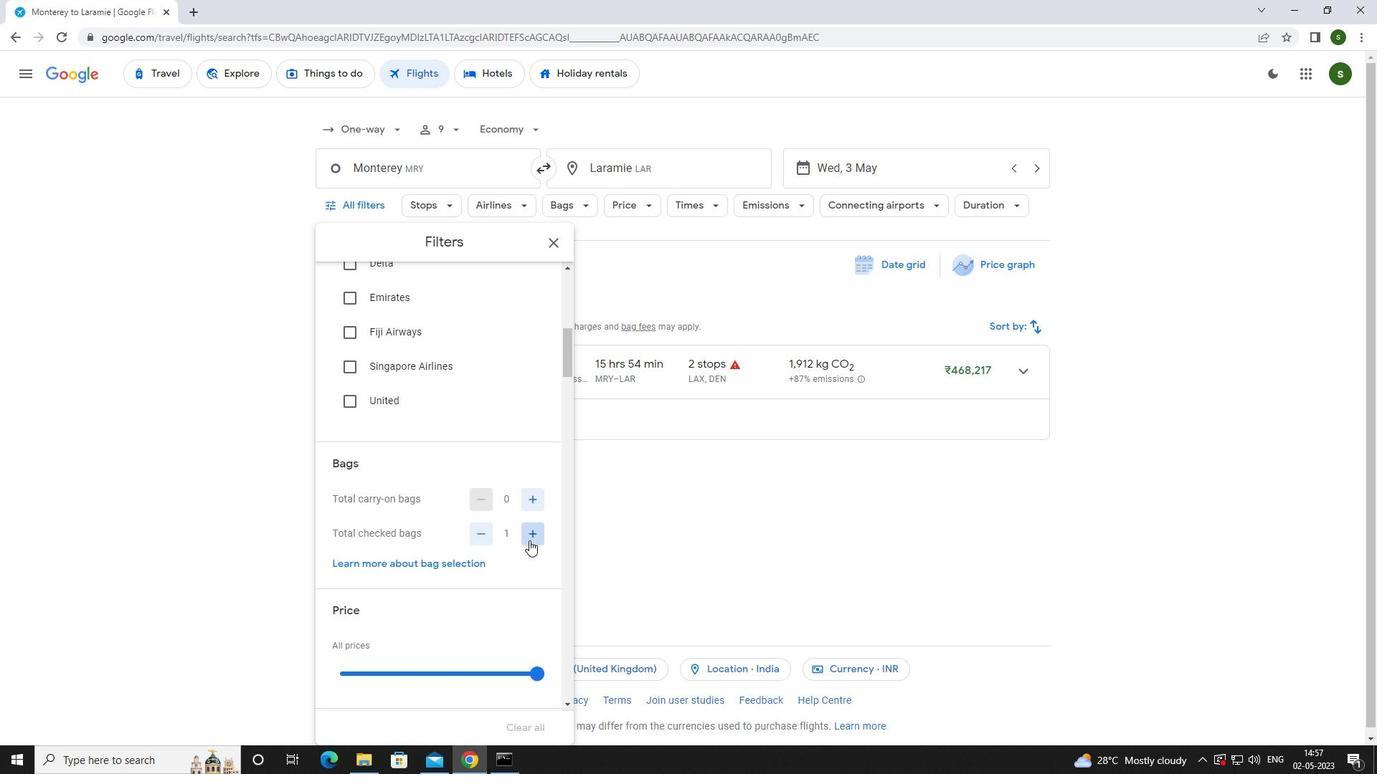 
Action: Mouse pressed left at (529, 540)
Screenshot: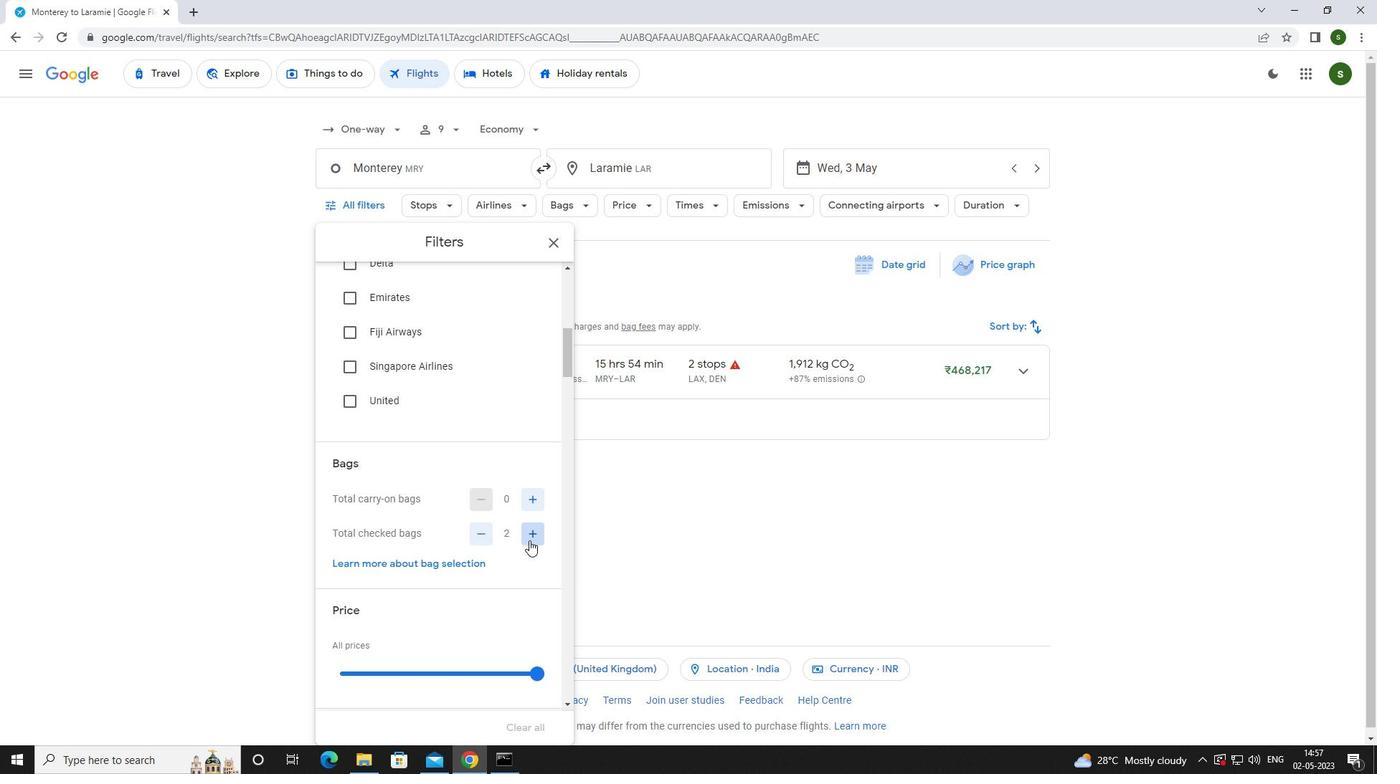 
Action: Mouse pressed left at (529, 540)
Screenshot: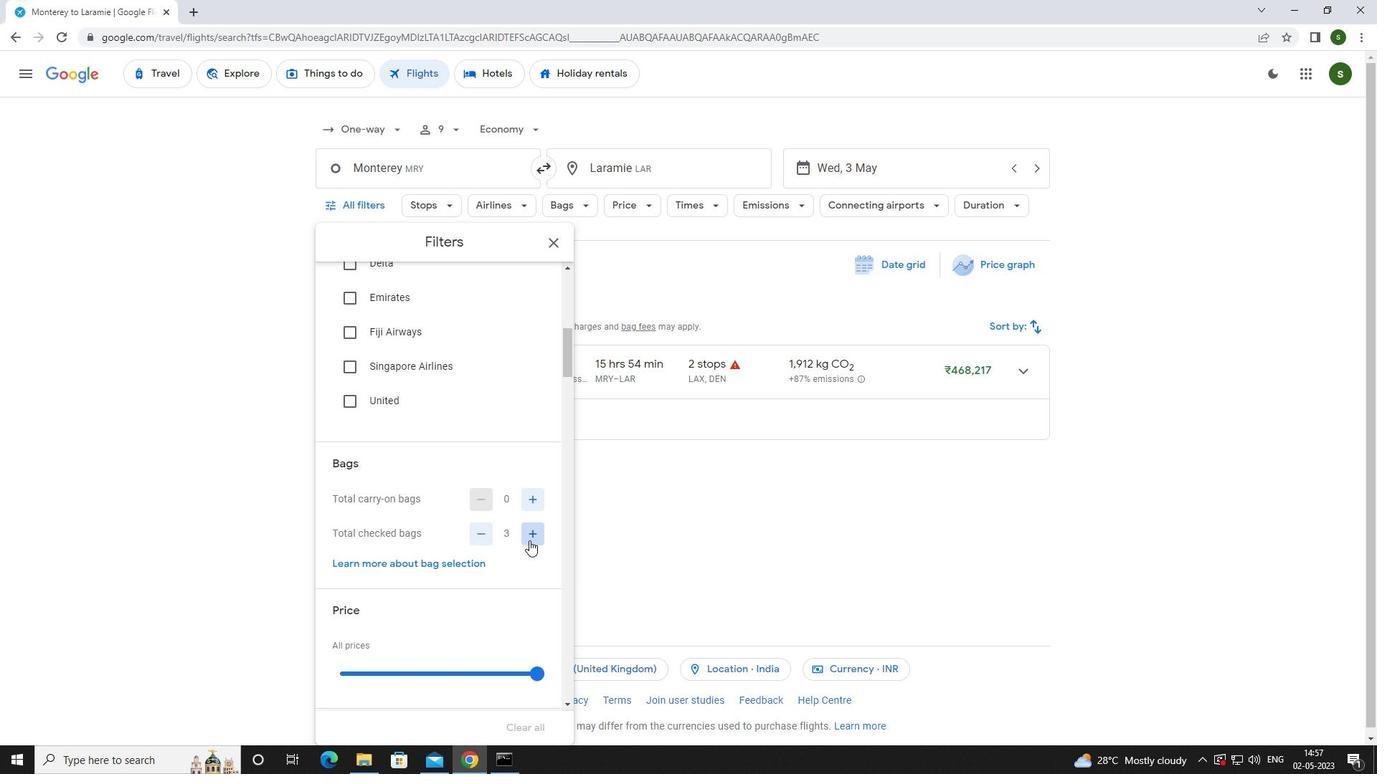 
Action: Mouse pressed left at (529, 540)
Screenshot: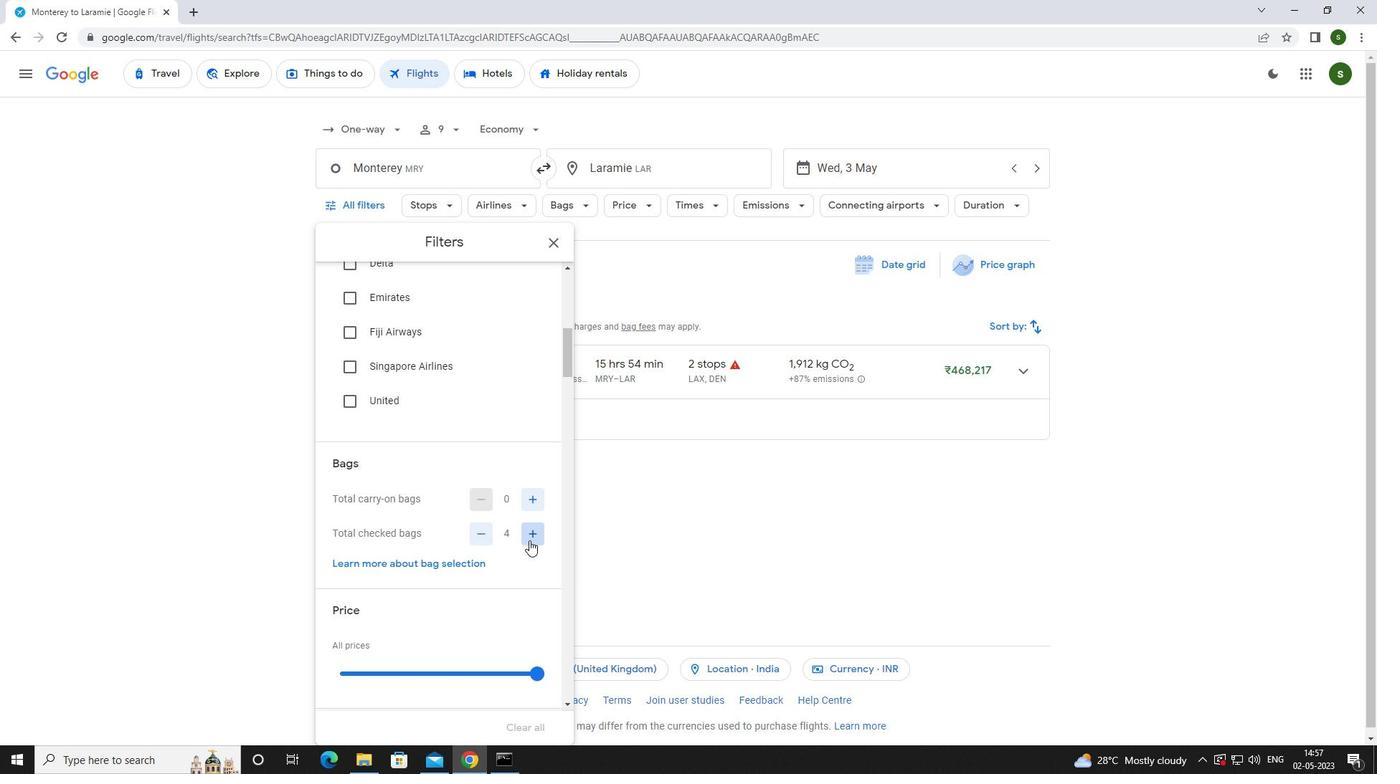 
Action: Mouse pressed left at (529, 540)
Screenshot: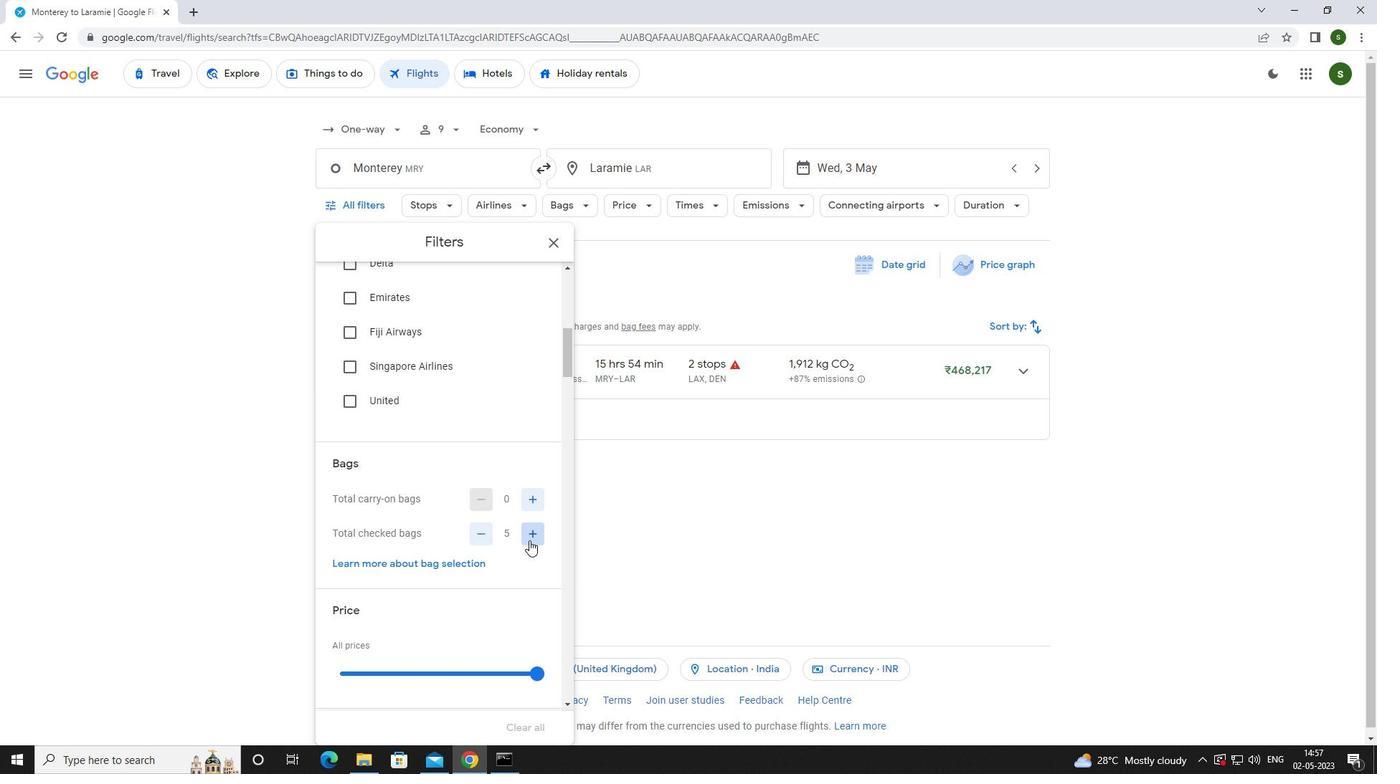 
Action: Mouse pressed left at (529, 540)
Screenshot: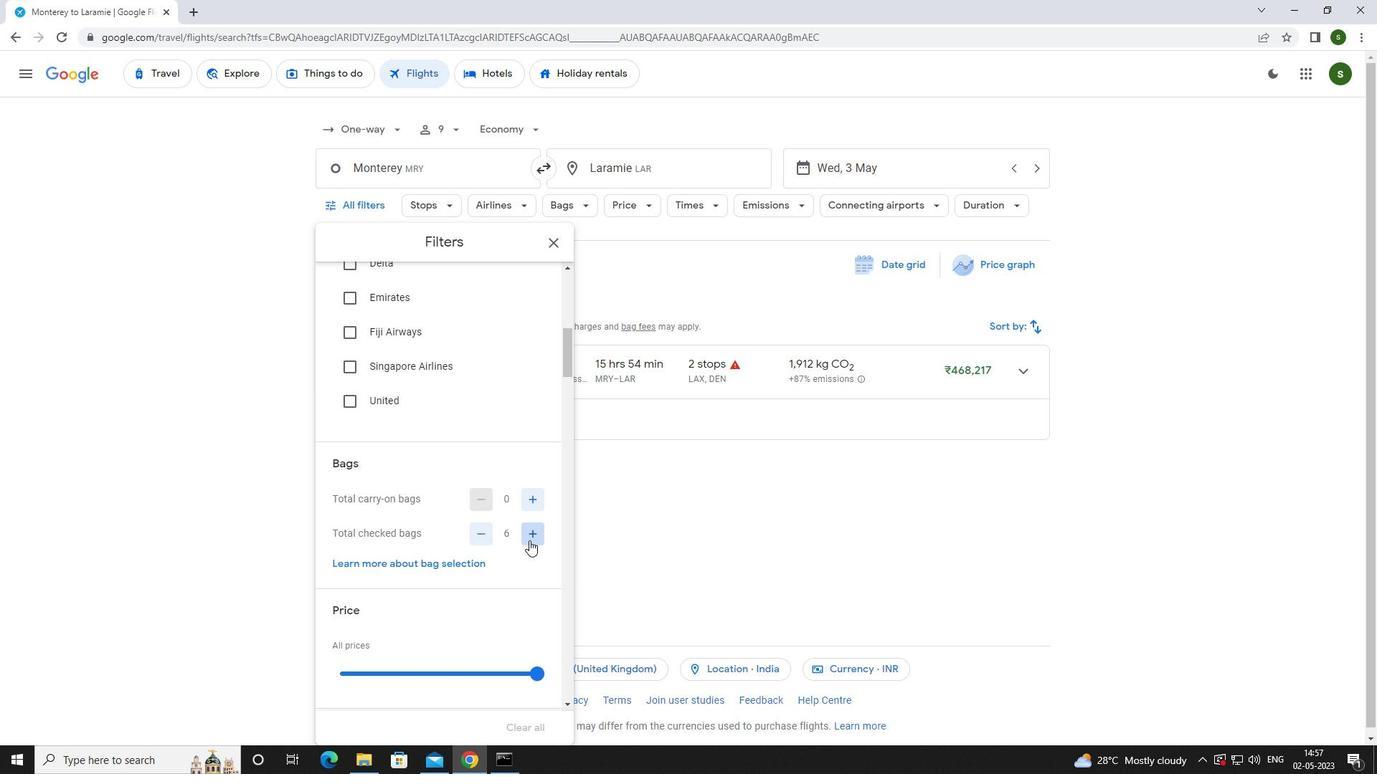 
Action: Mouse pressed left at (529, 540)
Screenshot: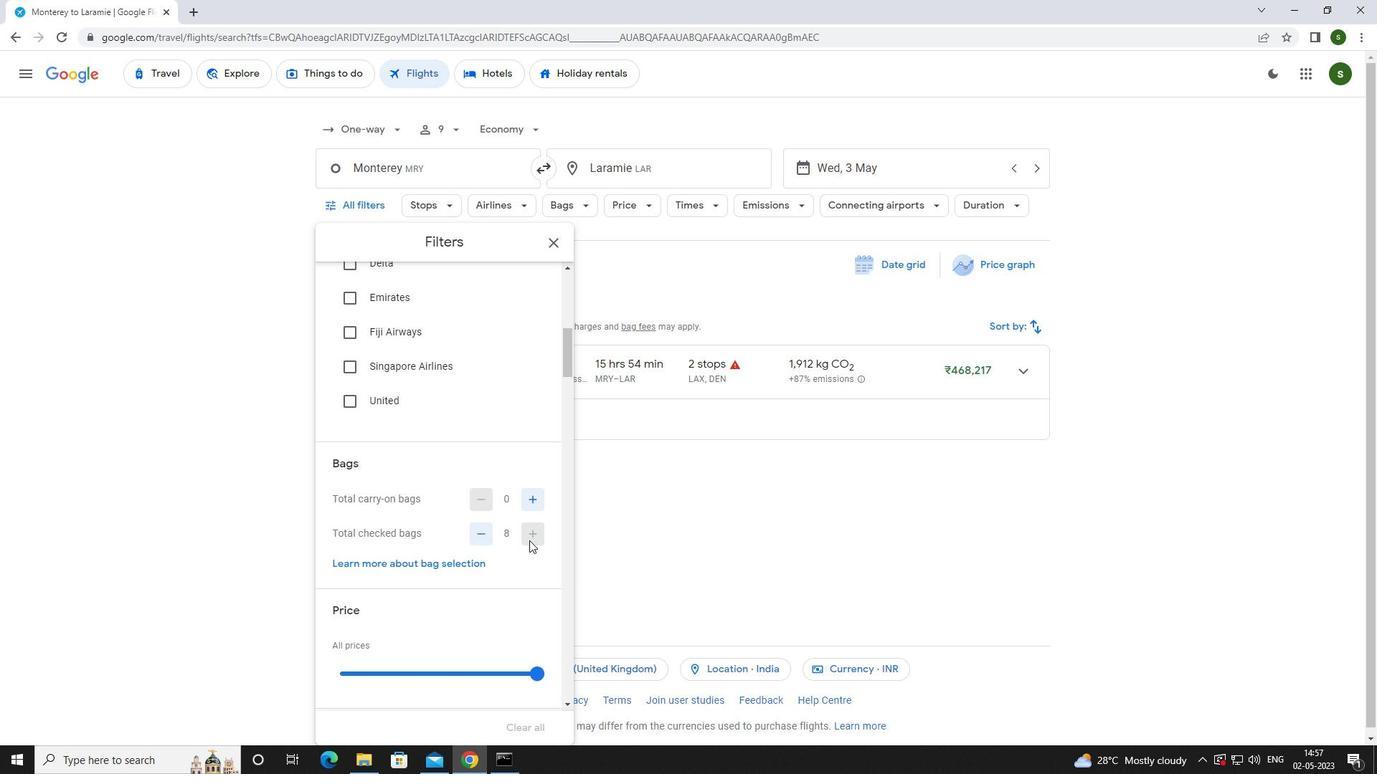 
Action: Mouse moved to (528, 537)
Screenshot: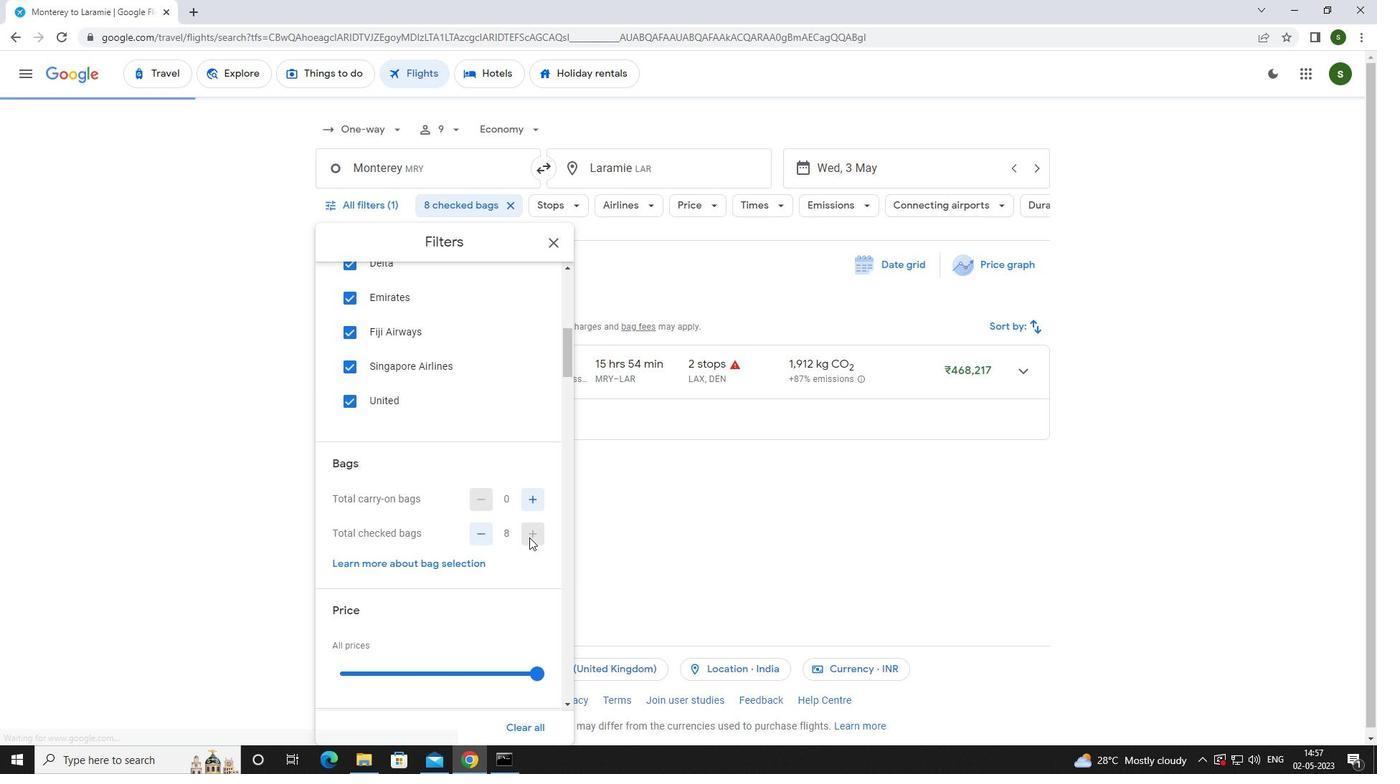 
Action: Mouse scrolled (528, 536) with delta (0, 0)
Screenshot: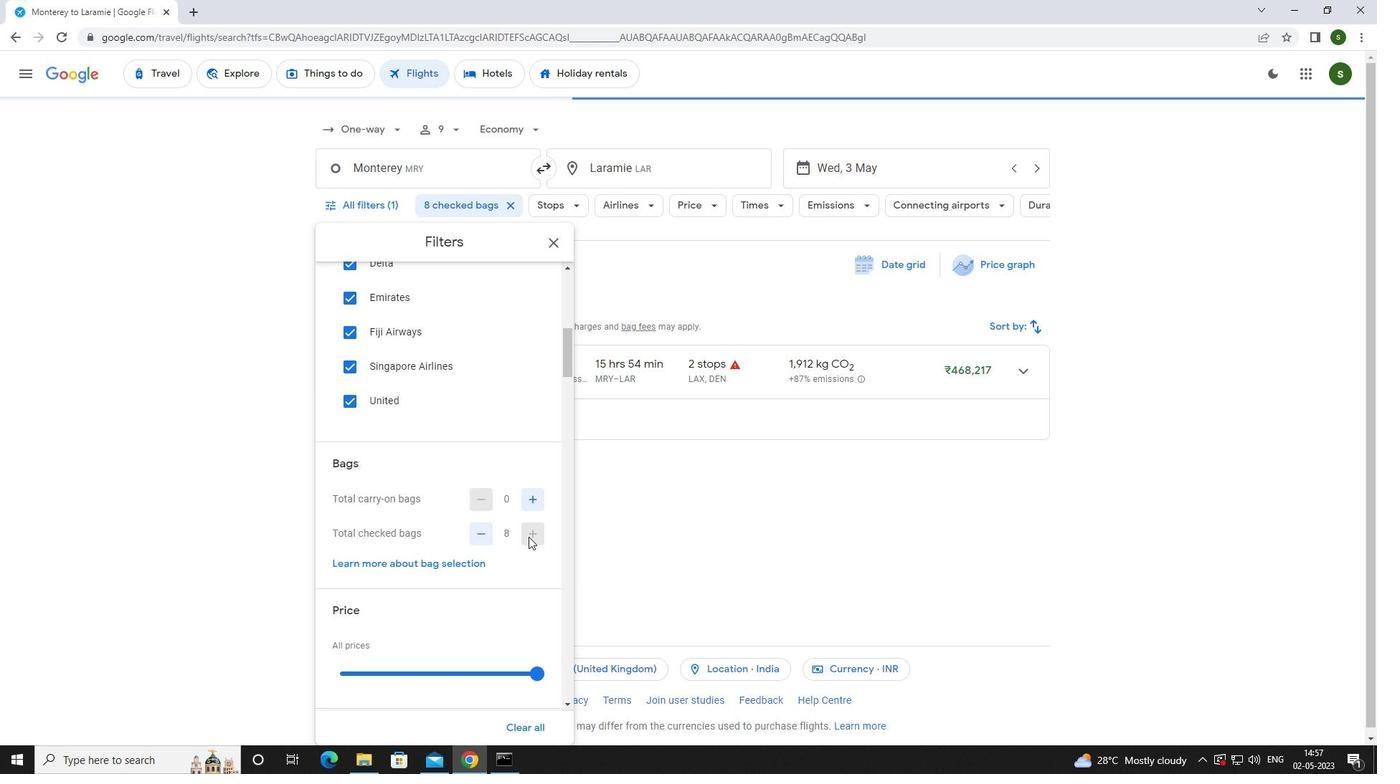 
Action: Mouse scrolled (528, 536) with delta (0, 0)
Screenshot: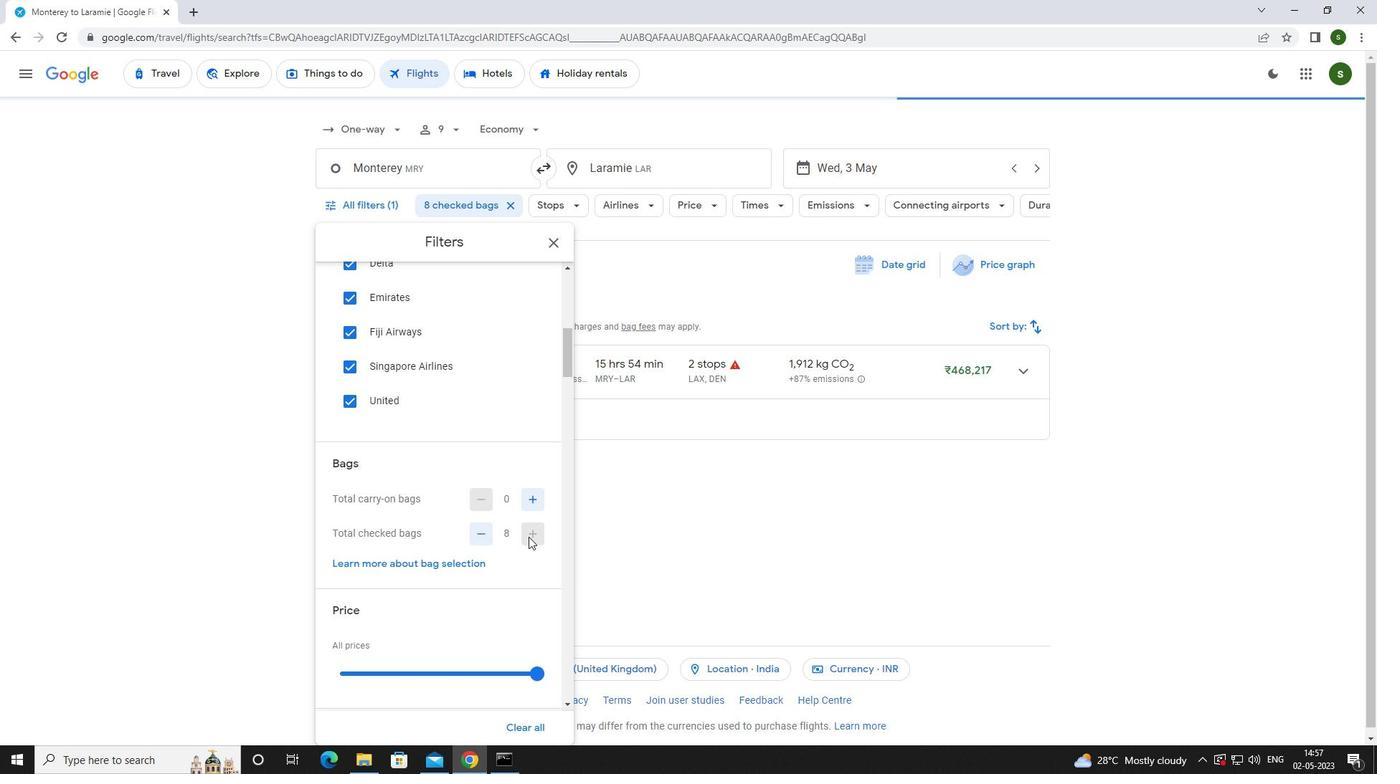 
Action: Mouse moved to (533, 531)
Screenshot: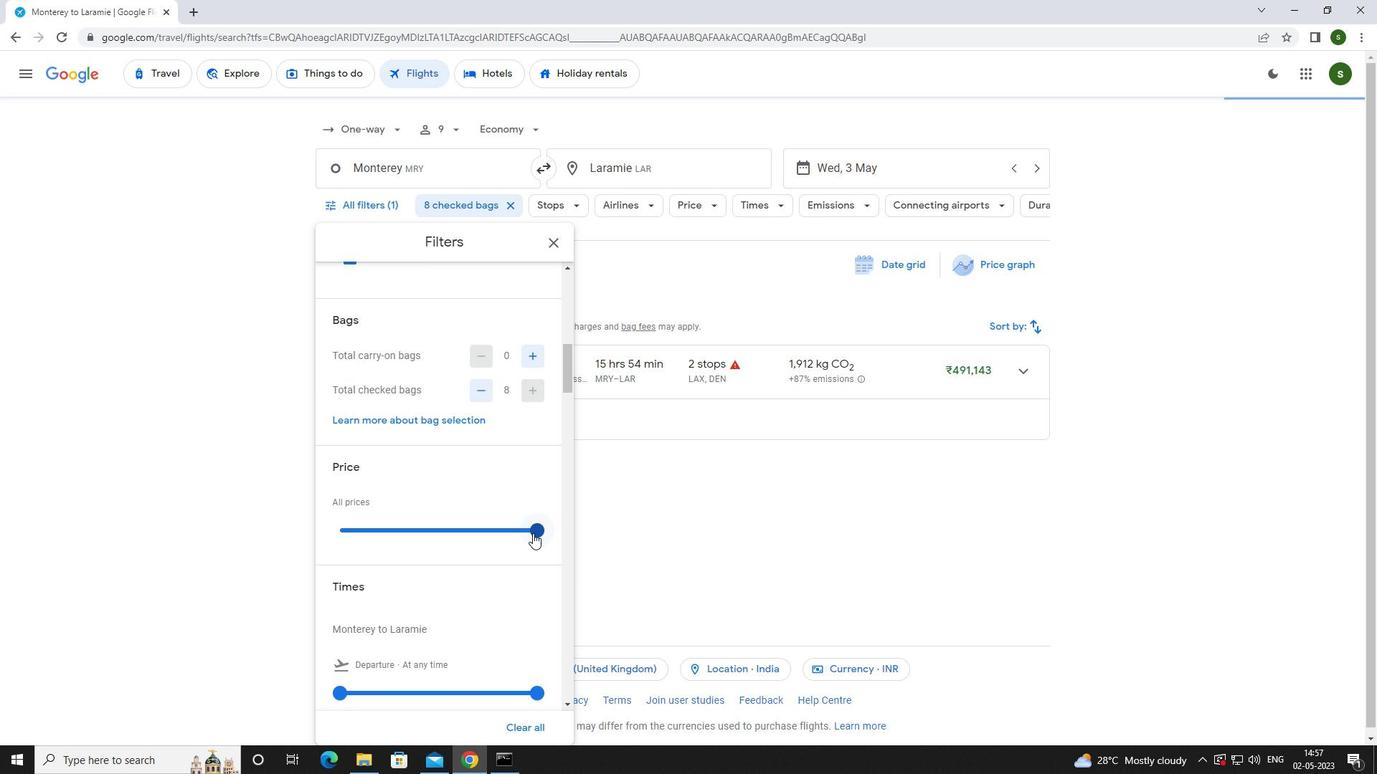 
Action: Mouse pressed left at (533, 531)
Screenshot: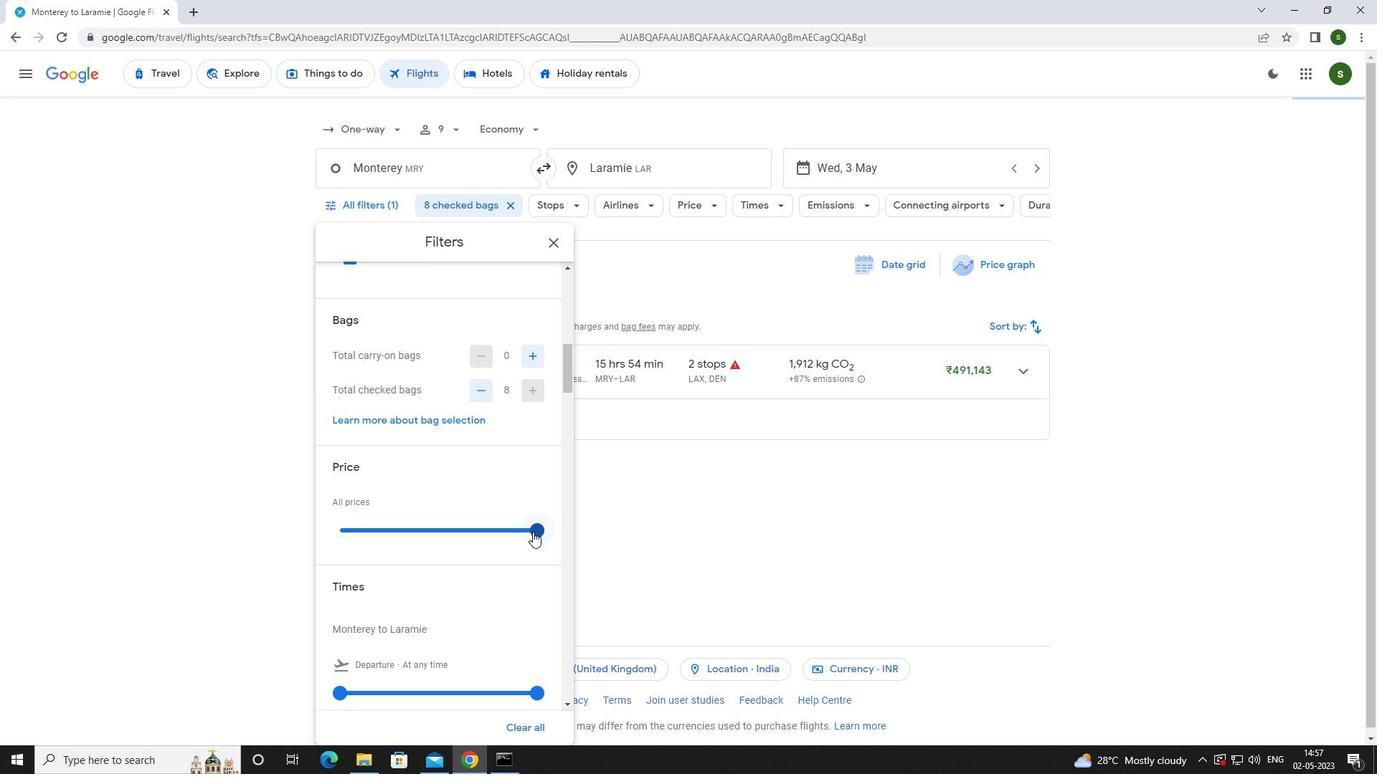 
Action: Mouse moved to (447, 529)
Screenshot: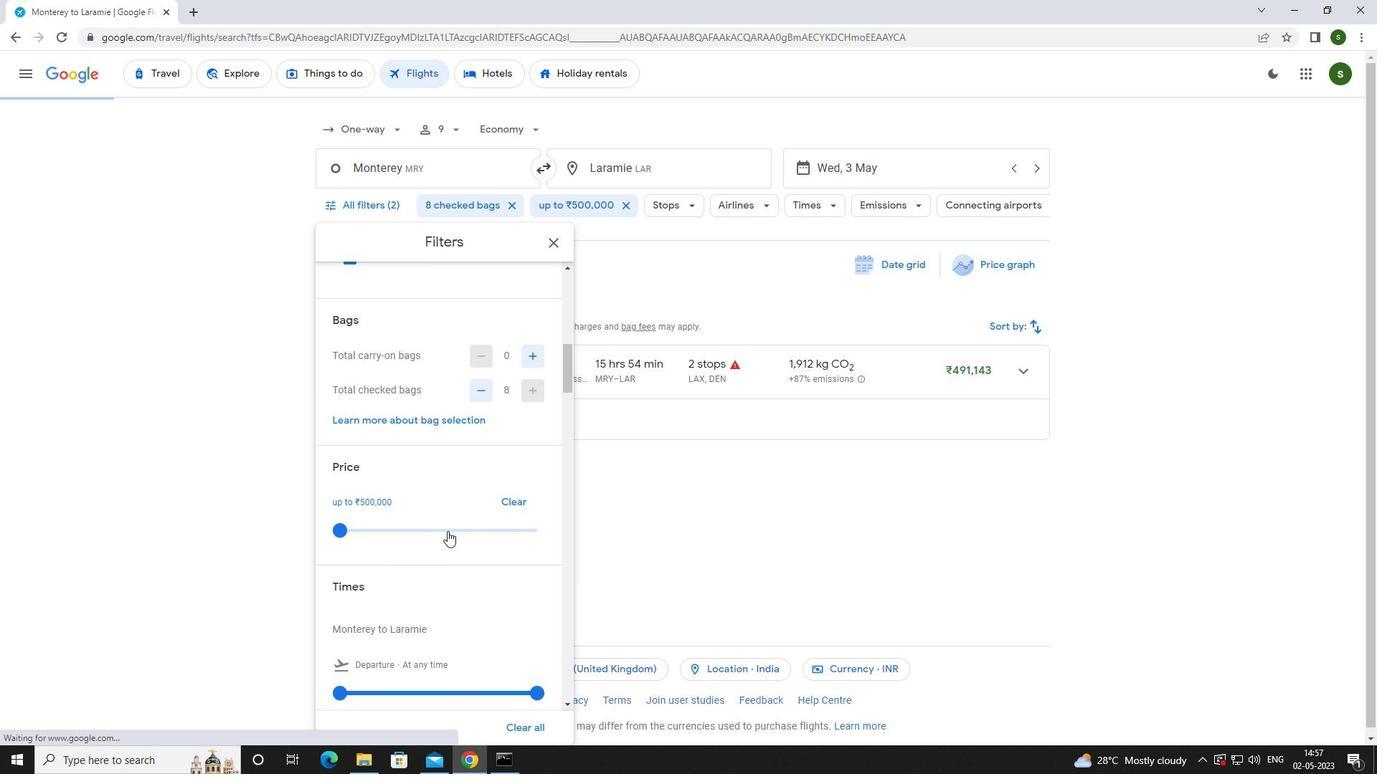 
Action: Mouse scrolled (447, 528) with delta (0, 0)
Screenshot: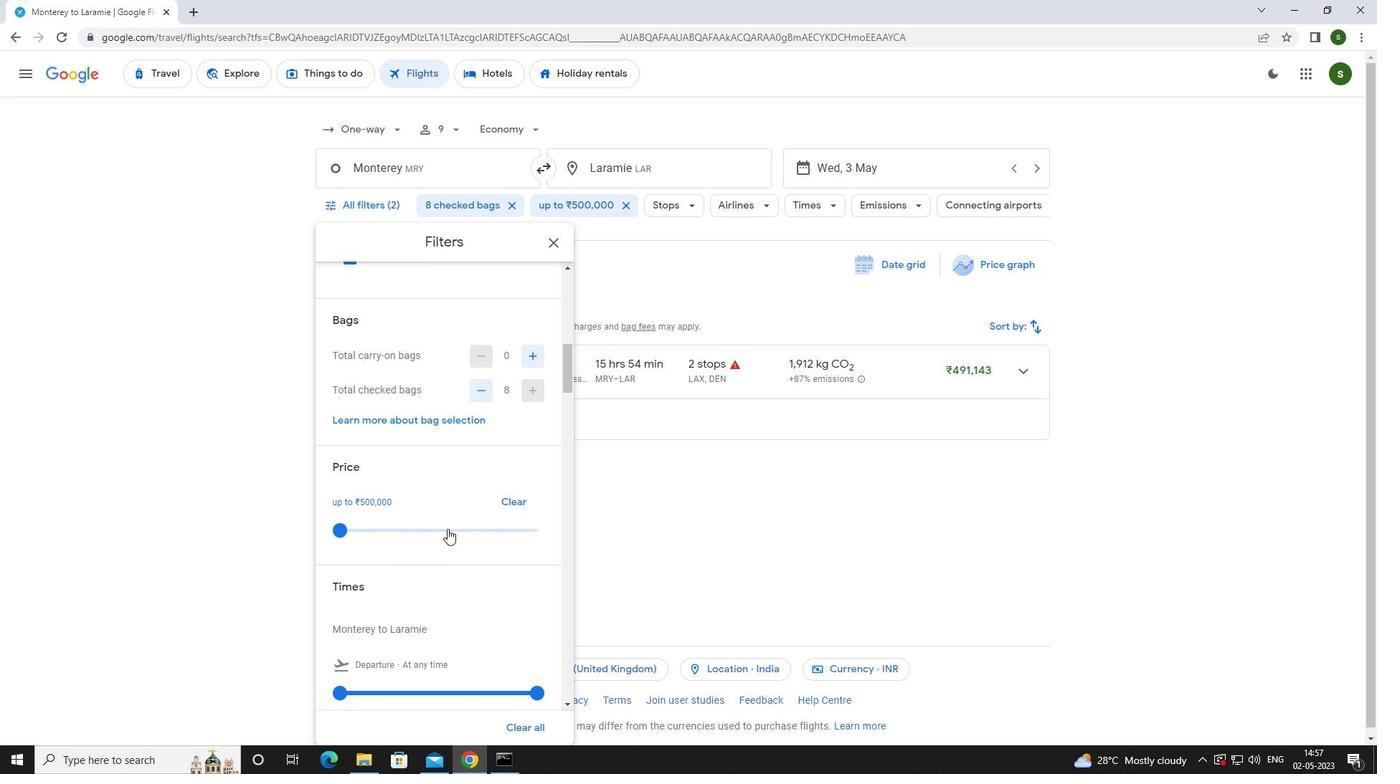 
Action: Mouse scrolled (447, 528) with delta (0, 0)
Screenshot: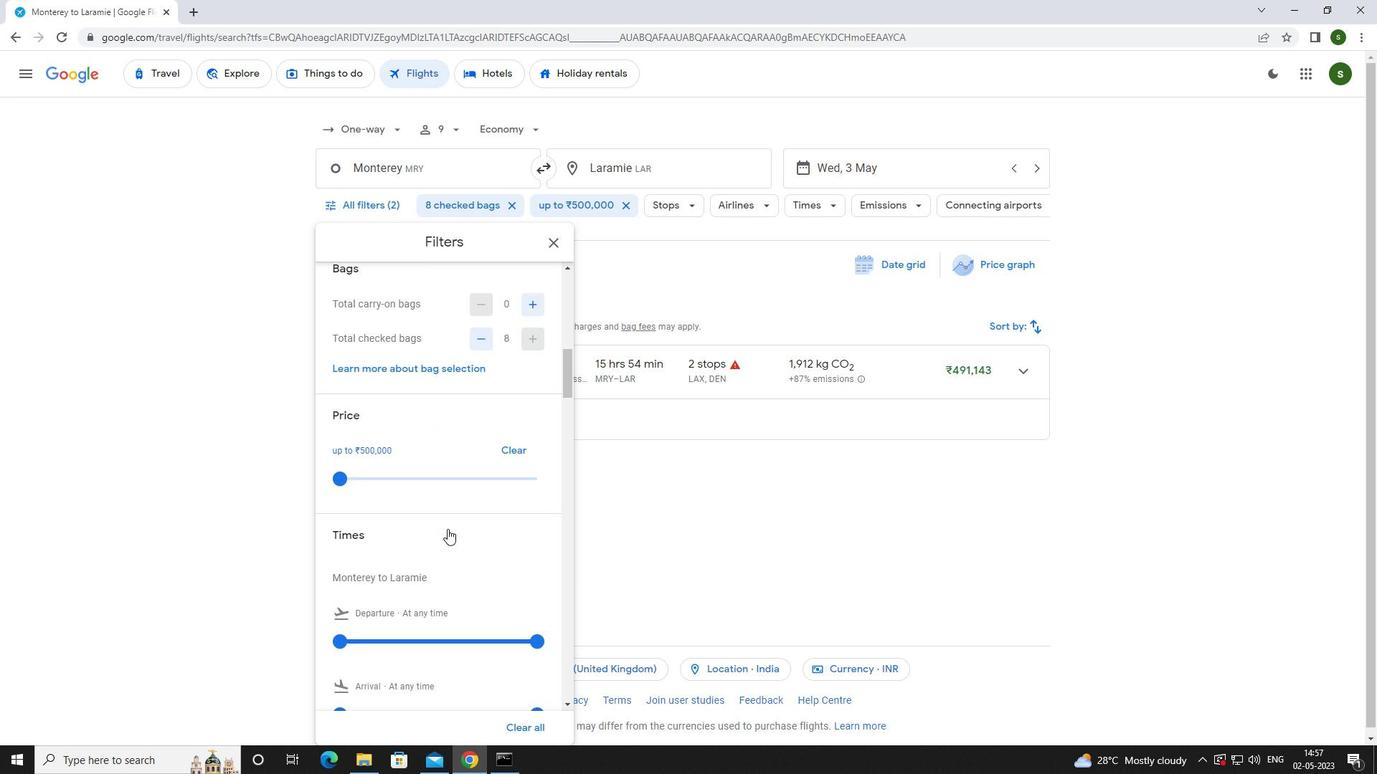 
Action: Mouse moved to (342, 552)
Screenshot: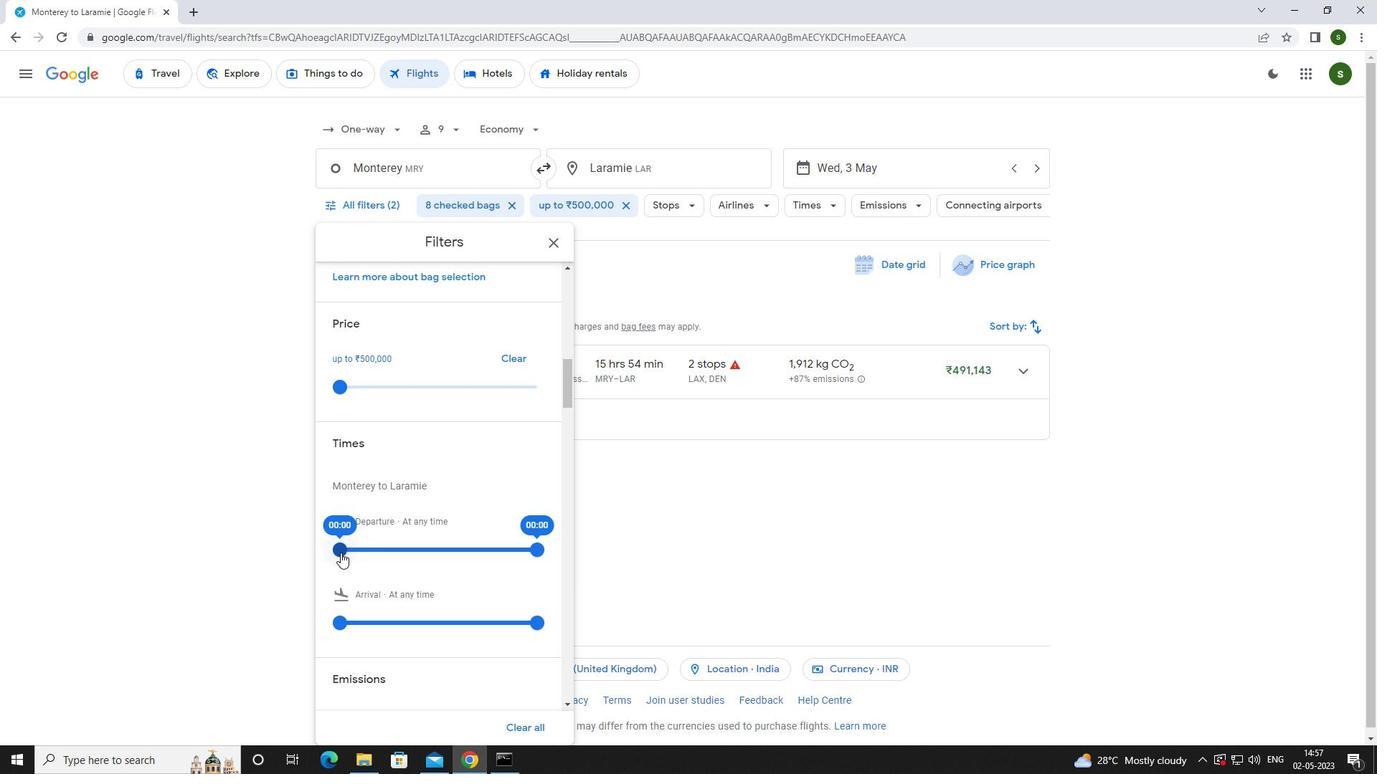 
Action: Mouse pressed left at (342, 552)
Screenshot: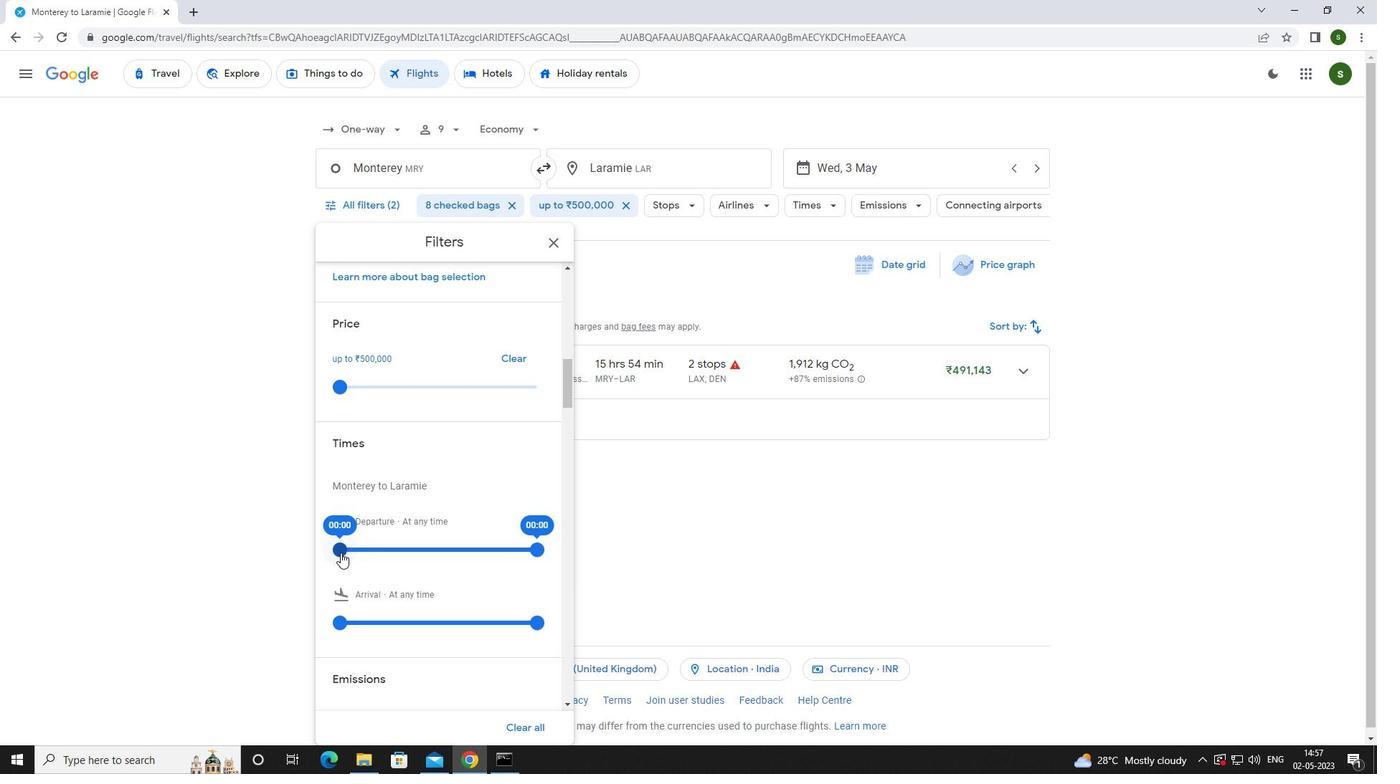 
Action: Mouse moved to (696, 516)
Screenshot: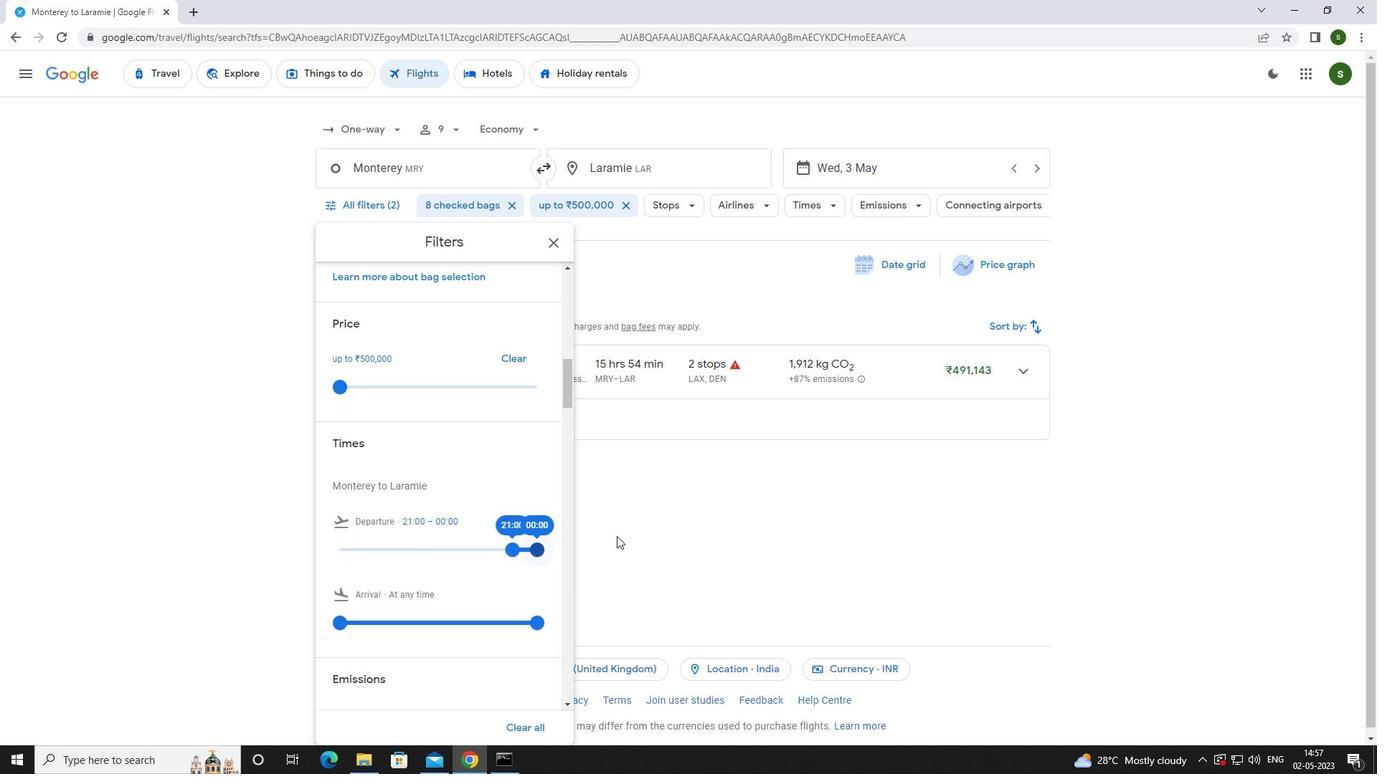 
Action: Mouse pressed left at (696, 516)
Screenshot: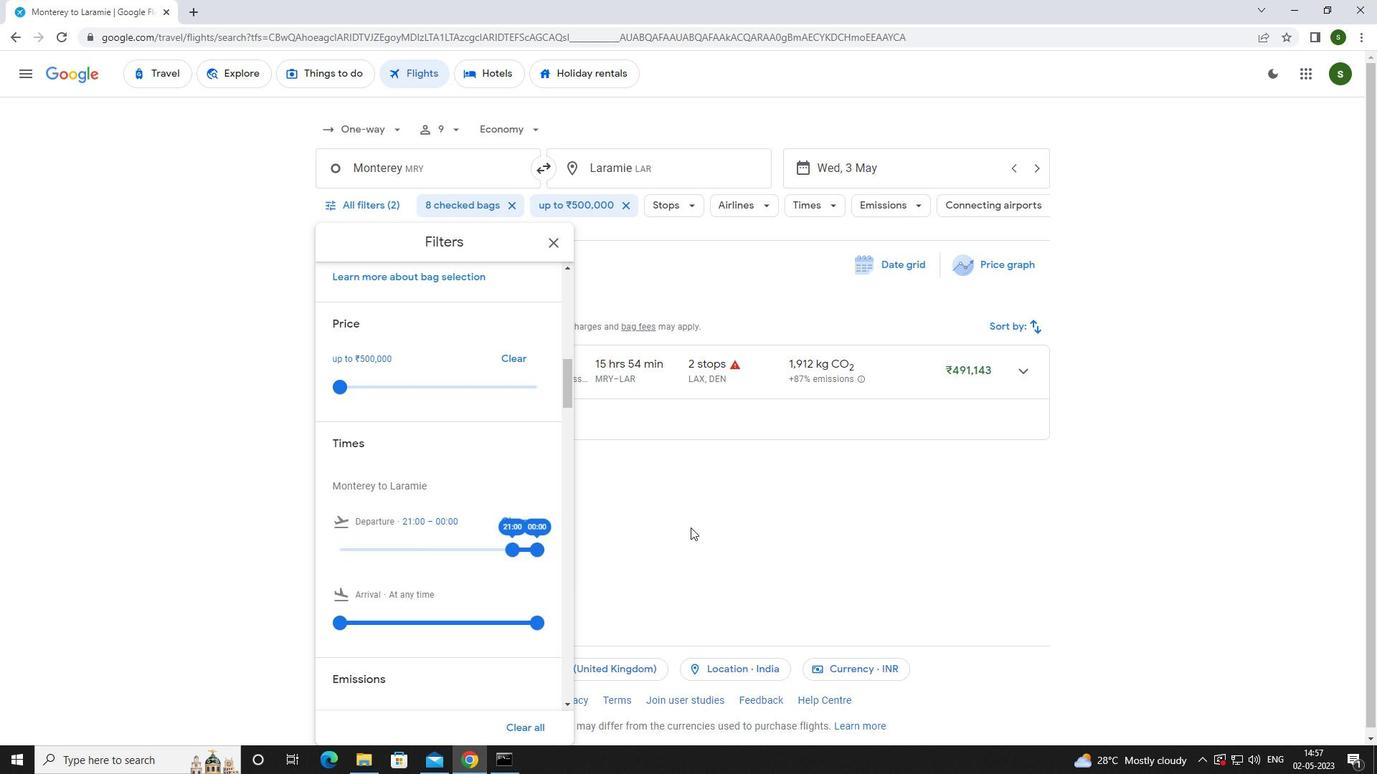 
